Task: For heading  Tahoma with underline.  font size for heading20,  'Change the font style of data to'Arial.  and font size to 12,  Change the alignment of both headline & data to Align left.  In the sheet   Navigate Sales log book
Action: Mouse moved to (61, 98)
Screenshot: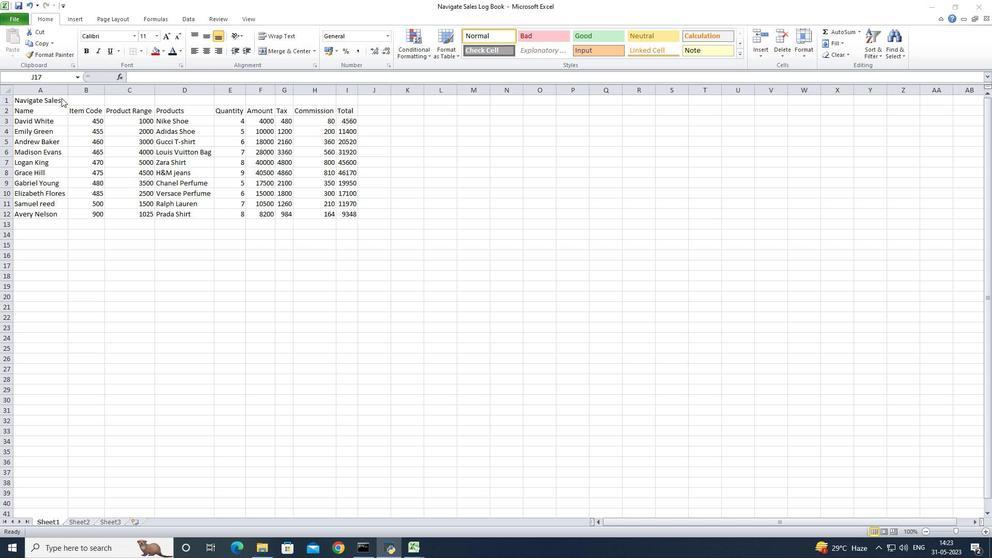 
Action: Mouse pressed left at (61, 98)
Screenshot: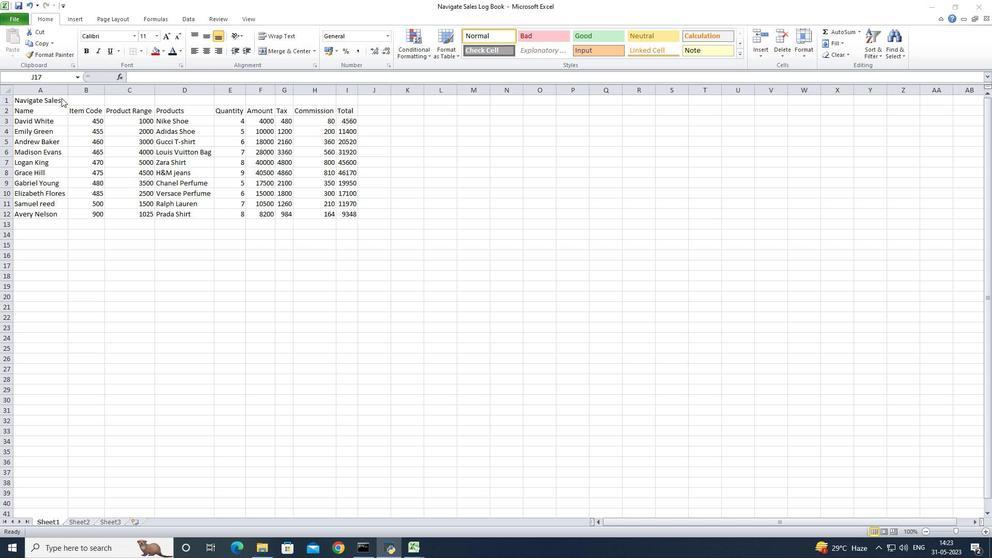 
Action: Mouse pressed left at (61, 98)
Screenshot: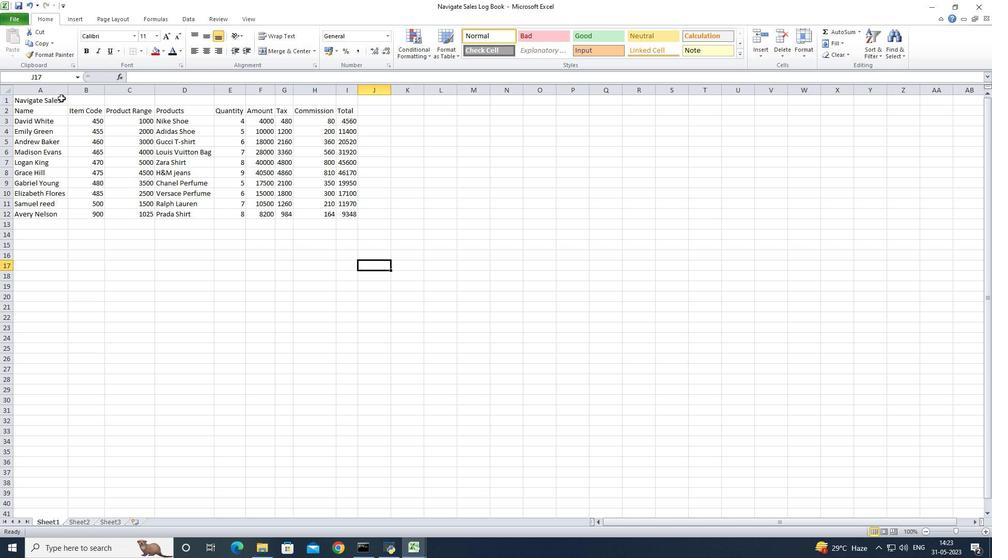 
Action: Mouse moved to (59, 100)
Screenshot: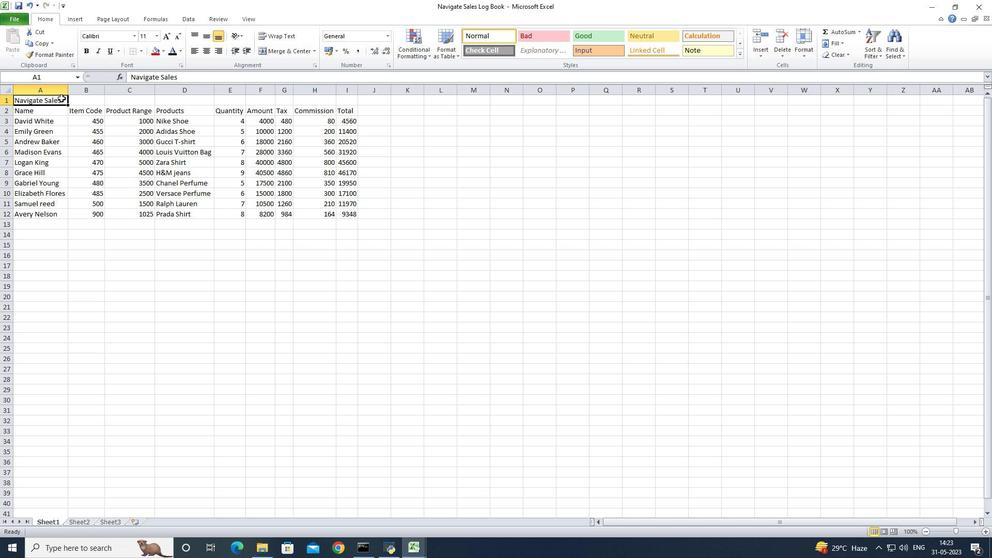 
Action: Mouse pressed left at (59, 100)
Screenshot: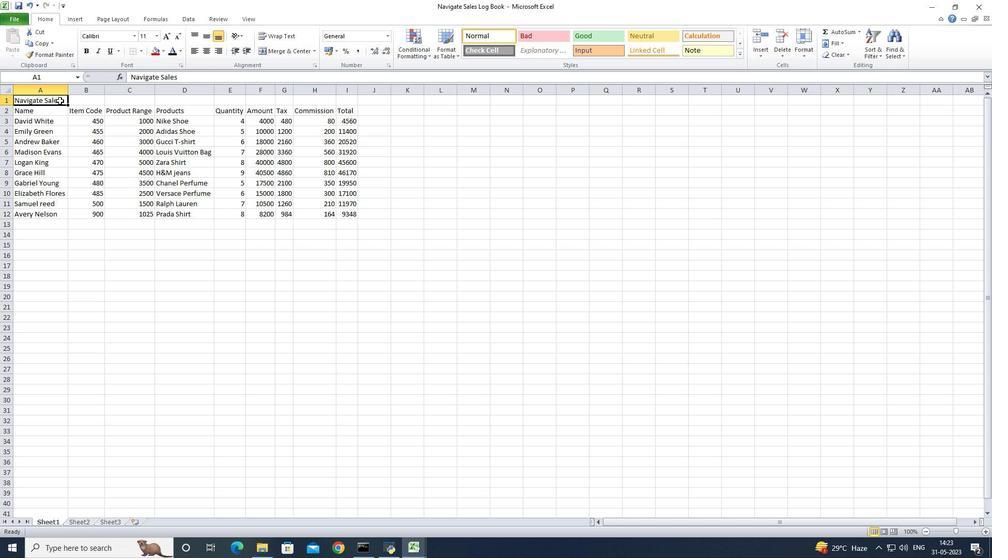 
Action: Mouse moved to (266, 53)
Screenshot: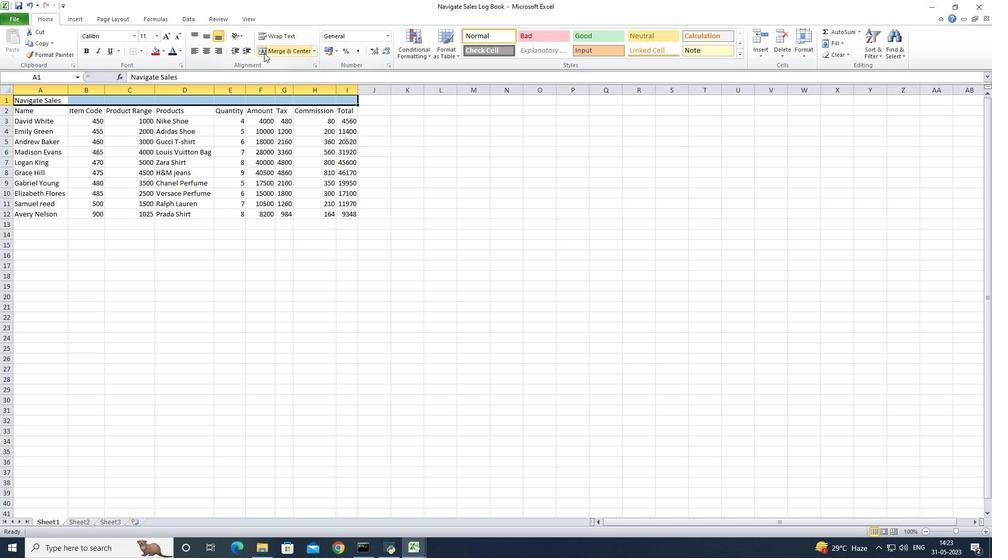 
Action: Mouse pressed left at (266, 53)
Screenshot: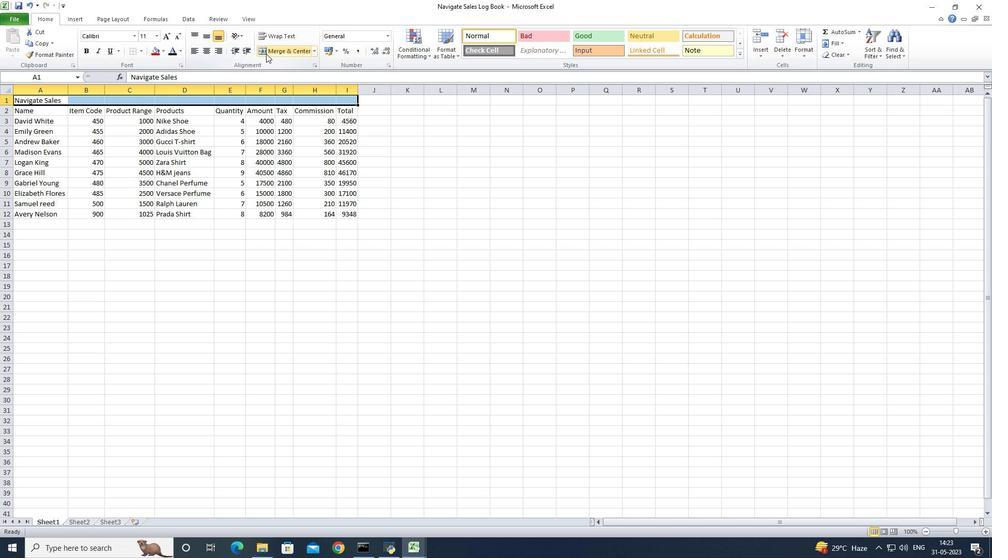 
Action: Mouse moved to (134, 39)
Screenshot: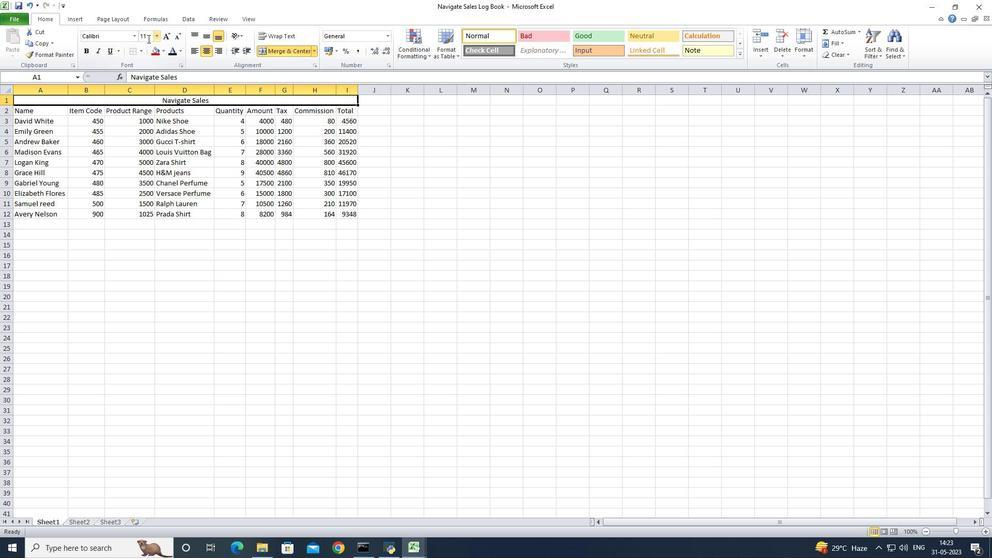 
Action: Mouse pressed left at (134, 39)
Screenshot: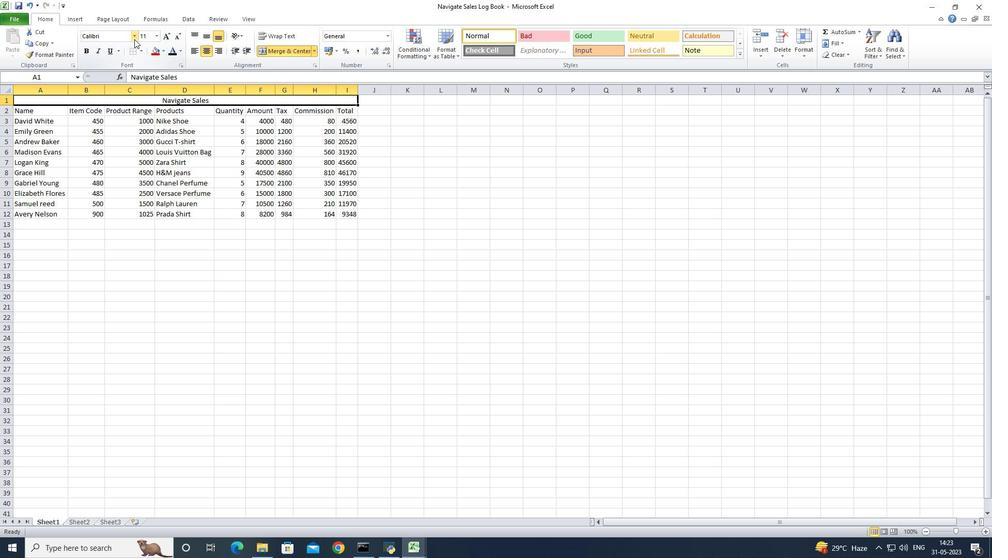 
Action: Mouse moved to (145, 307)
Screenshot: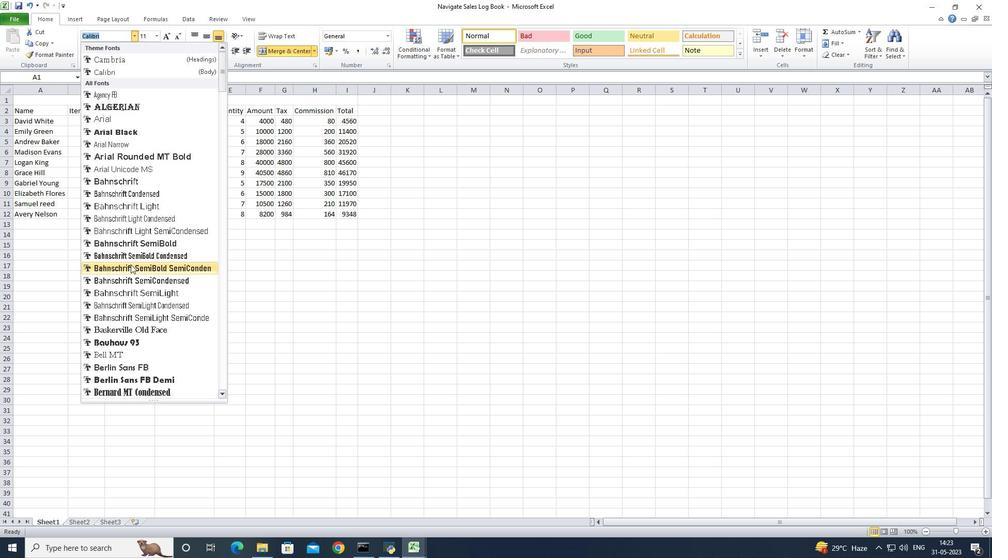 
Action: Mouse scrolled (145, 307) with delta (0, 0)
Screenshot: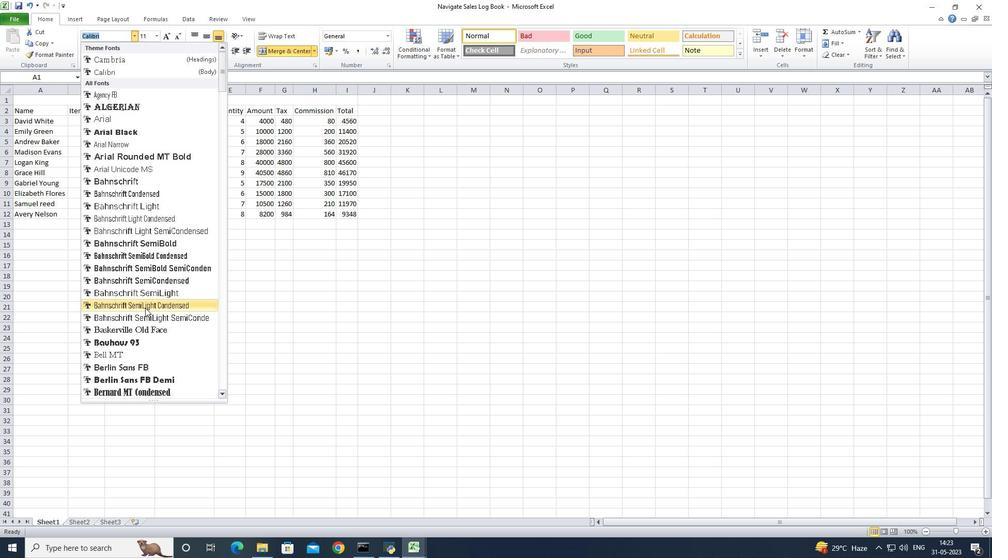 
Action: Mouse scrolled (145, 307) with delta (0, 0)
Screenshot: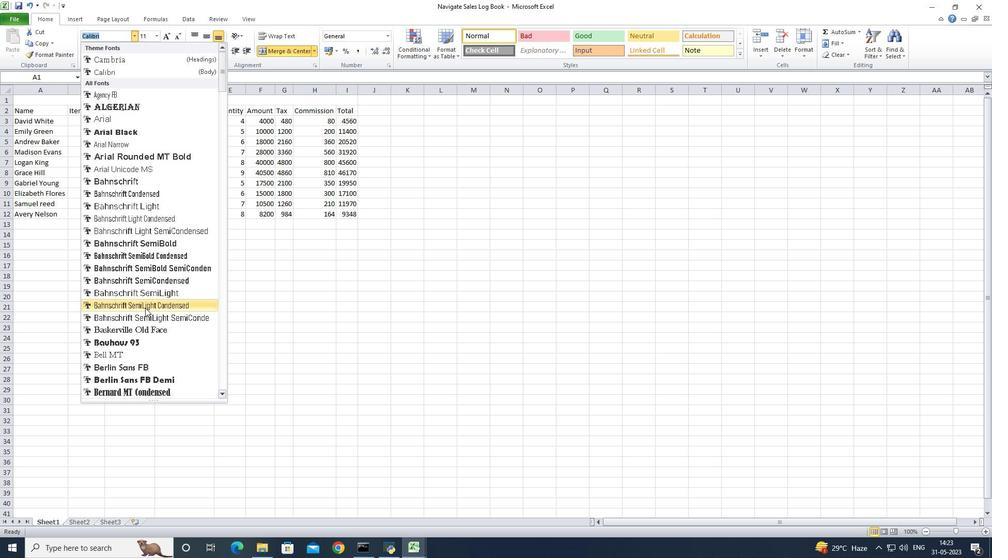 
Action: Mouse moved to (145, 308)
Screenshot: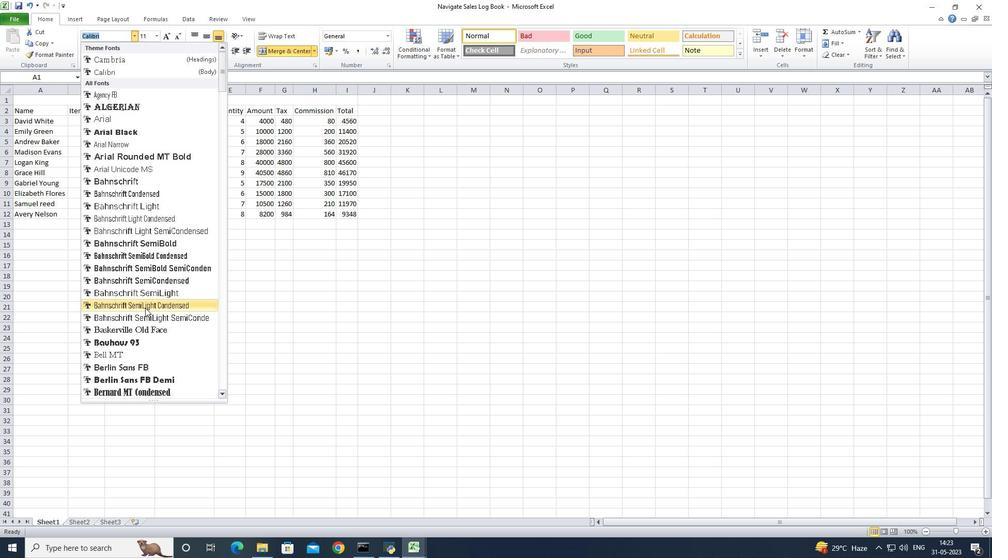 
Action: Mouse scrolled (145, 307) with delta (0, 0)
Screenshot: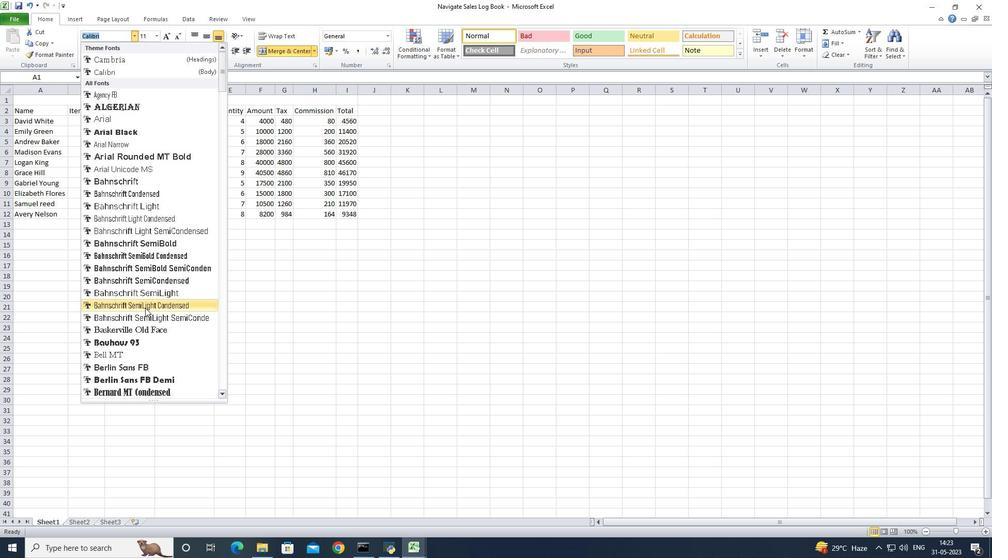 
Action: Mouse scrolled (145, 307) with delta (0, 0)
Screenshot: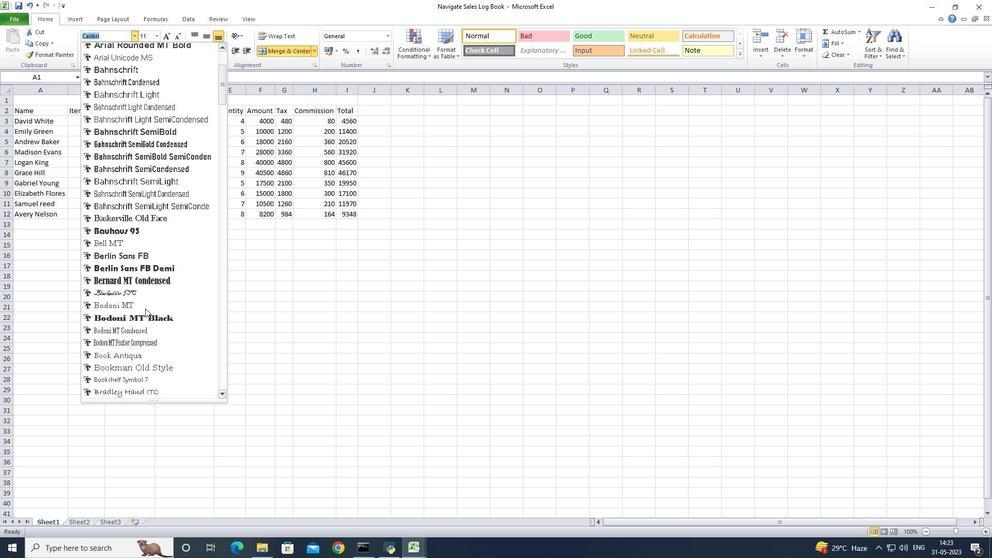 
Action: Mouse scrolled (145, 307) with delta (0, 0)
Screenshot: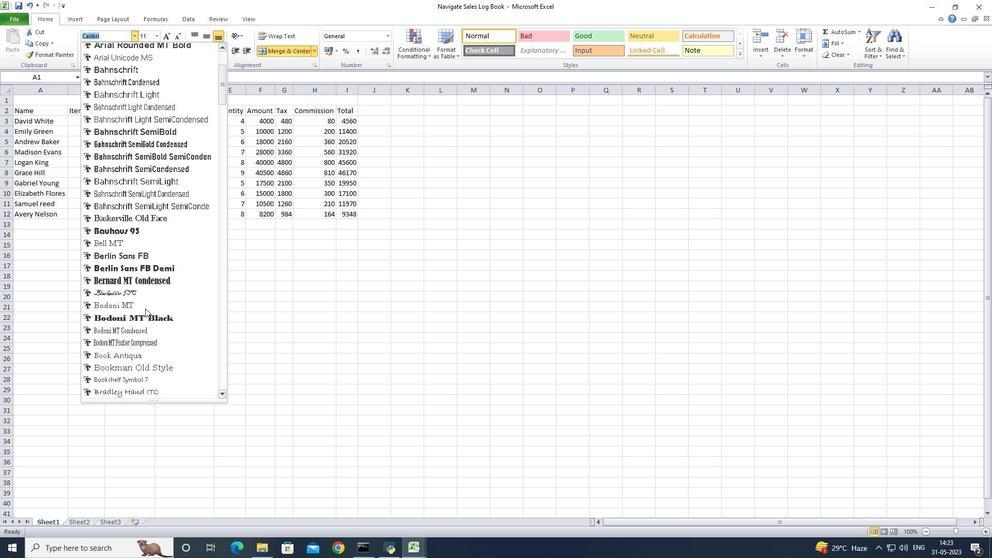 
Action: Mouse scrolled (145, 307) with delta (0, 0)
Screenshot: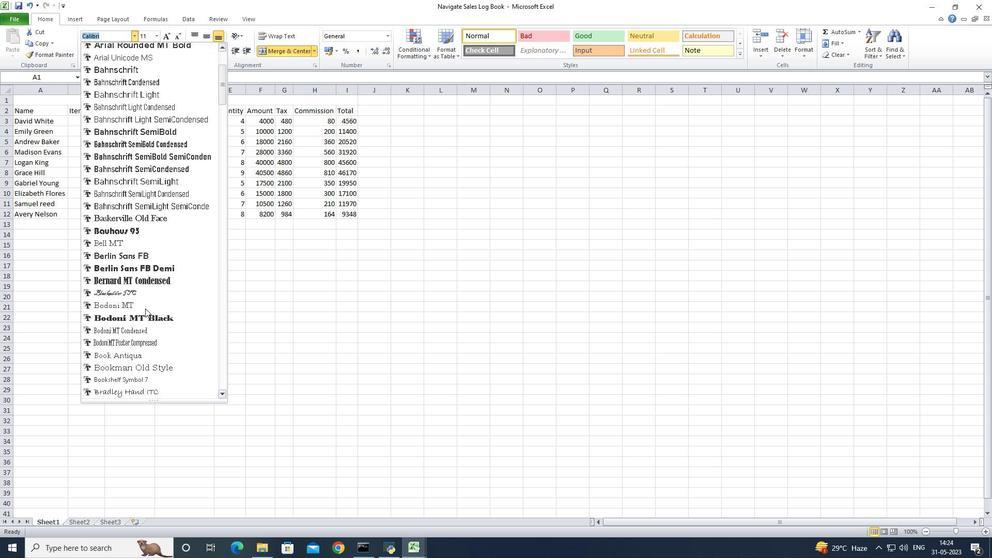 
Action: Mouse scrolled (145, 307) with delta (0, 0)
Screenshot: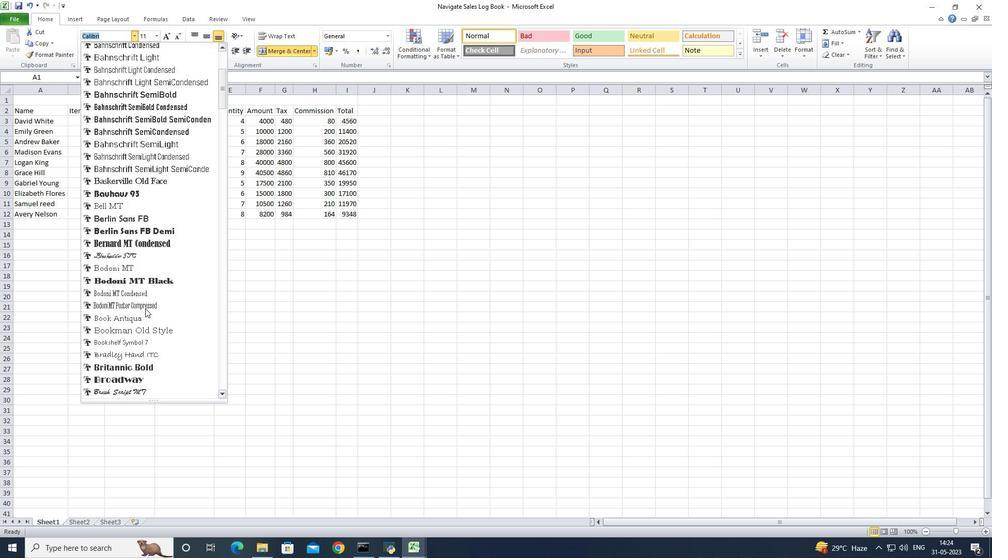 
Action: Mouse scrolled (145, 307) with delta (0, 0)
Screenshot: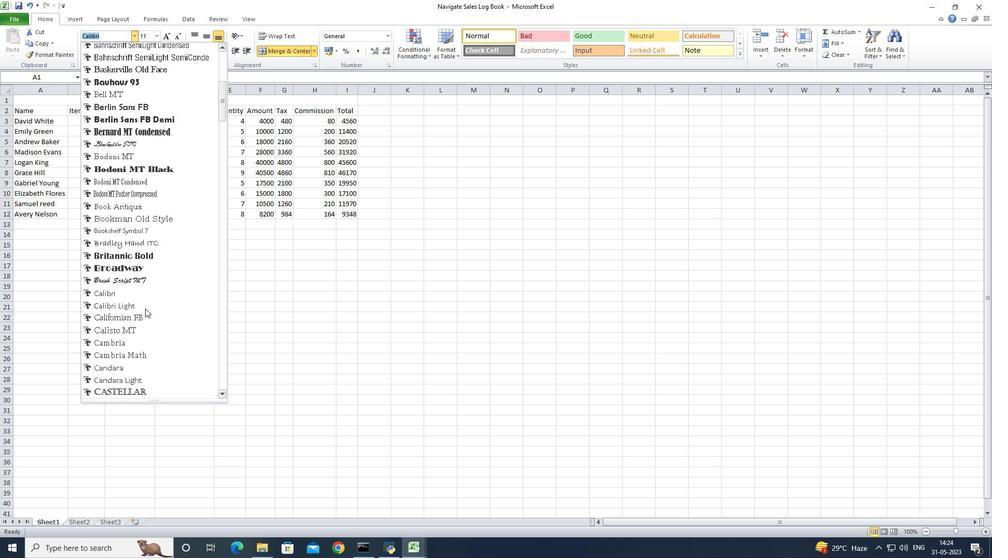 
Action: Mouse scrolled (145, 307) with delta (0, 0)
Screenshot: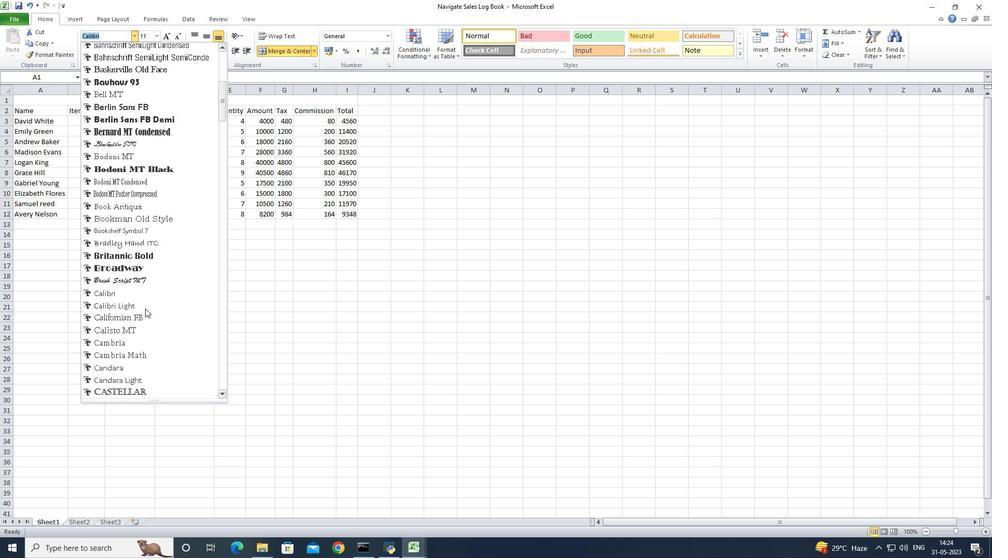 
Action: Mouse scrolled (145, 307) with delta (0, 0)
Screenshot: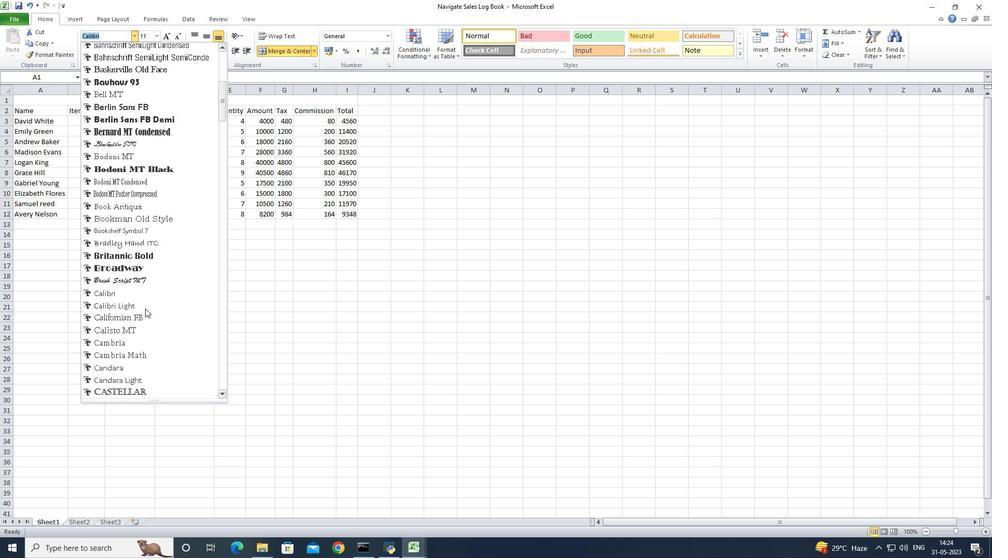
Action: Mouse scrolled (145, 307) with delta (0, 0)
Screenshot: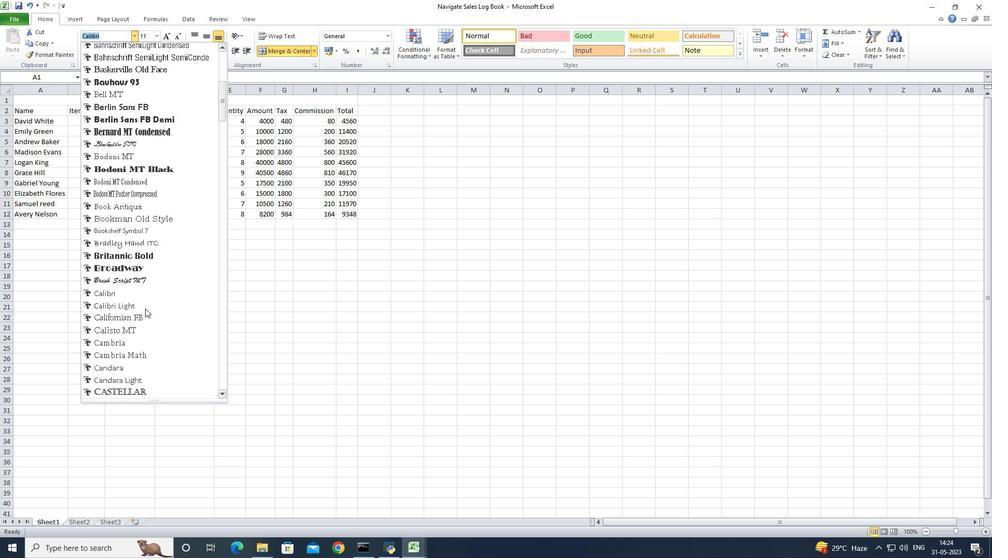 
Action: Mouse scrolled (145, 307) with delta (0, 0)
Screenshot: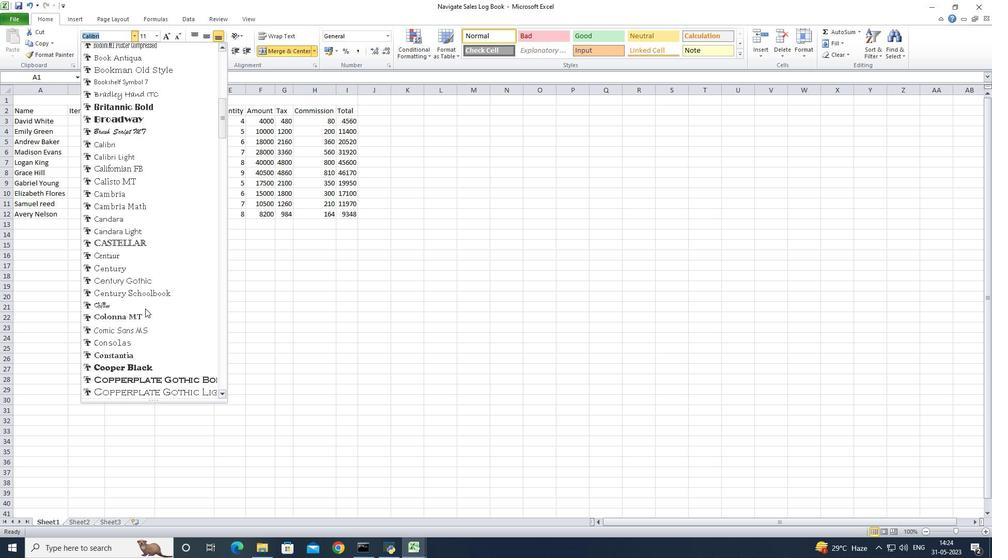 
Action: Mouse scrolled (145, 307) with delta (0, 0)
Screenshot: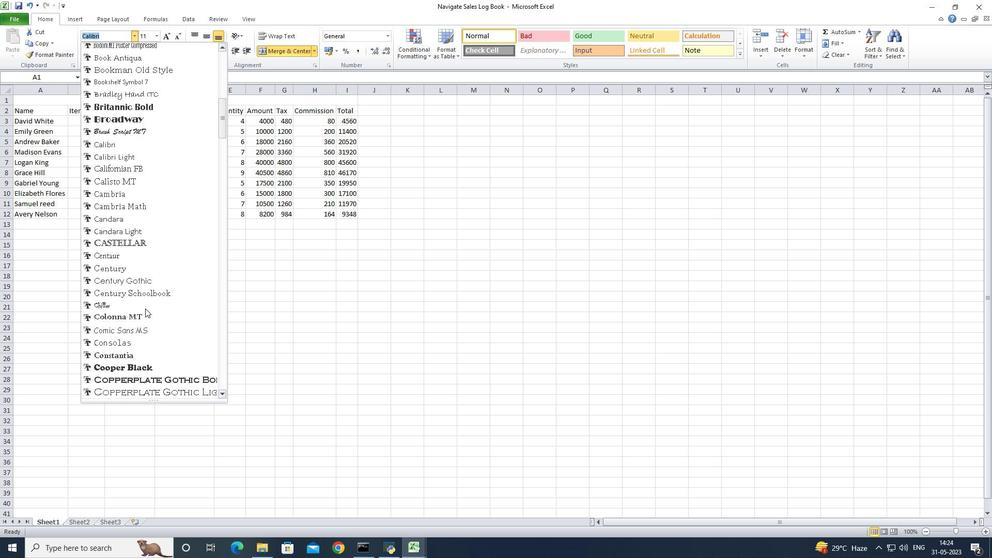 
Action: Mouse scrolled (145, 307) with delta (0, 0)
Screenshot: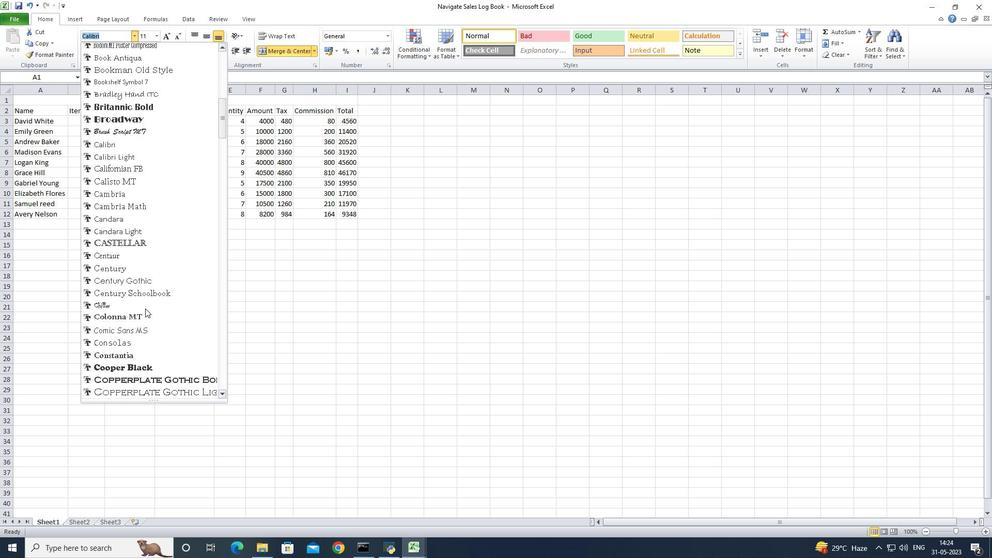 
Action: Mouse scrolled (145, 307) with delta (0, 0)
Screenshot: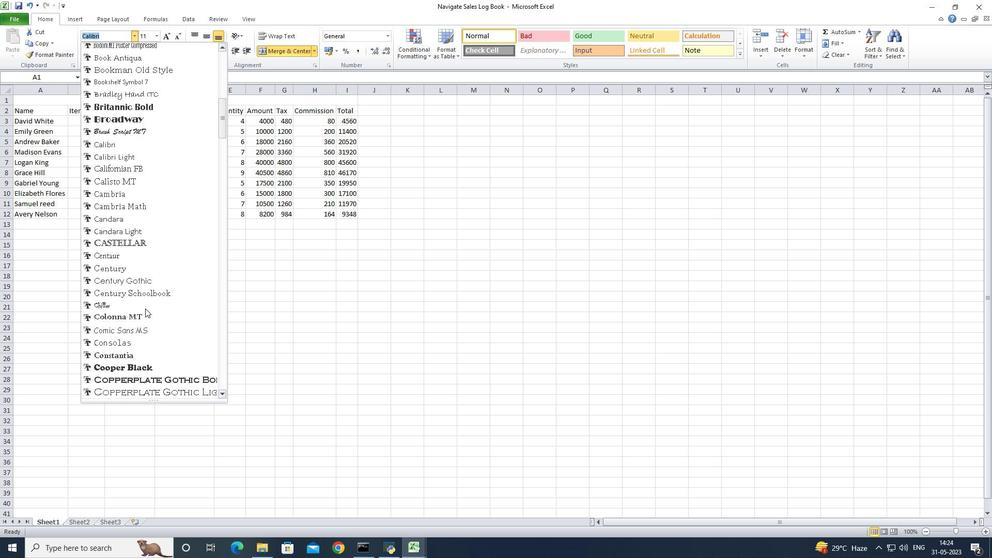 
Action: Mouse scrolled (145, 307) with delta (0, 0)
Screenshot: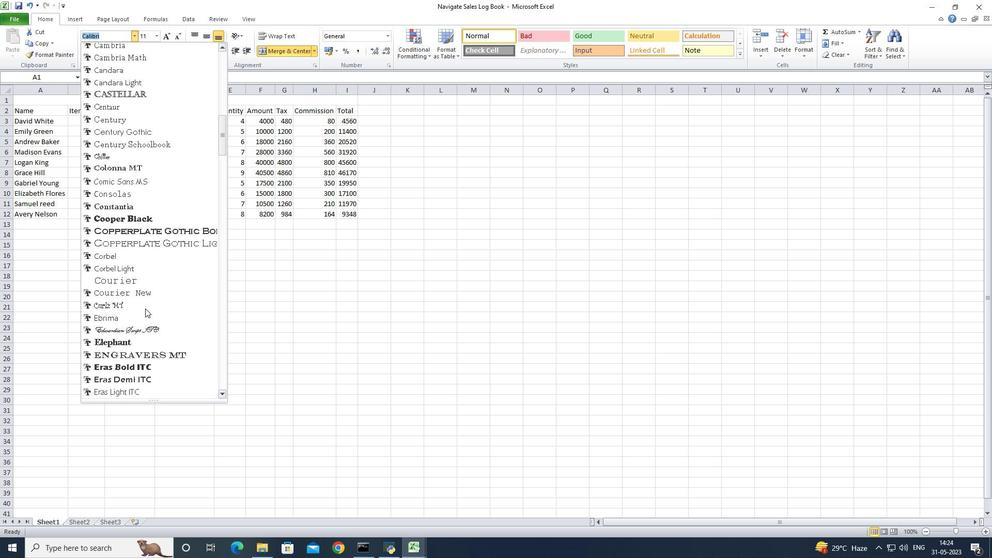 
Action: Mouse scrolled (145, 307) with delta (0, 0)
Screenshot: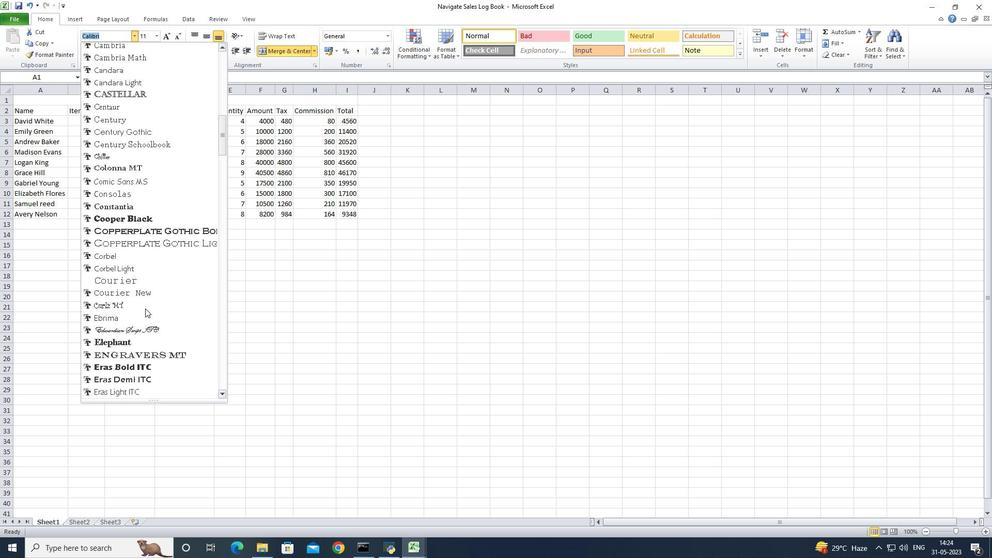 
Action: Mouse scrolled (145, 307) with delta (0, 0)
Screenshot: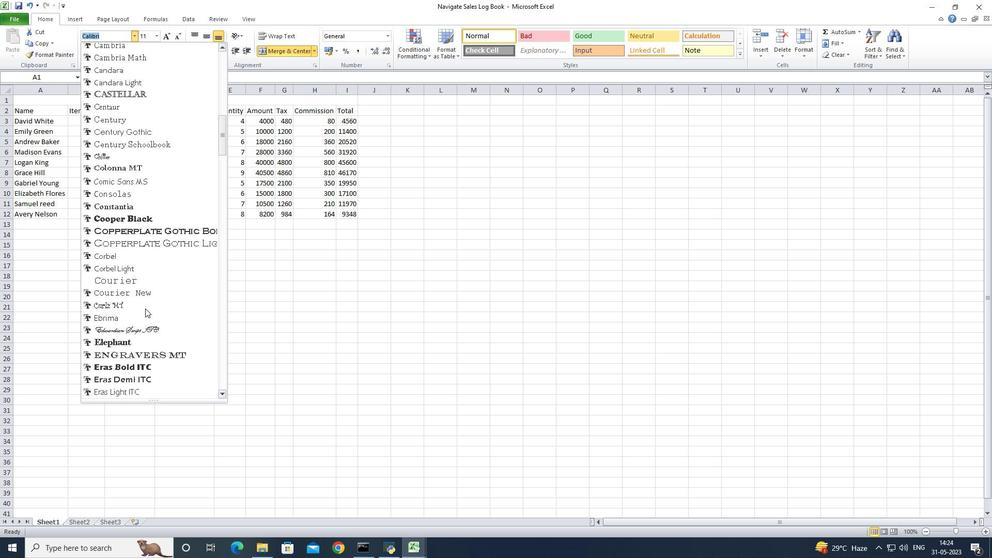 
Action: Mouse scrolled (145, 307) with delta (0, 0)
Screenshot: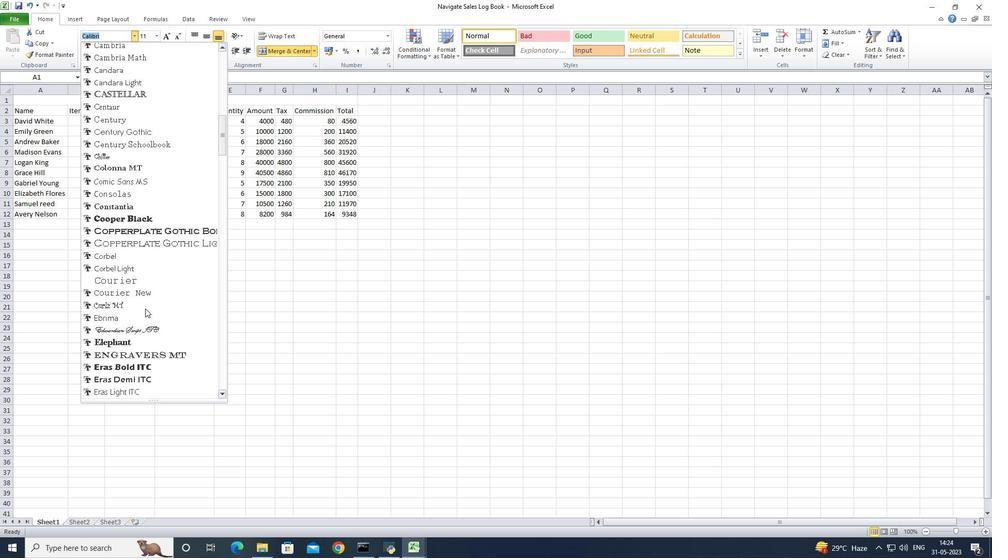 
Action: Mouse scrolled (145, 307) with delta (0, 0)
Screenshot: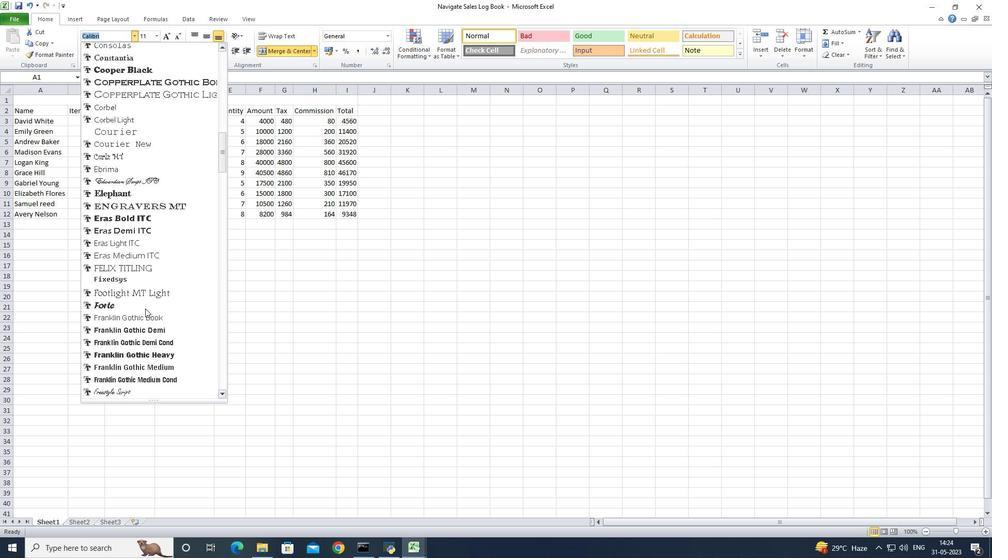 
Action: Mouse scrolled (145, 307) with delta (0, 0)
Screenshot: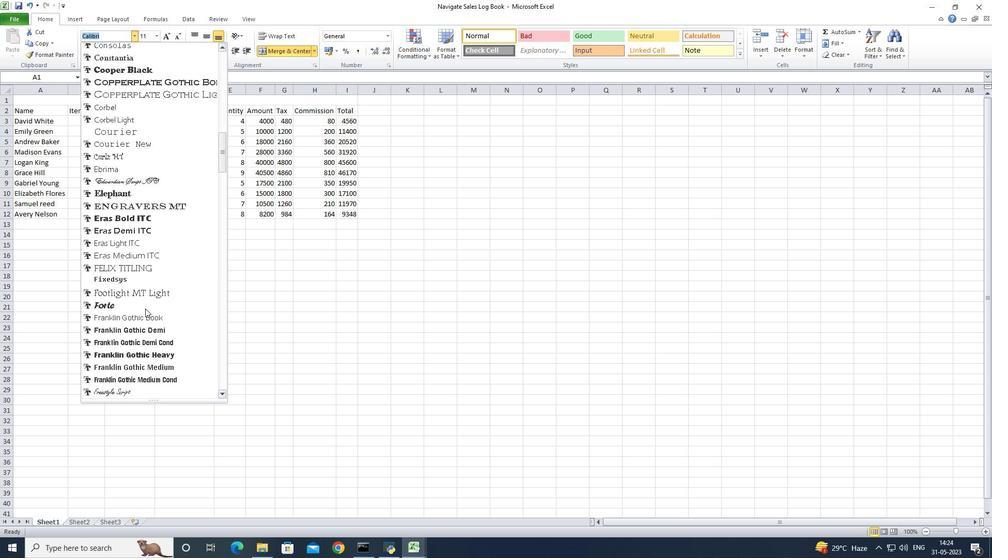 
Action: Mouse scrolled (145, 307) with delta (0, 0)
Screenshot: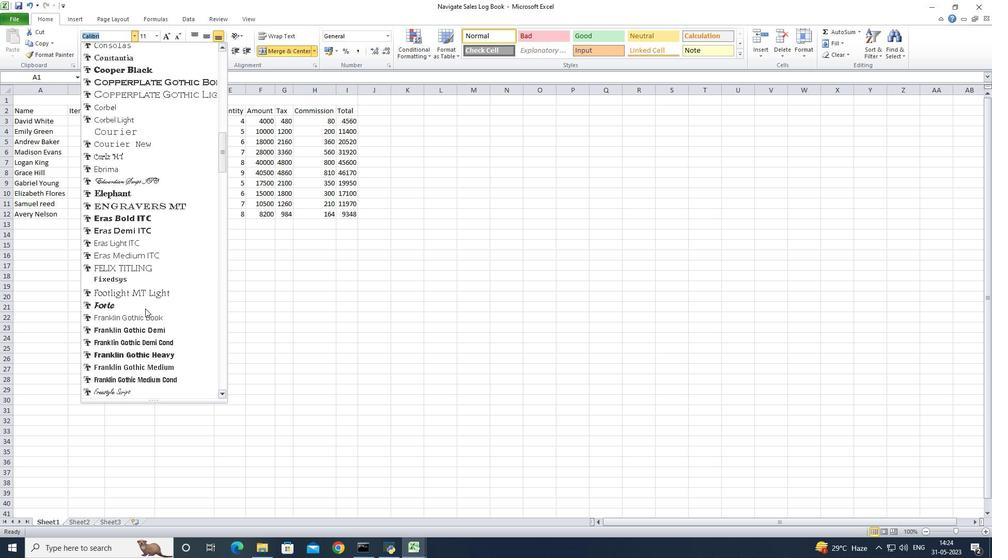 
Action: Mouse scrolled (145, 307) with delta (0, 0)
Screenshot: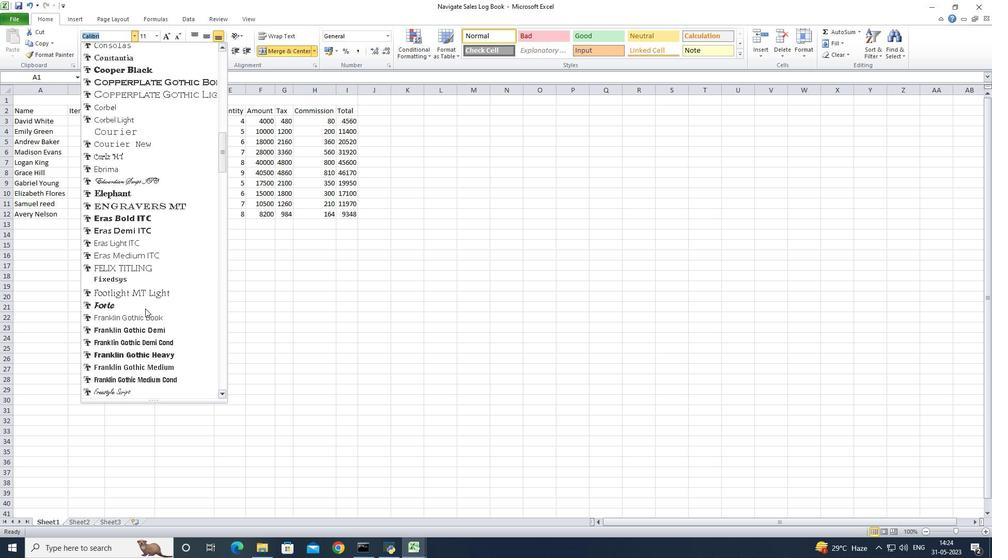 
Action: Mouse scrolled (145, 307) with delta (0, 0)
Screenshot: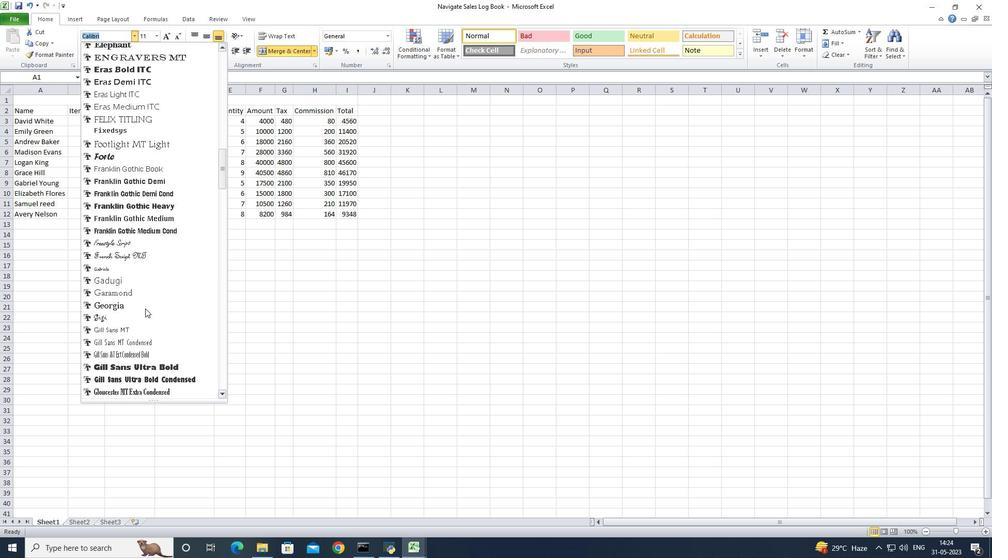 
Action: Mouse scrolled (145, 307) with delta (0, 0)
Screenshot: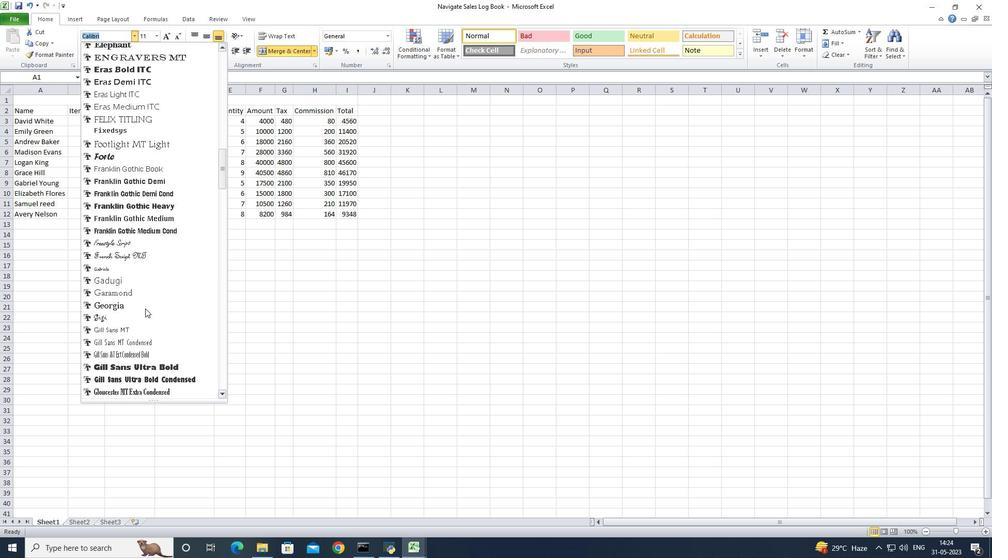 
Action: Mouse scrolled (145, 307) with delta (0, 0)
Screenshot: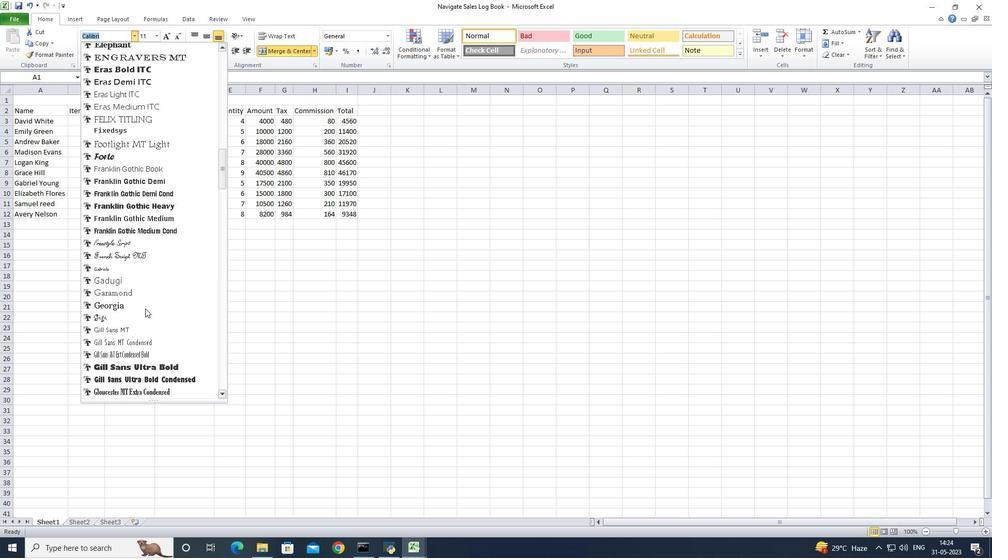 
Action: Mouse scrolled (145, 307) with delta (0, 0)
Screenshot: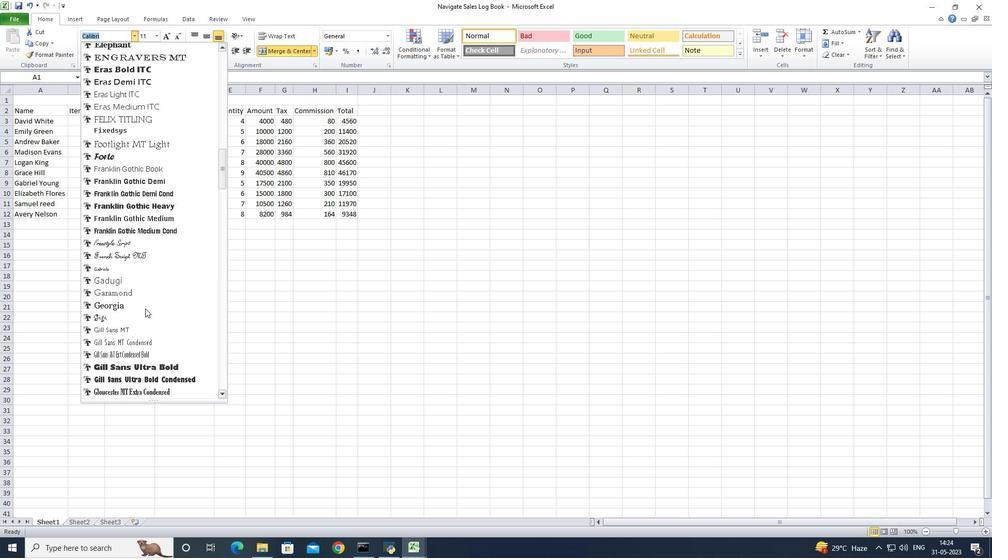 
Action: Mouse scrolled (145, 307) with delta (0, 0)
Screenshot: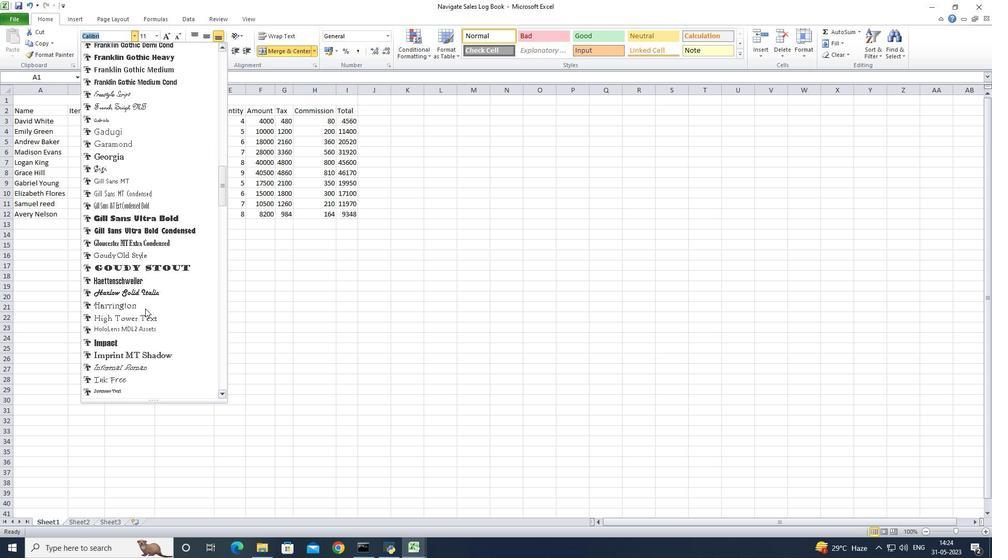 
Action: Mouse scrolled (145, 307) with delta (0, 0)
Screenshot: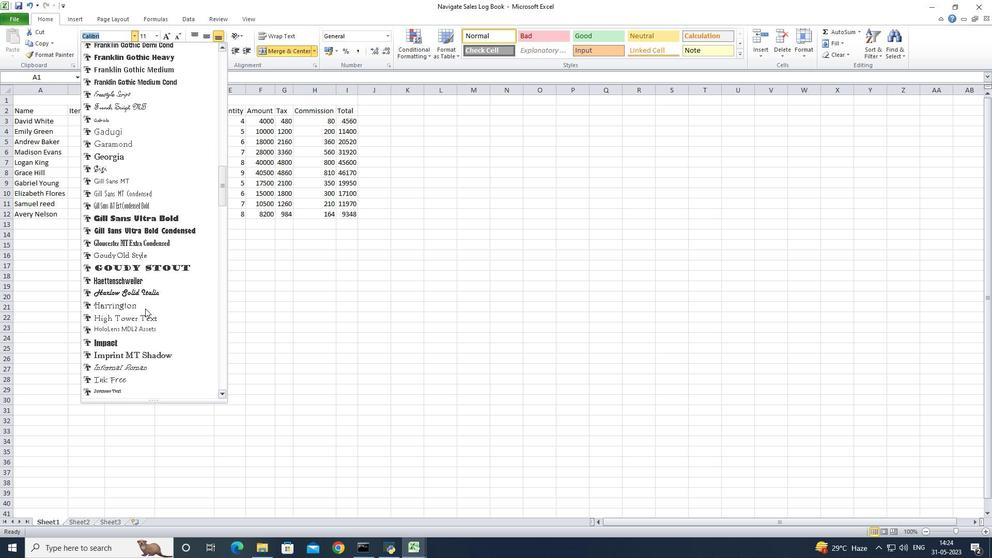 
Action: Mouse scrolled (145, 307) with delta (0, 0)
Screenshot: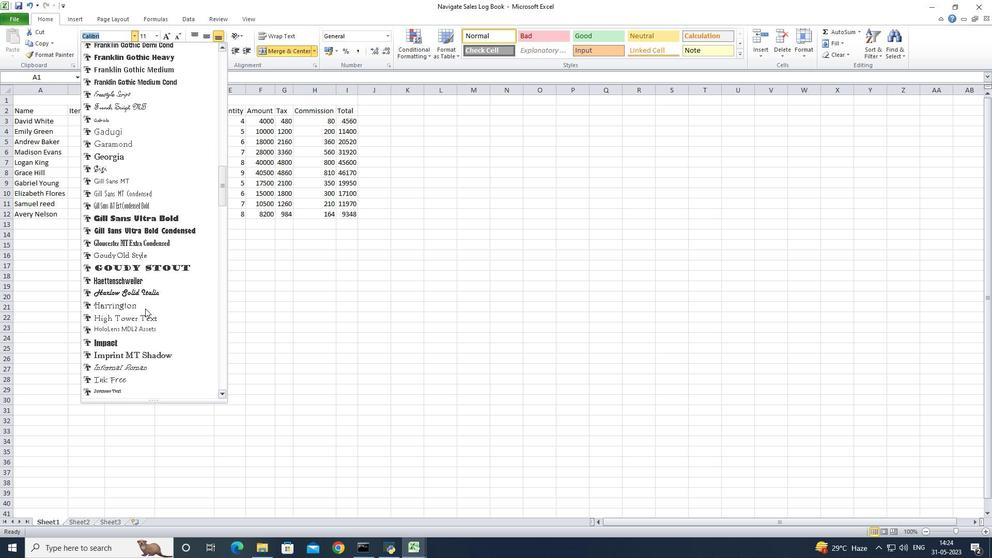 
Action: Mouse scrolled (145, 307) with delta (0, 0)
Screenshot: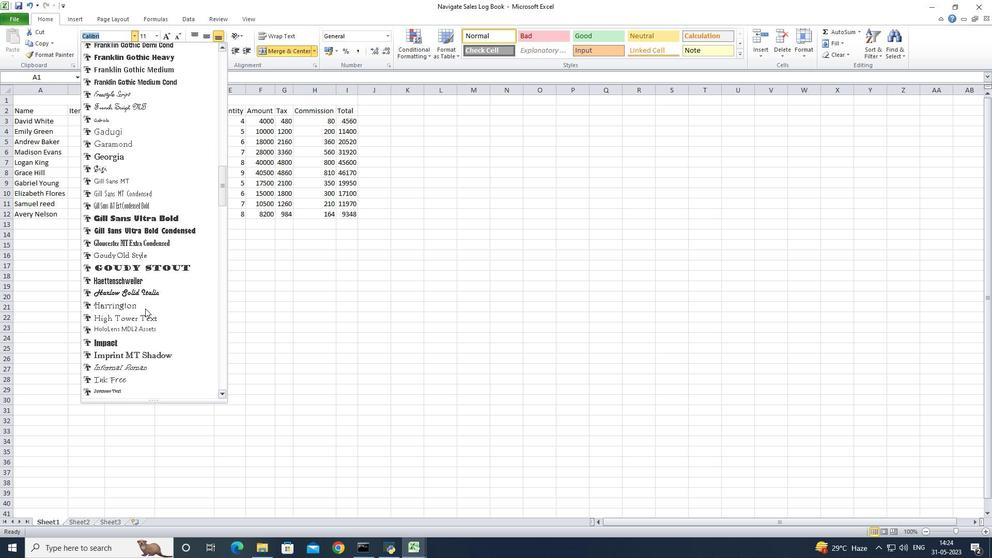 
Action: Mouse scrolled (145, 307) with delta (0, 0)
Screenshot: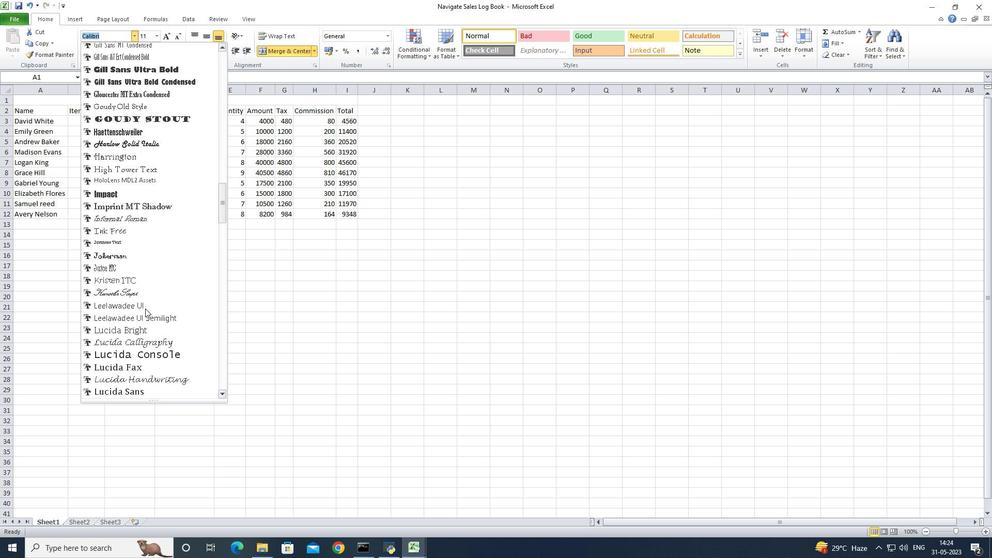 
Action: Mouse scrolled (145, 307) with delta (0, 0)
Screenshot: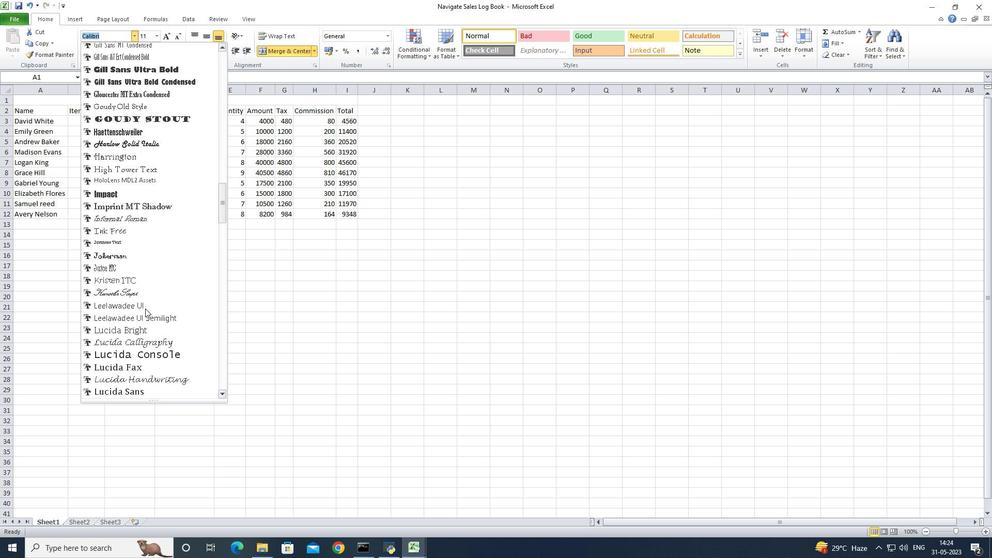 
Action: Mouse scrolled (145, 307) with delta (0, 0)
Screenshot: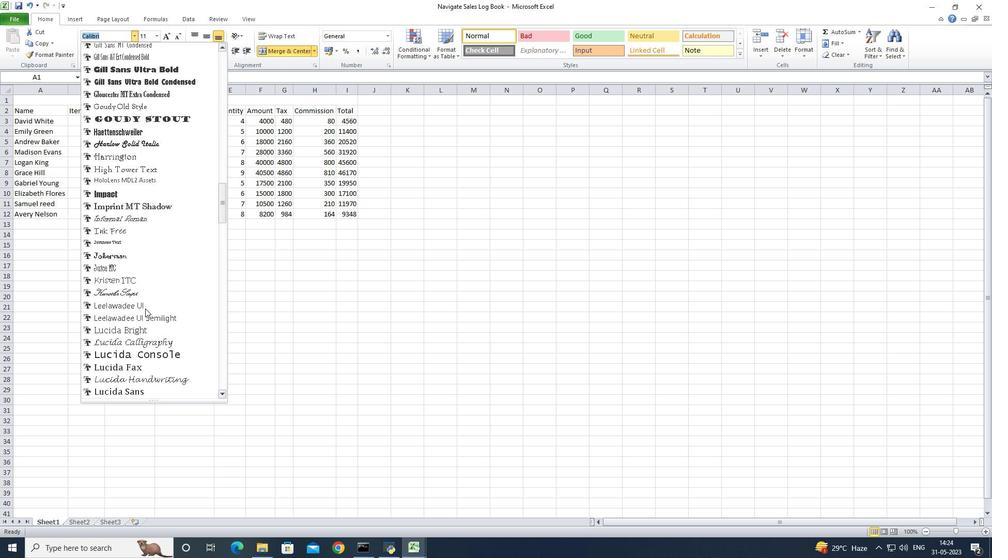 
Action: Mouse scrolled (145, 307) with delta (0, 0)
Screenshot: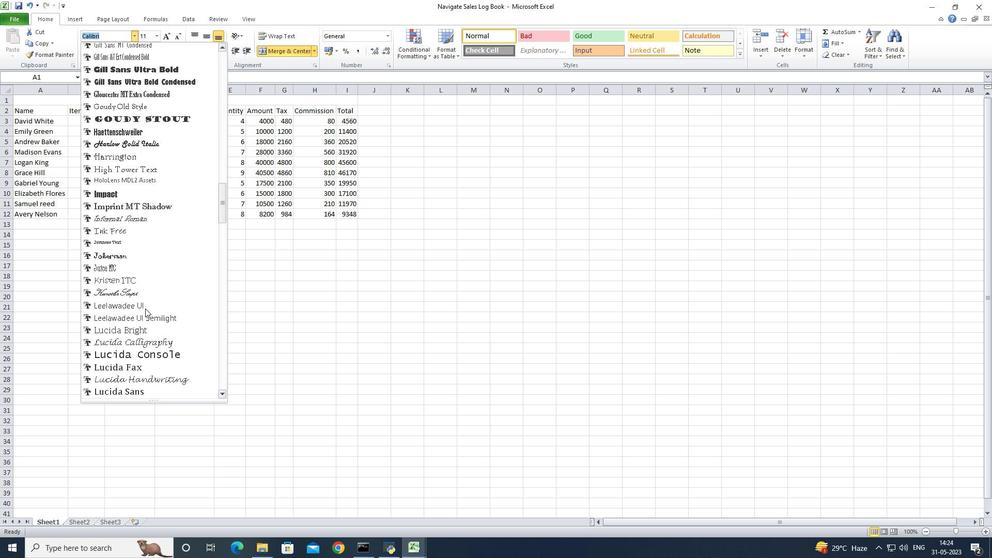 
Action: Mouse scrolled (145, 307) with delta (0, 0)
Screenshot: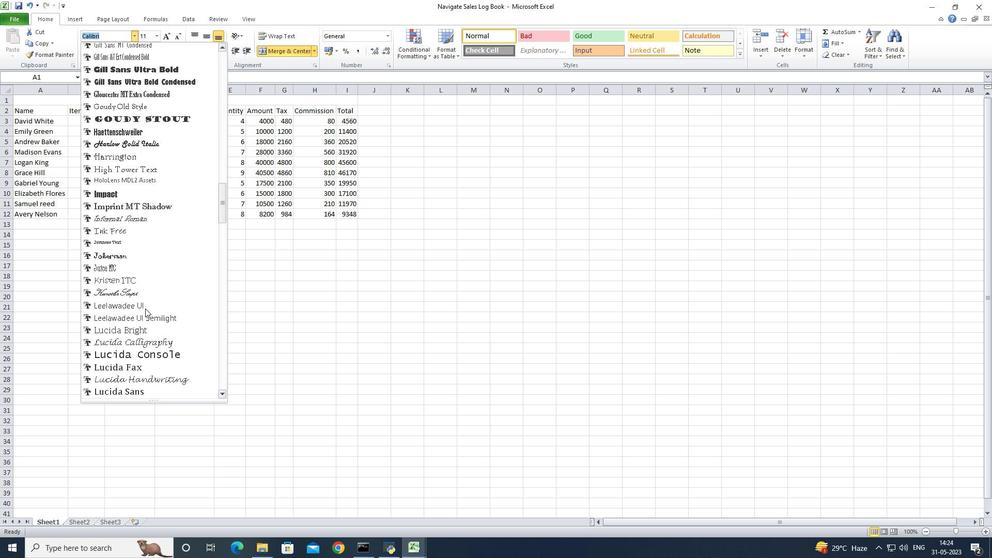 
Action: Mouse scrolled (145, 307) with delta (0, 0)
Screenshot: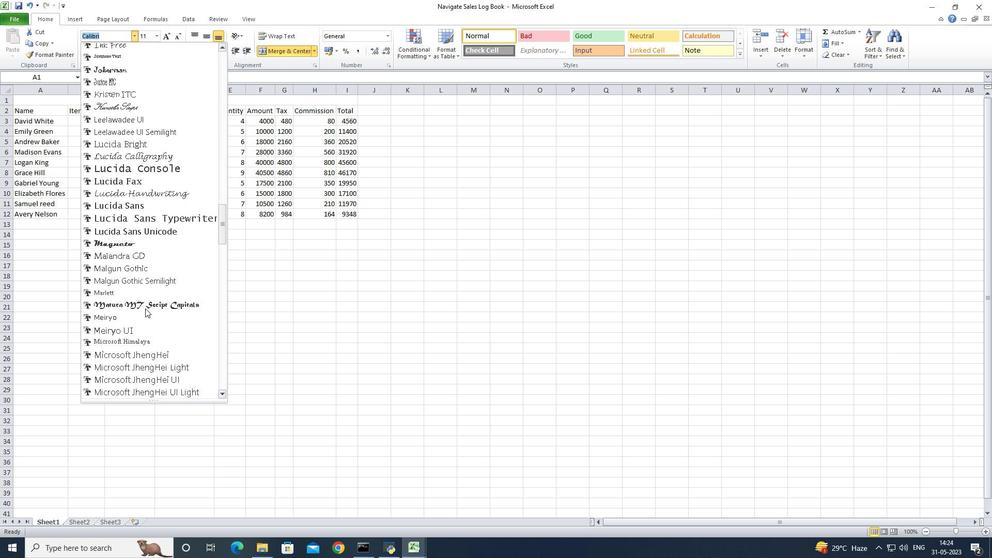 
Action: Mouse scrolled (145, 307) with delta (0, 0)
Screenshot: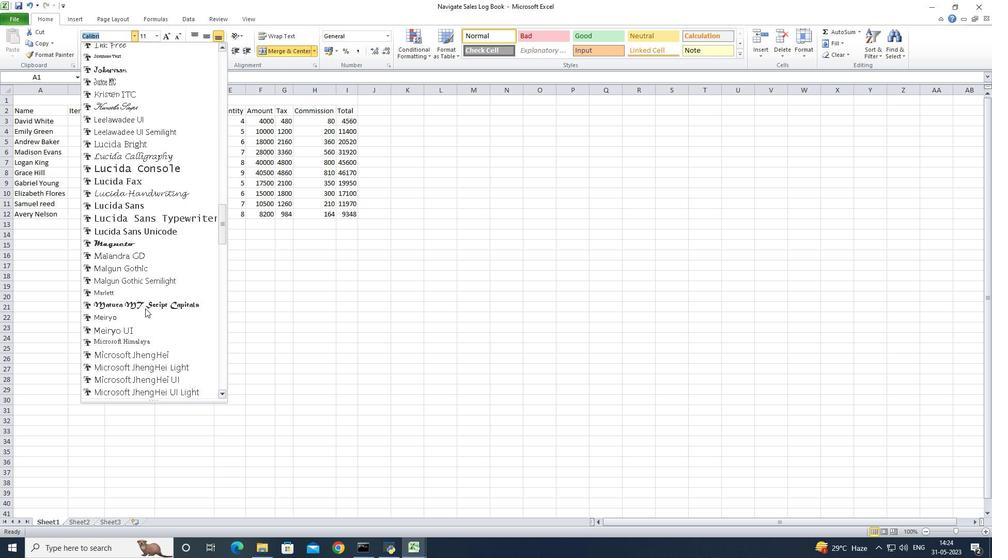 
Action: Mouse scrolled (145, 307) with delta (0, 0)
Screenshot: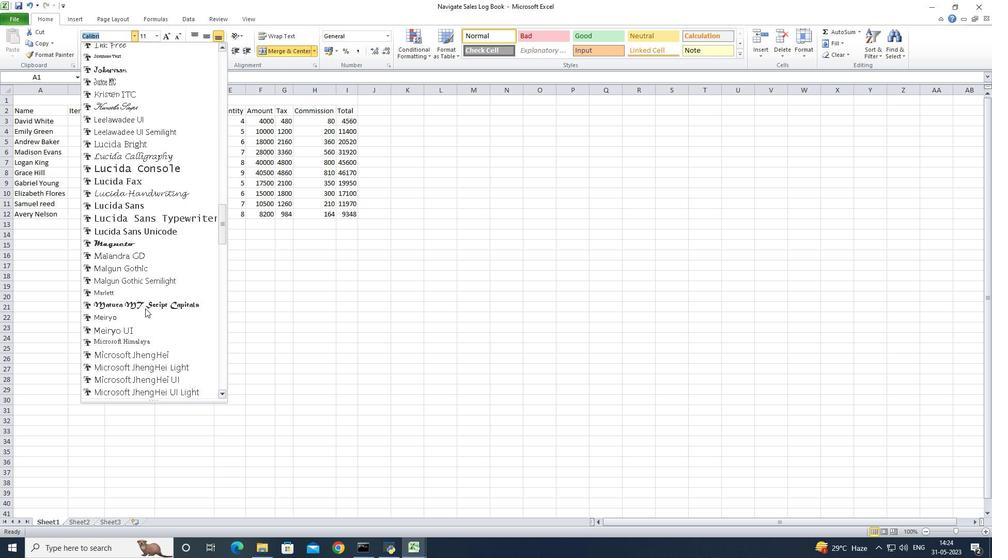 
Action: Mouse scrolled (145, 307) with delta (0, 0)
Screenshot: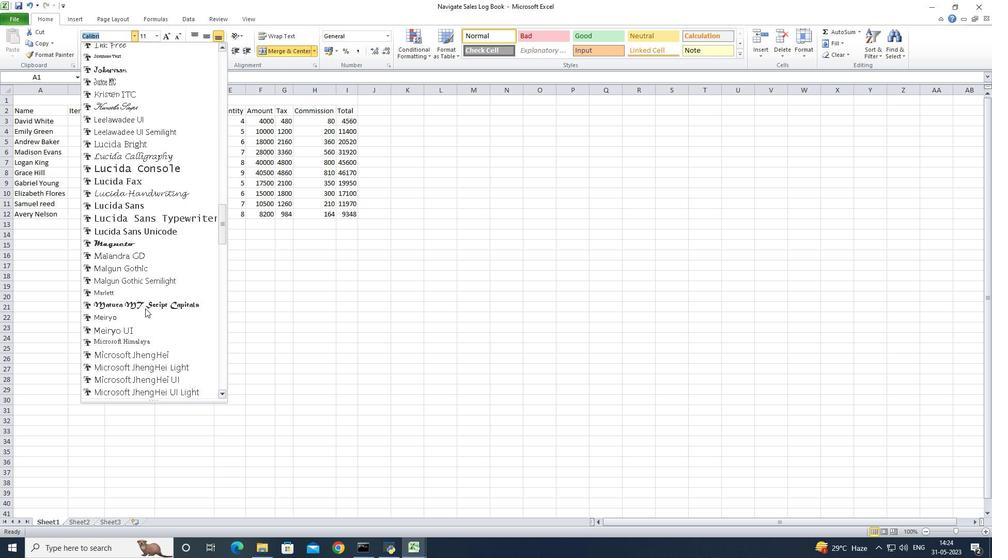 
Action: Mouse scrolled (145, 307) with delta (0, 0)
Screenshot: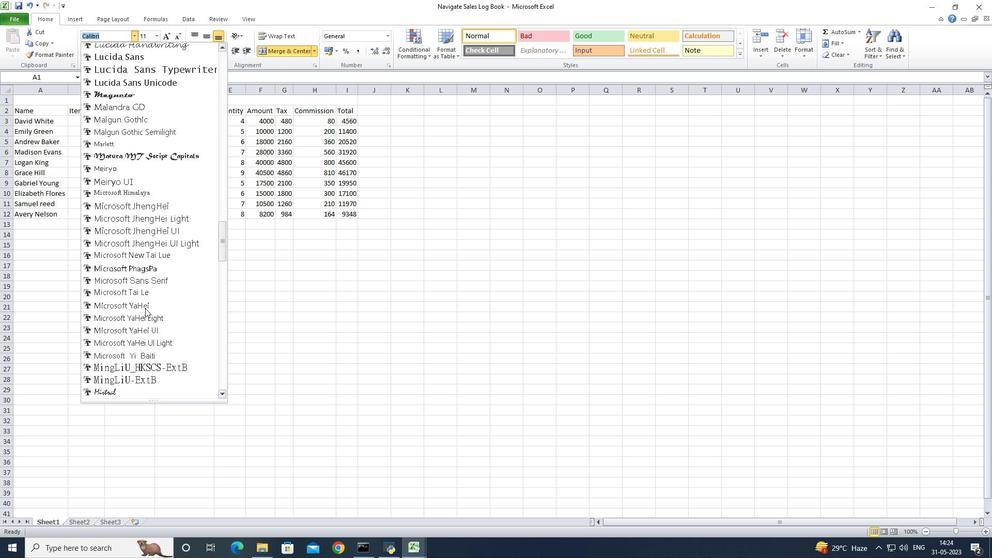 
Action: Mouse scrolled (145, 307) with delta (0, 0)
Screenshot: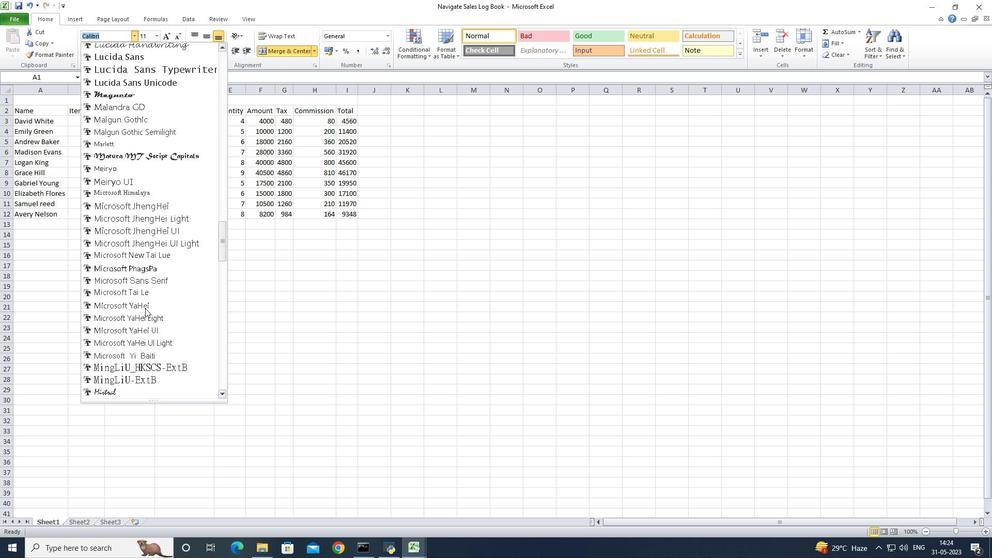 
Action: Mouse scrolled (145, 309) with delta (0, 0)
Screenshot: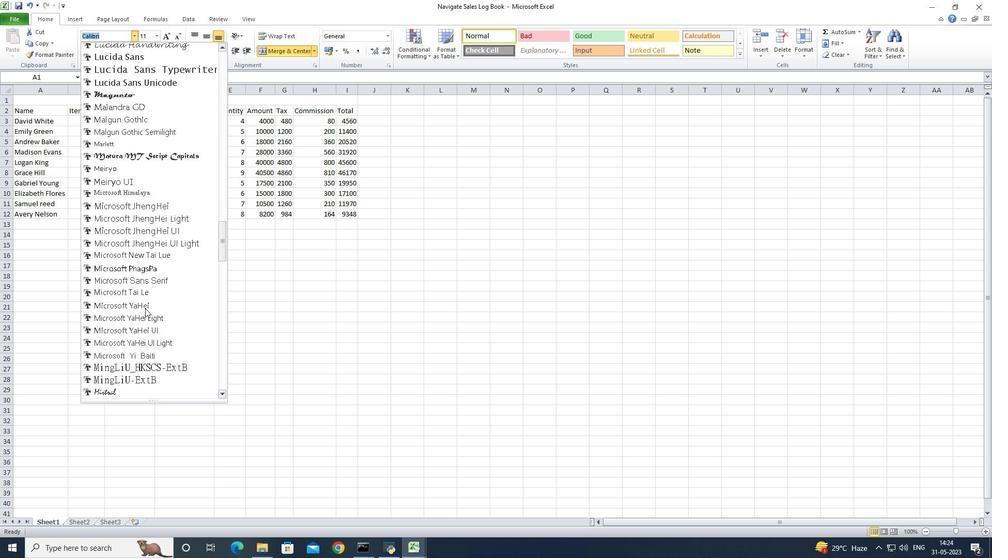
Action: Mouse scrolled (145, 307) with delta (0, 0)
Screenshot: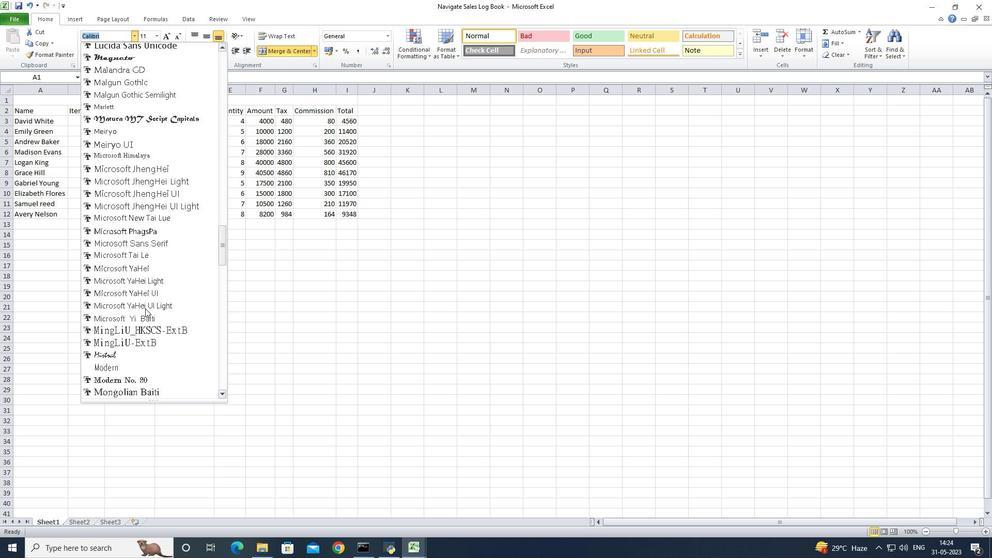 
Action: Mouse scrolled (145, 307) with delta (0, 0)
Screenshot: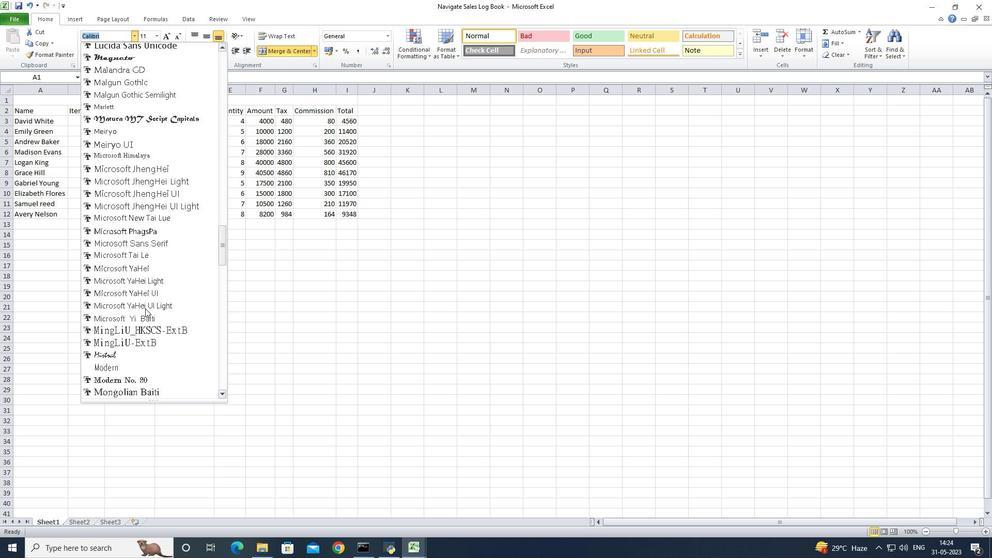 
Action: Mouse scrolled (145, 307) with delta (0, 0)
Screenshot: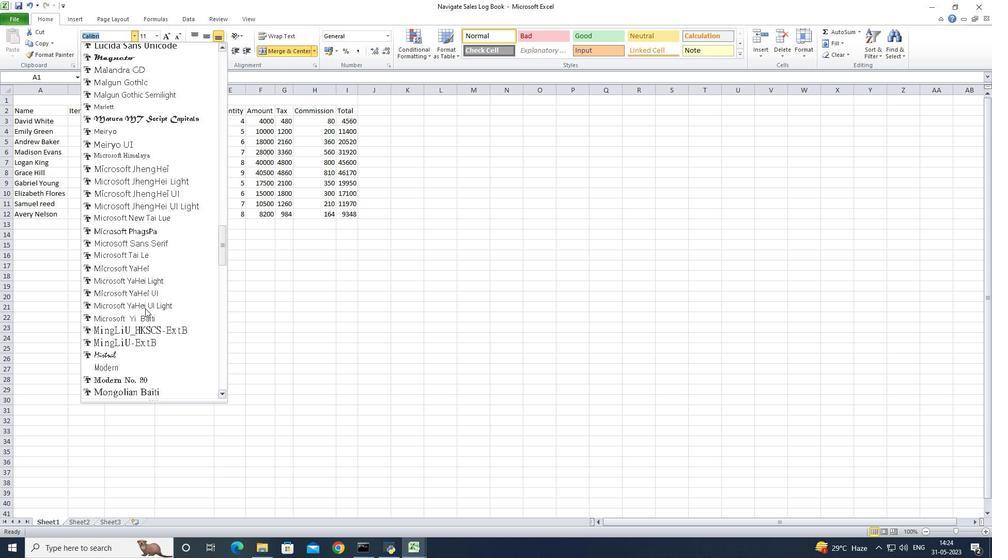 
Action: Mouse scrolled (145, 307) with delta (0, 0)
Screenshot: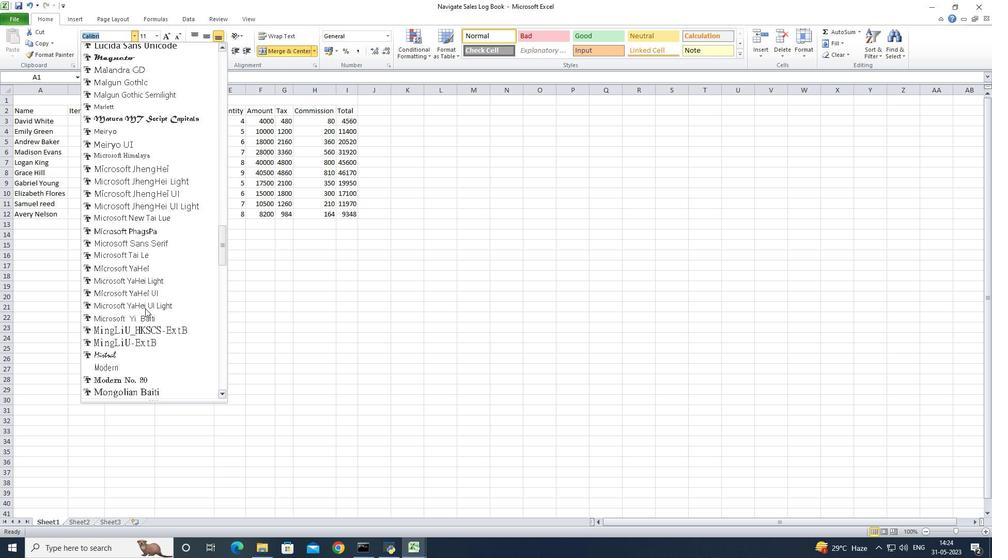 
Action: Mouse scrolled (145, 307) with delta (0, 0)
Screenshot: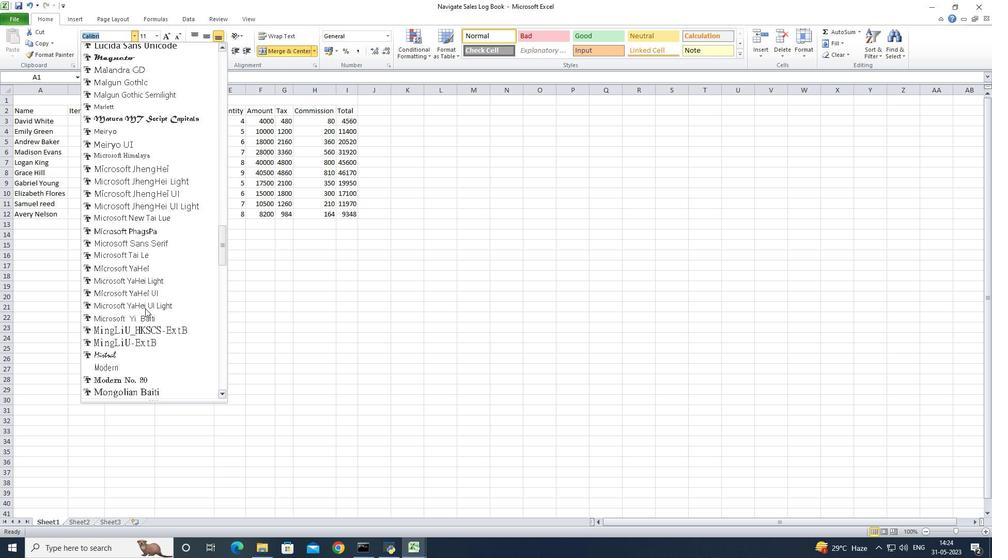 
Action: Mouse scrolled (145, 307) with delta (0, 0)
Screenshot: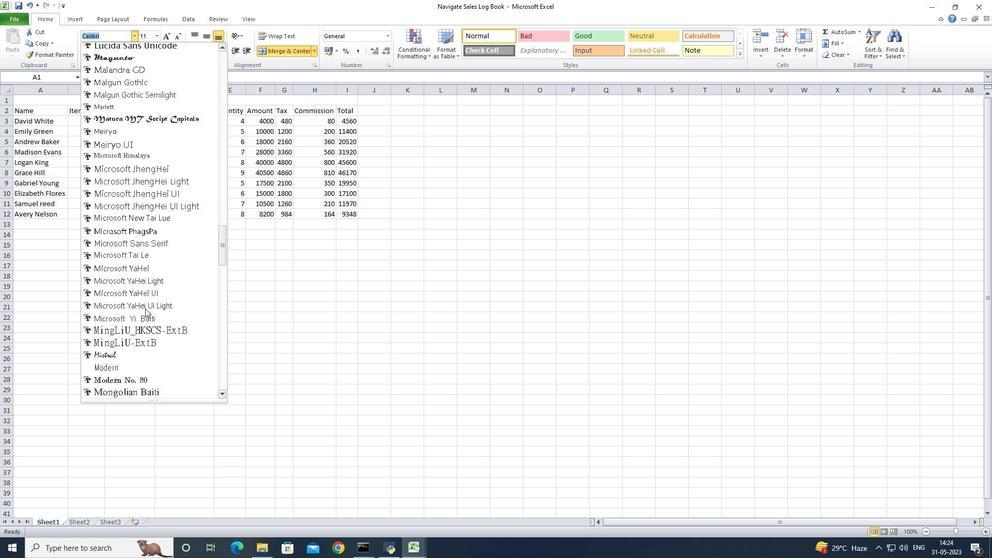 
Action: Mouse scrolled (145, 307) with delta (0, 0)
Screenshot: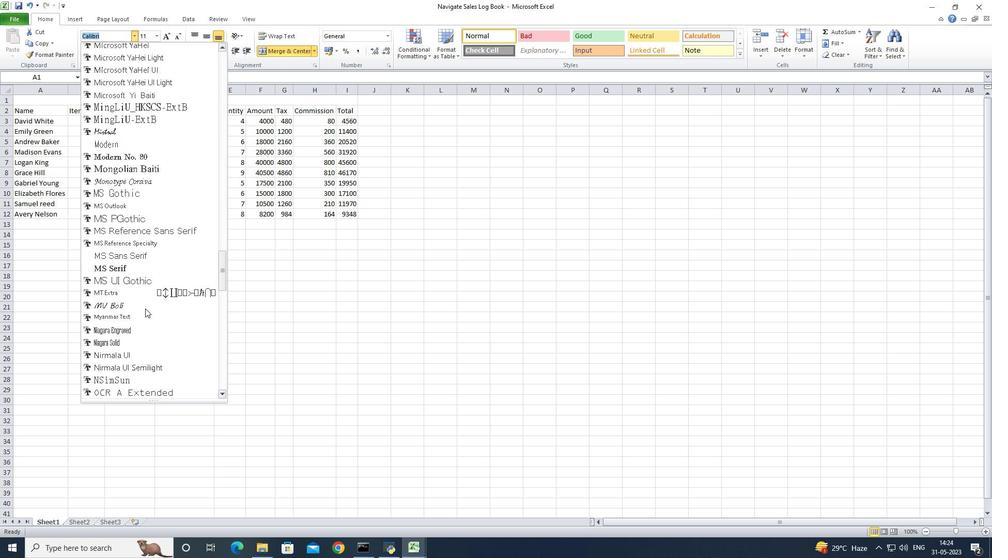 
Action: Mouse scrolled (145, 307) with delta (0, 0)
Screenshot: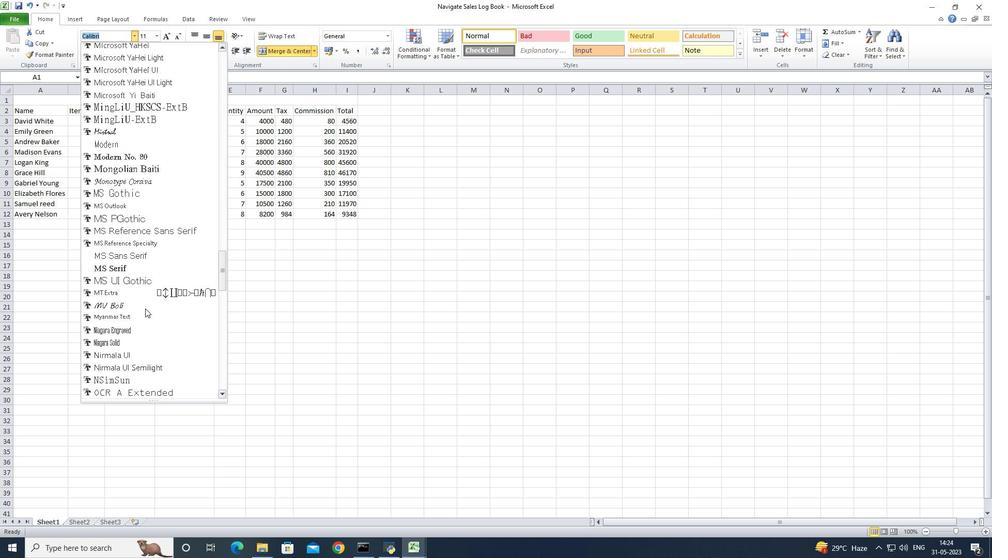 
Action: Mouse scrolled (145, 307) with delta (0, 0)
Screenshot: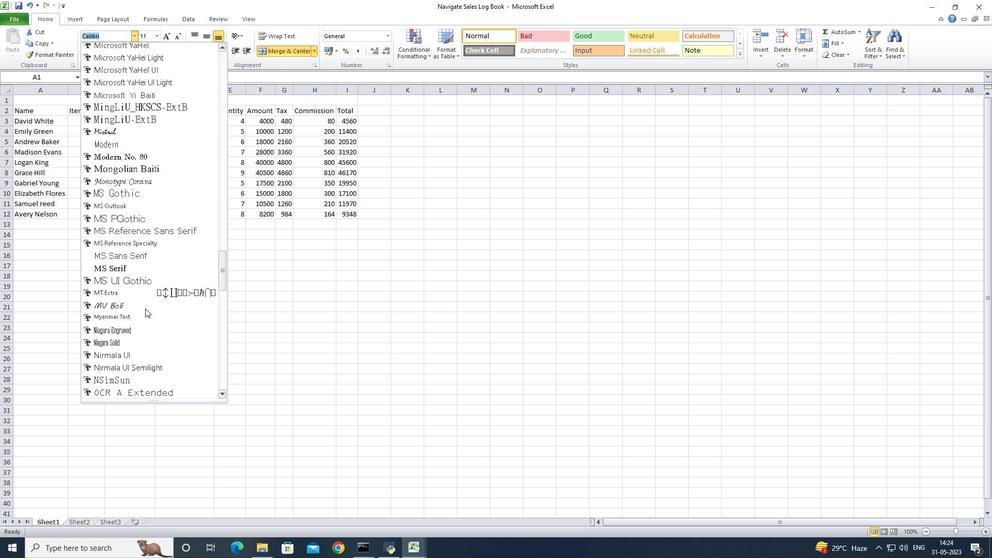 
Action: Mouse scrolled (145, 307) with delta (0, 0)
Screenshot: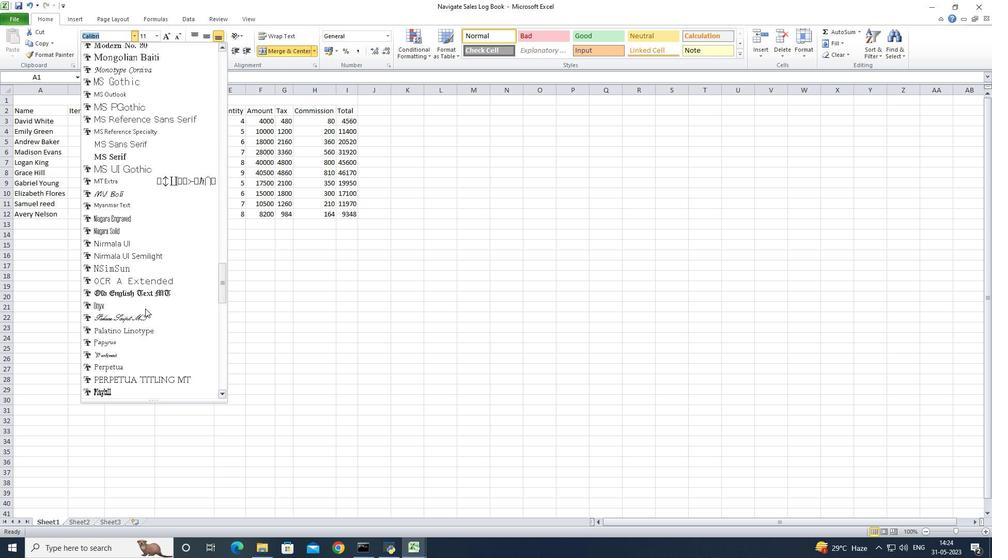
Action: Mouse scrolled (145, 307) with delta (0, 0)
Screenshot: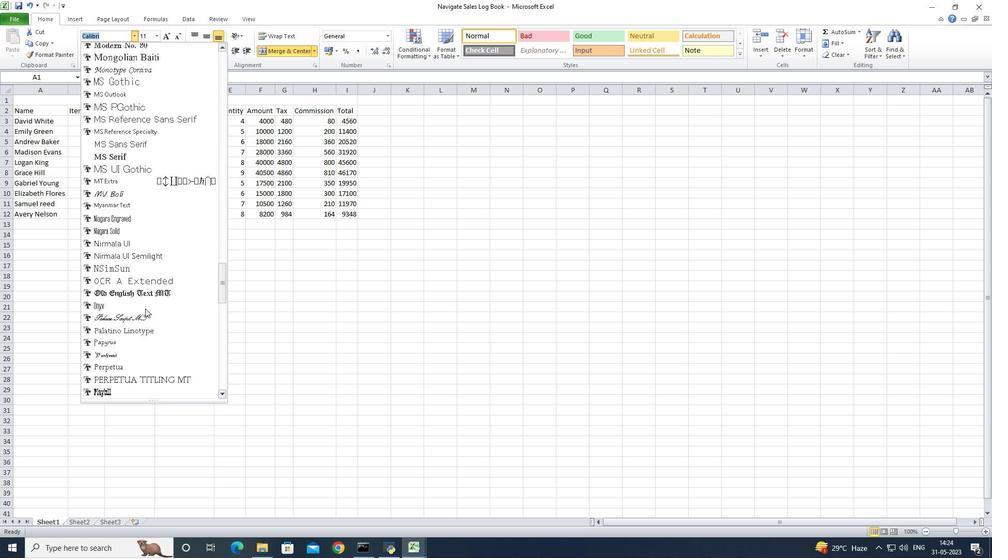 
Action: Mouse scrolled (145, 307) with delta (0, 0)
Screenshot: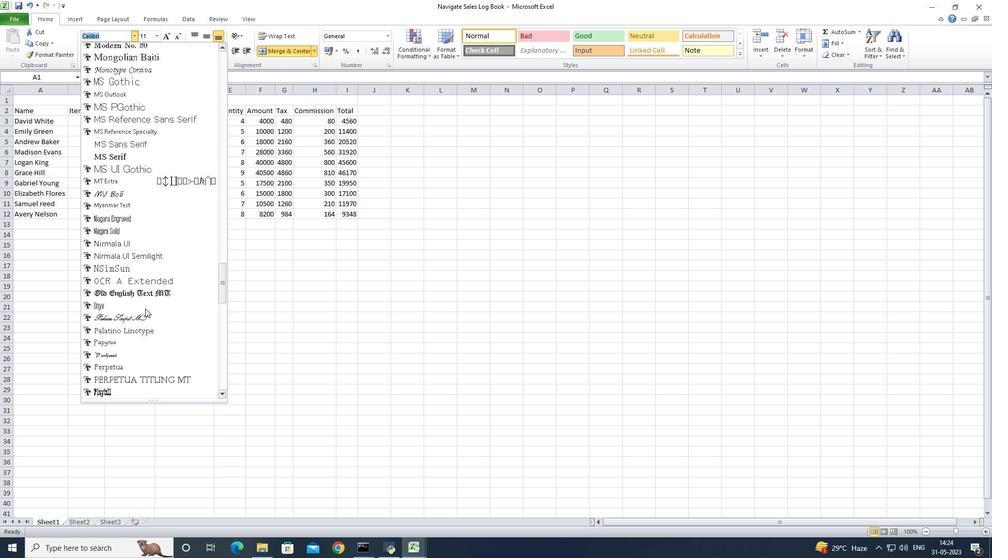 
Action: Mouse scrolled (145, 307) with delta (0, -1)
Screenshot: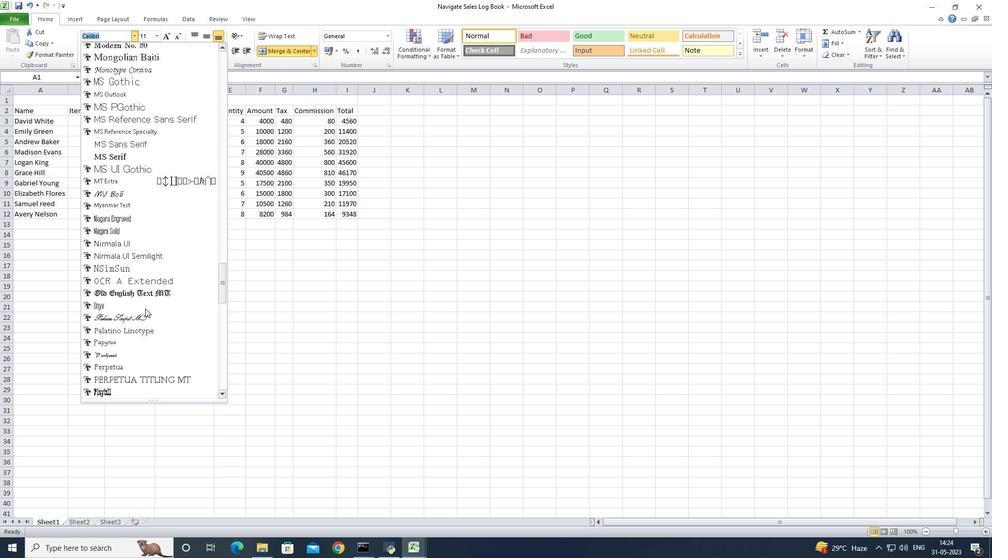 
Action: Mouse scrolled (145, 307) with delta (0, 0)
Screenshot: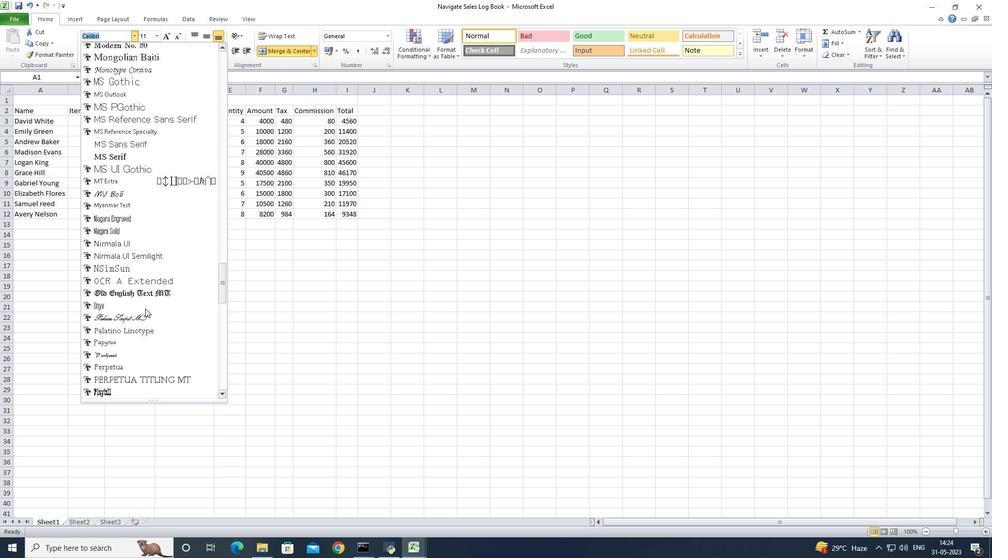
Action: Mouse scrolled (145, 307) with delta (0, 0)
Screenshot: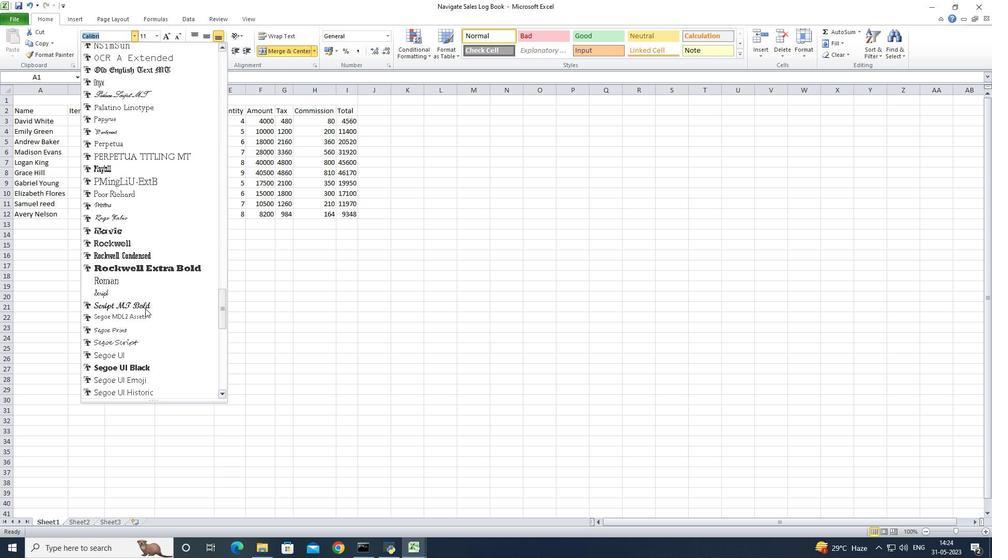 
Action: Mouse scrolled (145, 307) with delta (0, 0)
Screenshot: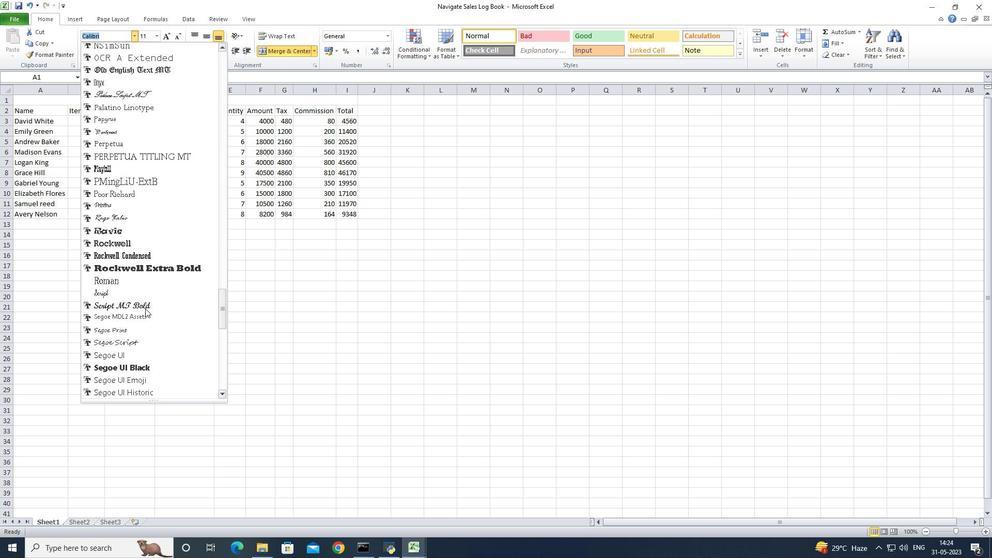 
Action: Mouse scrolled (145, 307) with delta (0, 0)
Screenshot: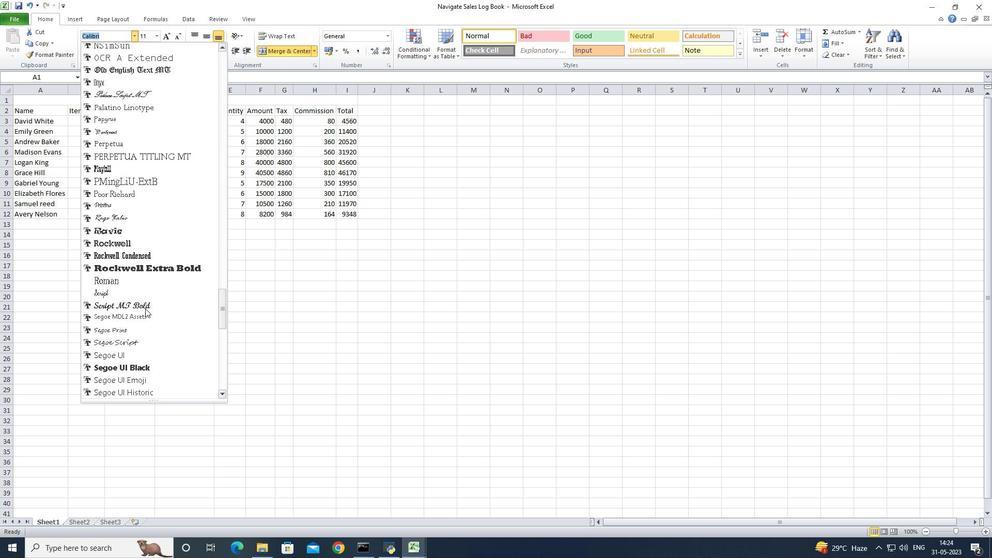 
Action: Mouse scrolled (145, 307) with delta (0, 0)
Screenshot: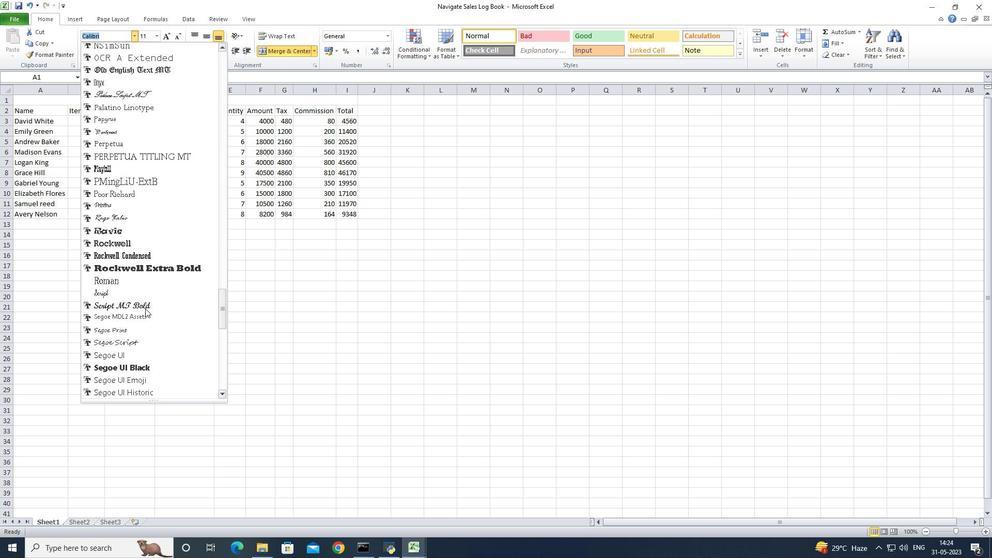 
Action: Mouse scrolled (145, 307) with delta (0, 0)
Screenshot: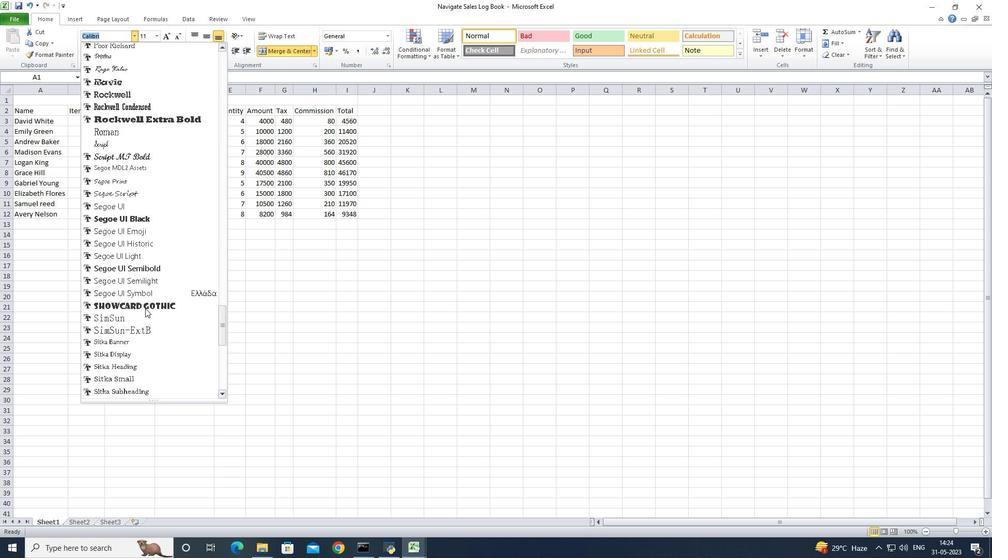 
Action: Mouse scrolled (145, 307) with delta (0, 0)
Screenshot: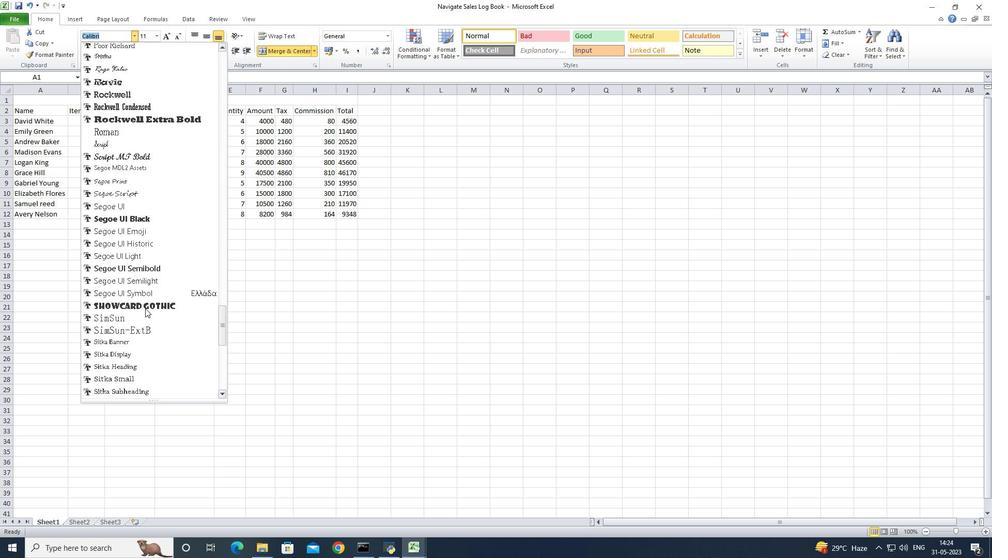 
Action: Mouse scrolled (145, 307) with delta (0, 0)
Screenshot: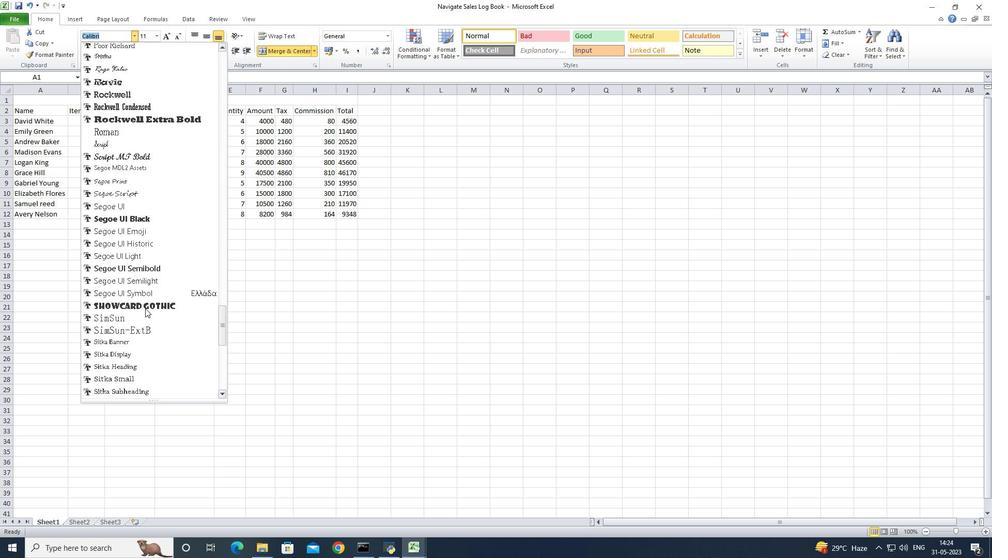 
Action: Mouse scrolled (145, 307) with delta (0, 0)
Screenshot: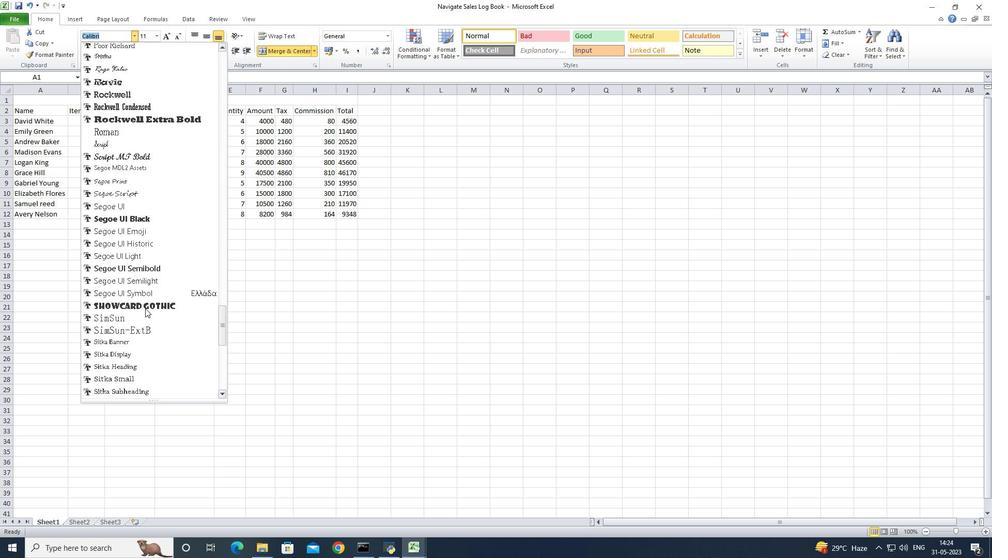 
Action: Mouse scrolled (145, 307) with delta (0, 0)
Screenshot: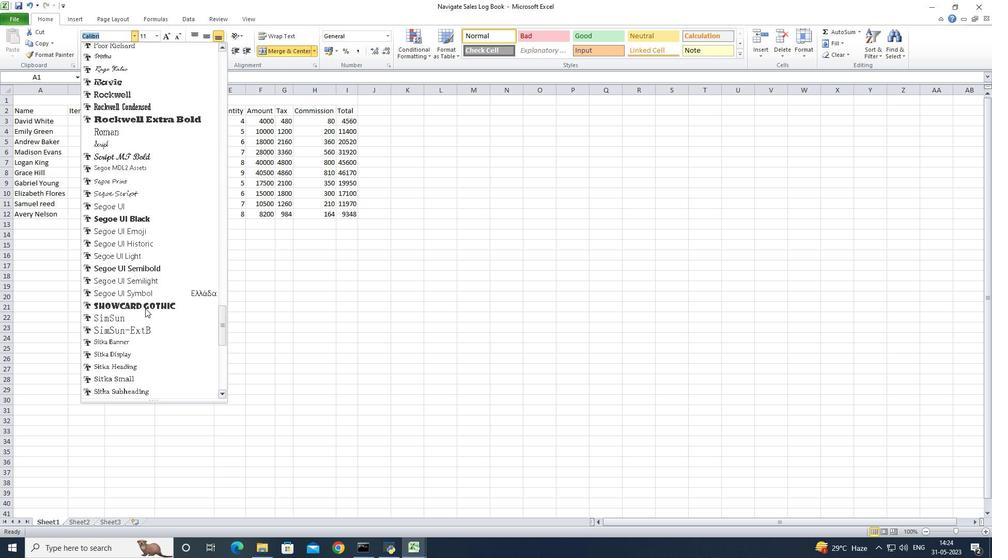 
Action: Mouse scrolled (145, 307) with delta (0, 0)
Screenshot: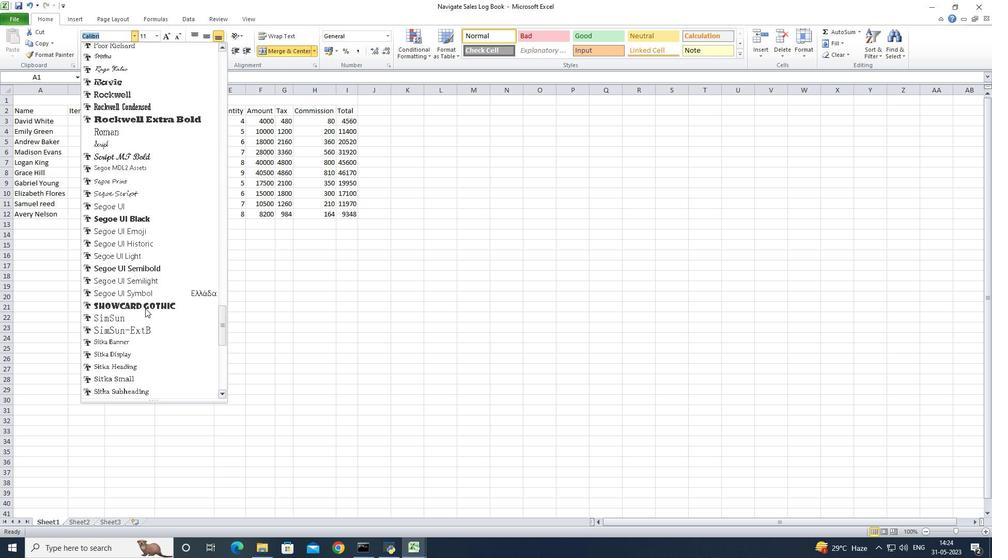 
Action: Mouse scrolled (145, 307) with delta (0, 0)
Screenshot: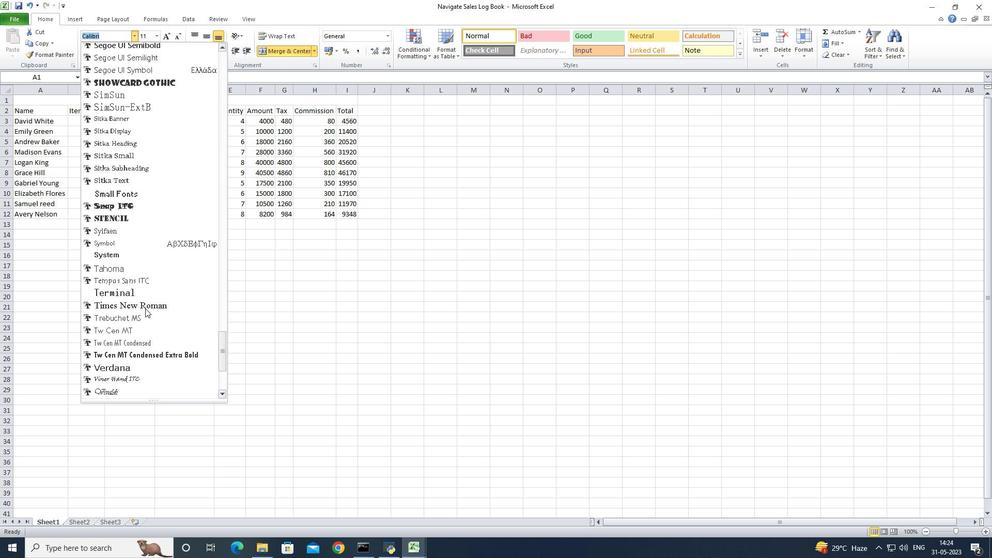 
Action: Mouse scrolled (145, 307) with delta (0, 0)
Screenshot: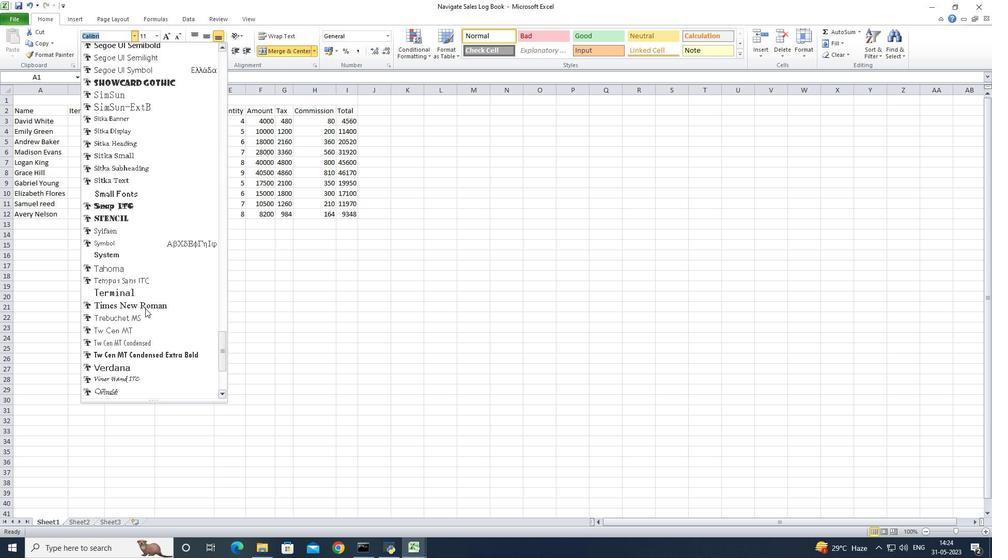 
Action: Mouse scrolled (145, 307) with delta (0, 0)
Screenshot: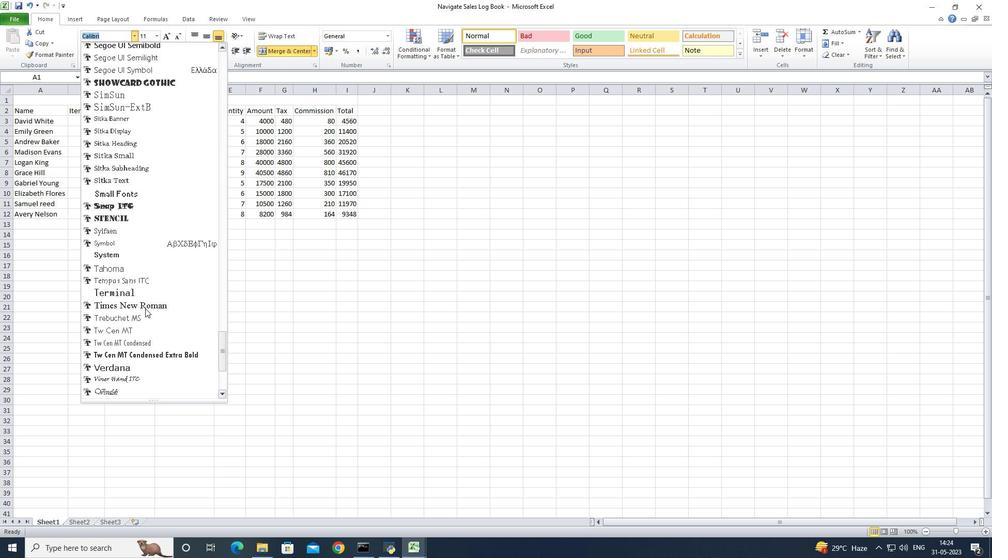 
Action: Mouse scrolled (145, 307) with delta (0, 0)
Screenshot: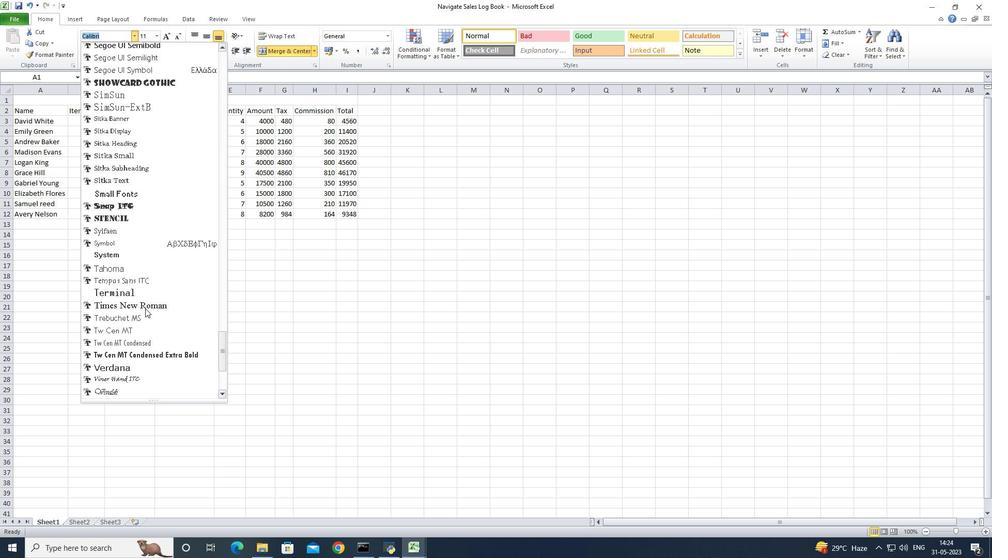 
Action: Mouse moved to (150, 123)
Screenshot: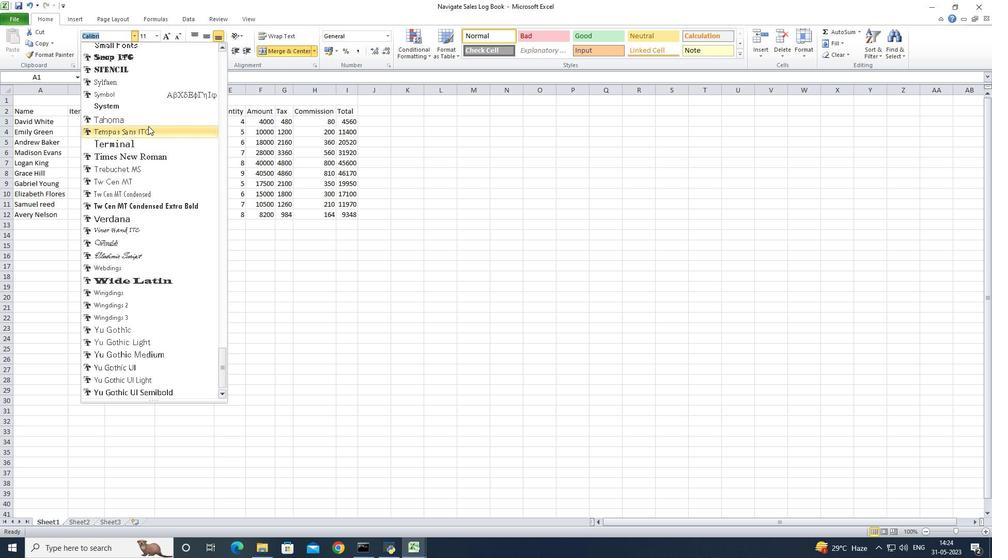 
Action: Mouse pressed left at (150, 123)
Screenshot: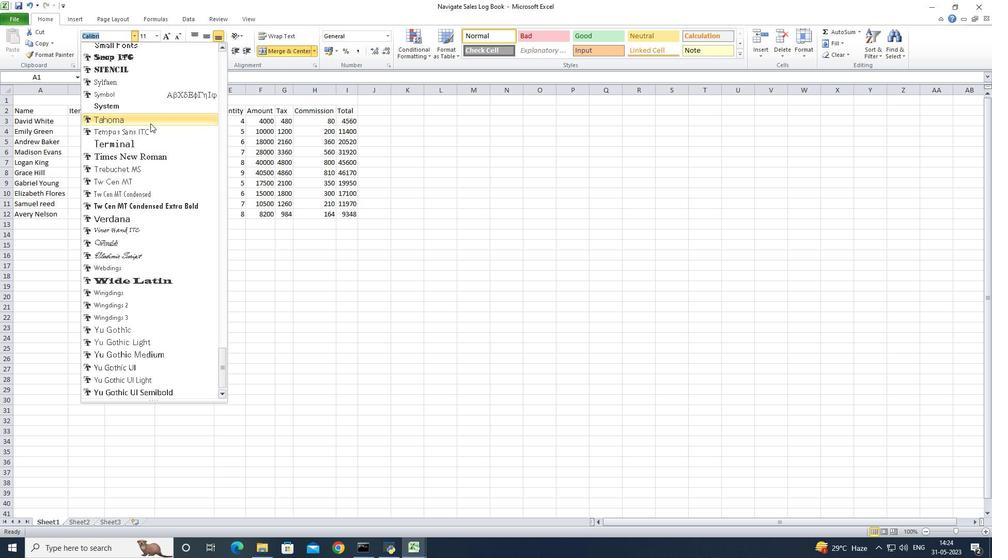 
Action: Mouse moved to (111, 53)
Screenshot: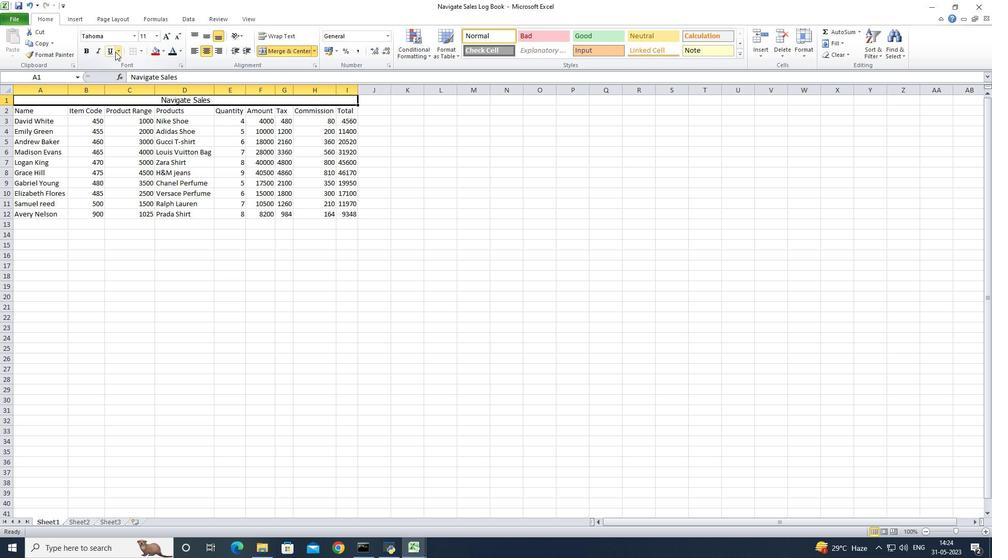 
Action: Mouse pressed left at (111, 53)
Screenshot: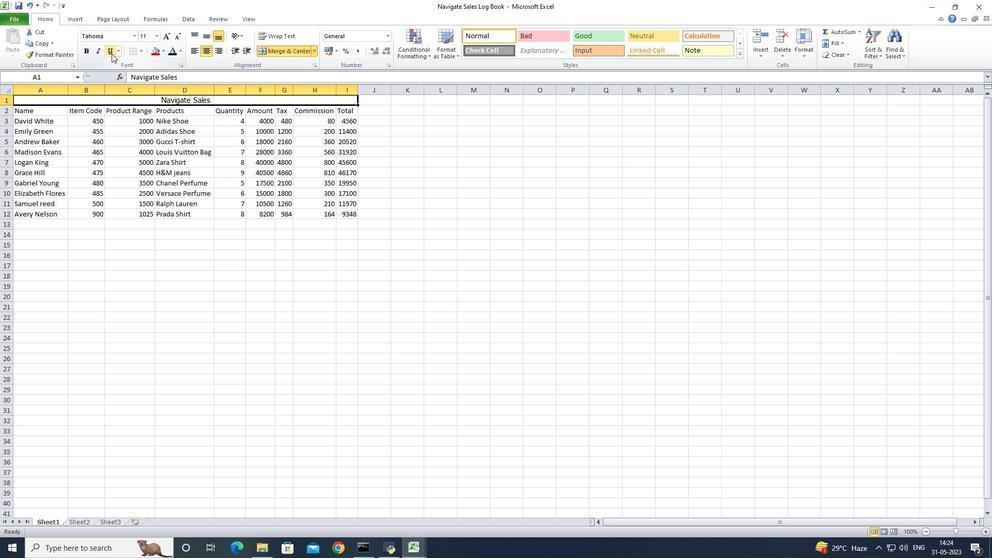 
Action: Mouse moved to (153, 40)
Screenshot: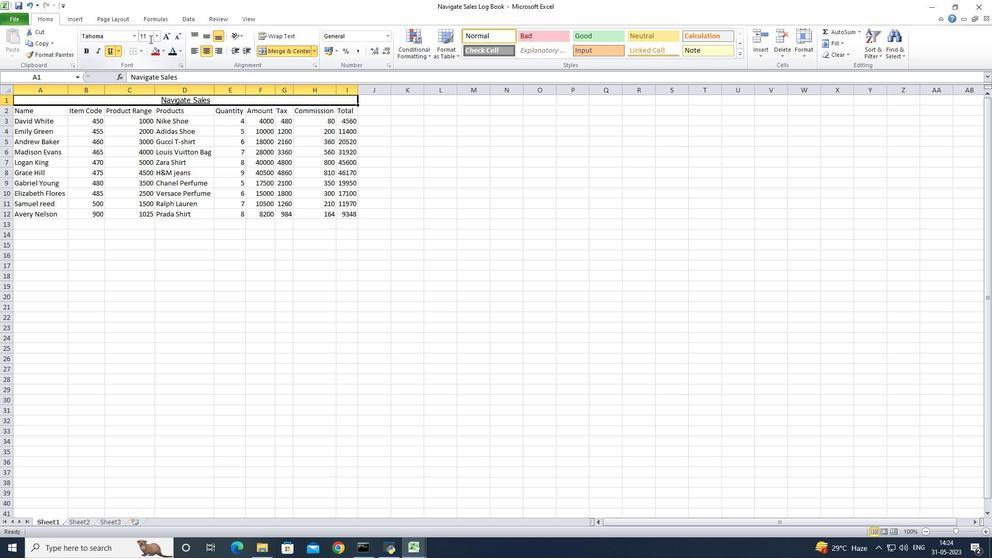 
Action: Mouse pressed left at (153, 40)
Screenshot: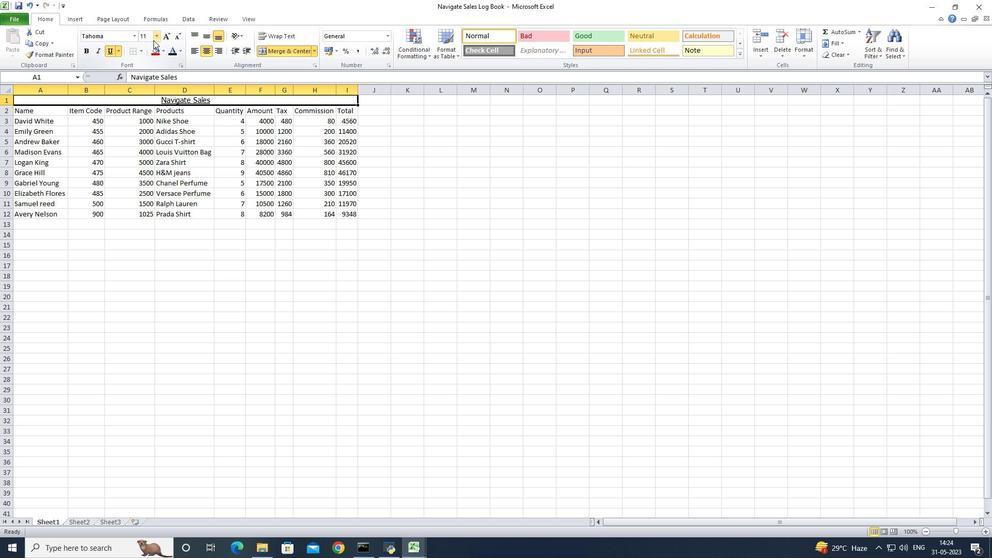 
Action: Mouse moved to (144, 118)
Screenshot: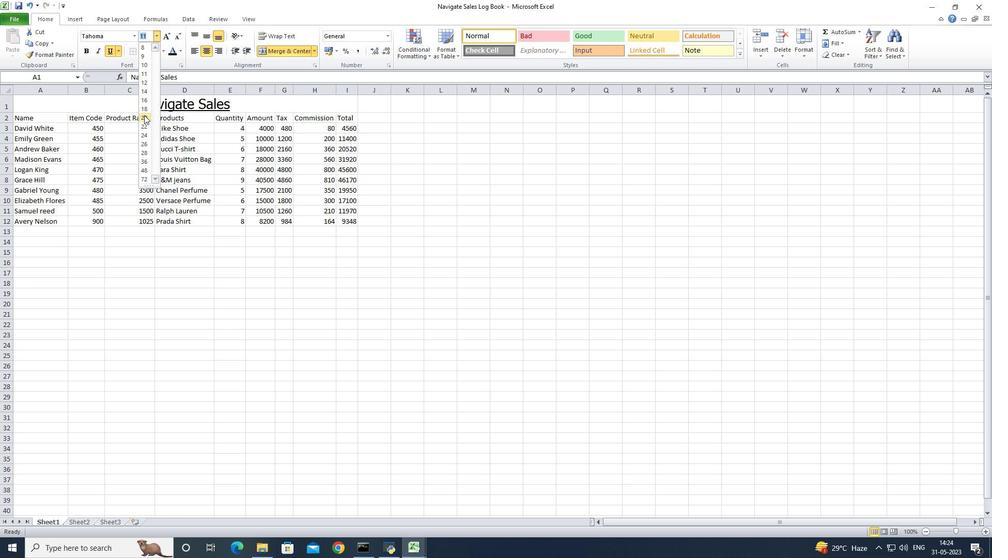 
Action: Mouse pressed left at (144, 118)
Screenshot: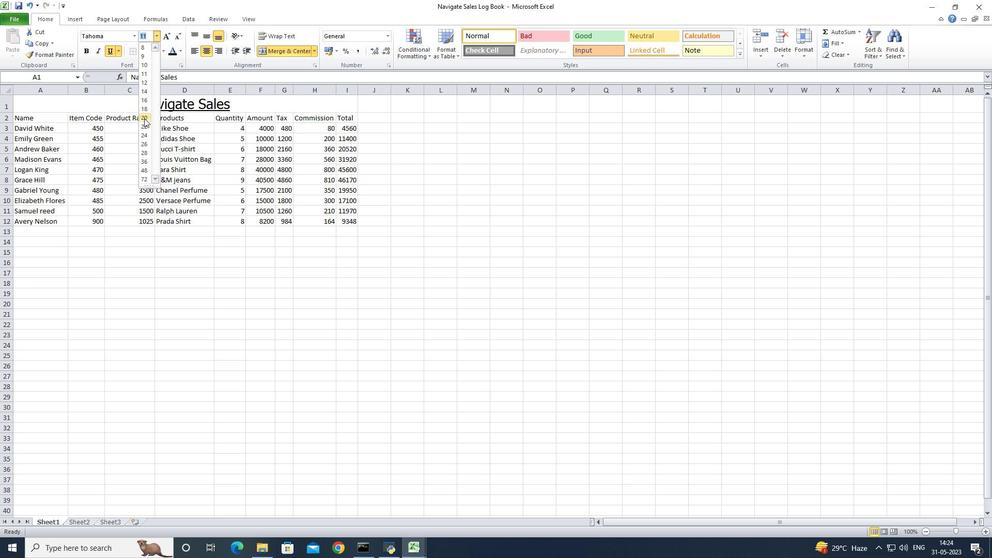 
Action: Mouse moved to (47, 120)
Screenshot: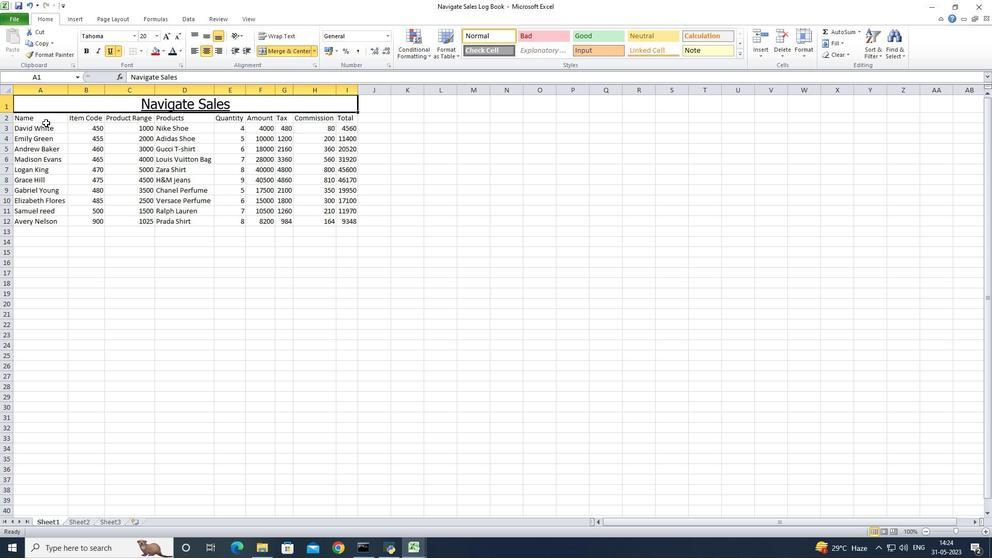 
Action: Mouse pressed left at (47, 120)
Screenshot: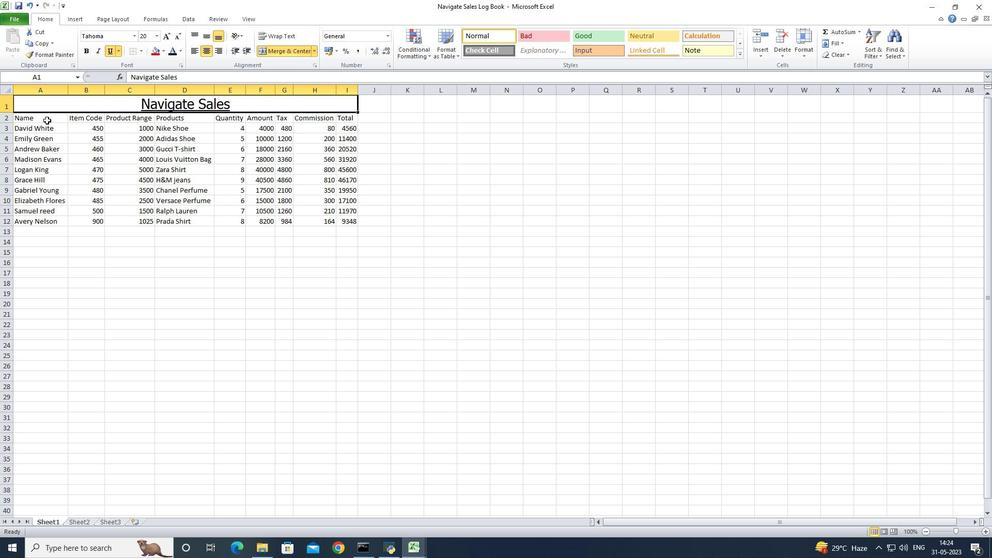 
Action: Mouse moved to (135, 38)
Screenshot: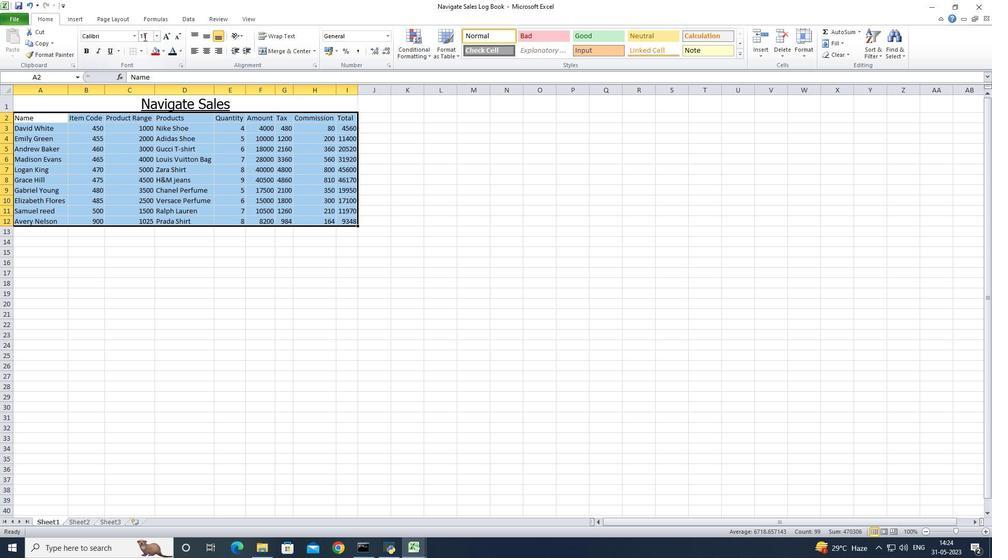 
Action: Mouse pressed left at (135, 38)
Screenshot: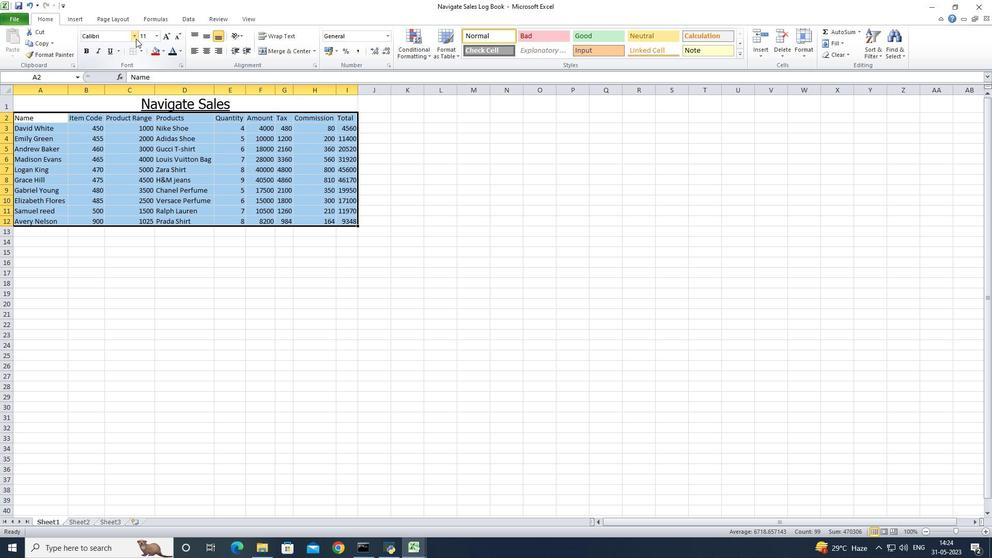 
Action: Mouse moved to (133, 114)
Screenshot: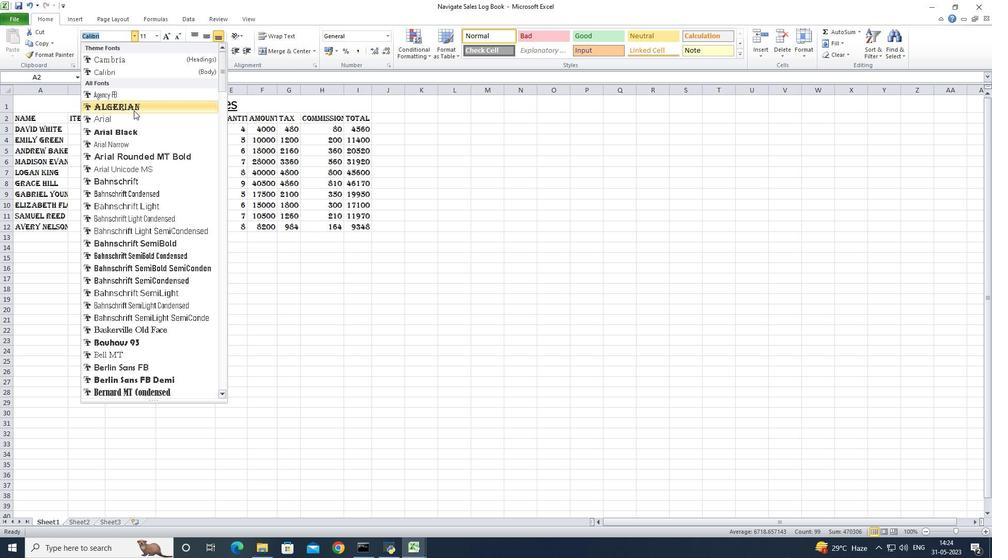 
Action: Mouse pressed left at (133, 114)
Screenshot: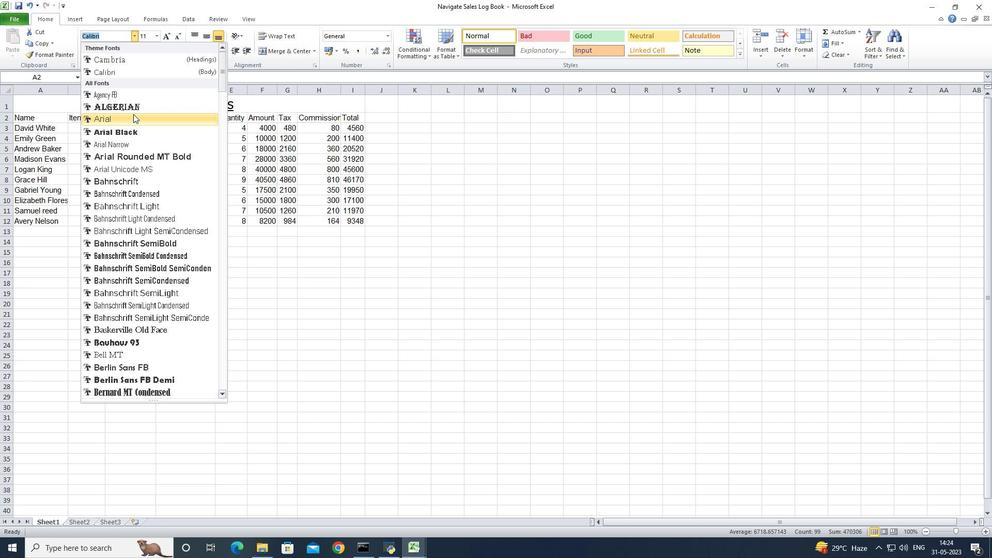 
Action: Mouse moved to (158, 37)
Screenshot: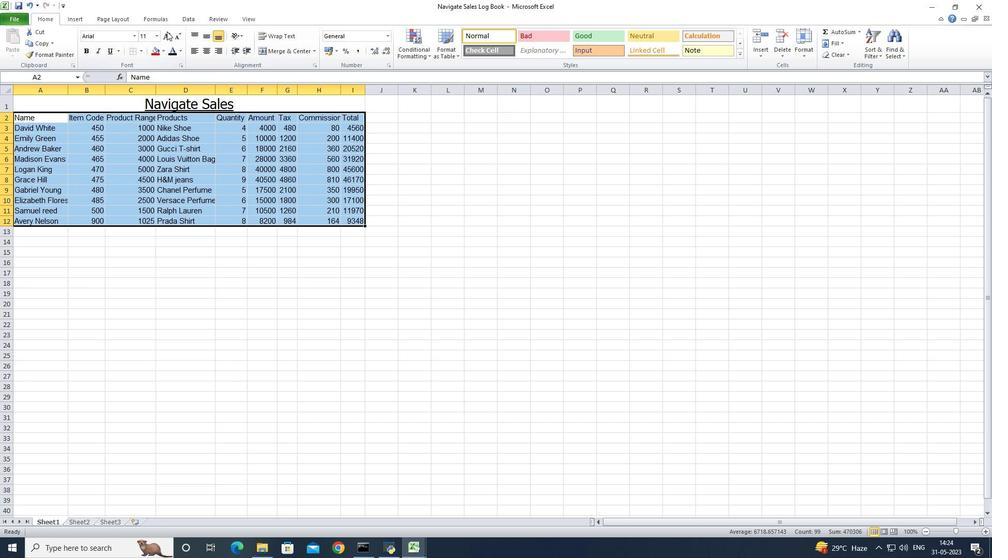 
Action: Mouse pressed left at (158, 37)
Screenshot: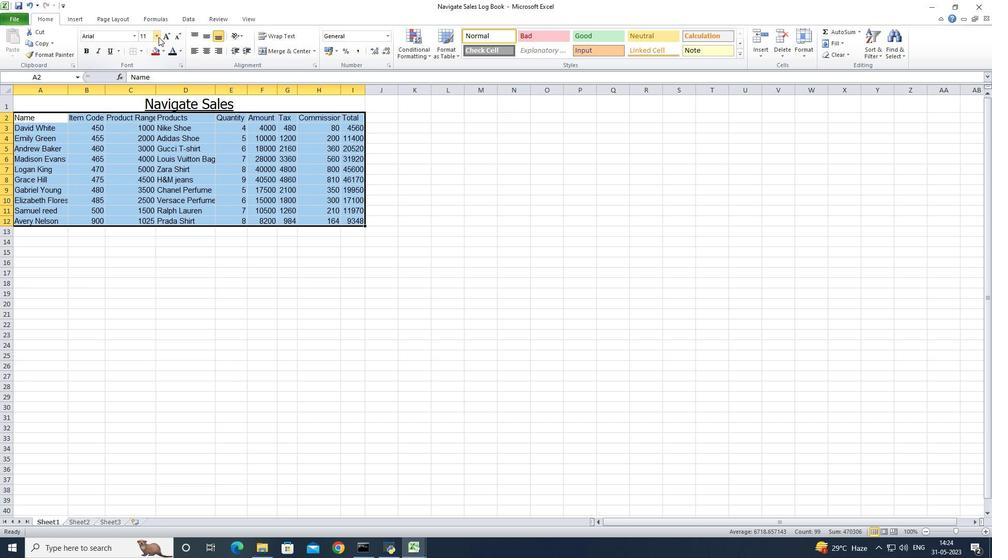 
Action: Mouse moved to (145, 82)
Screenshot: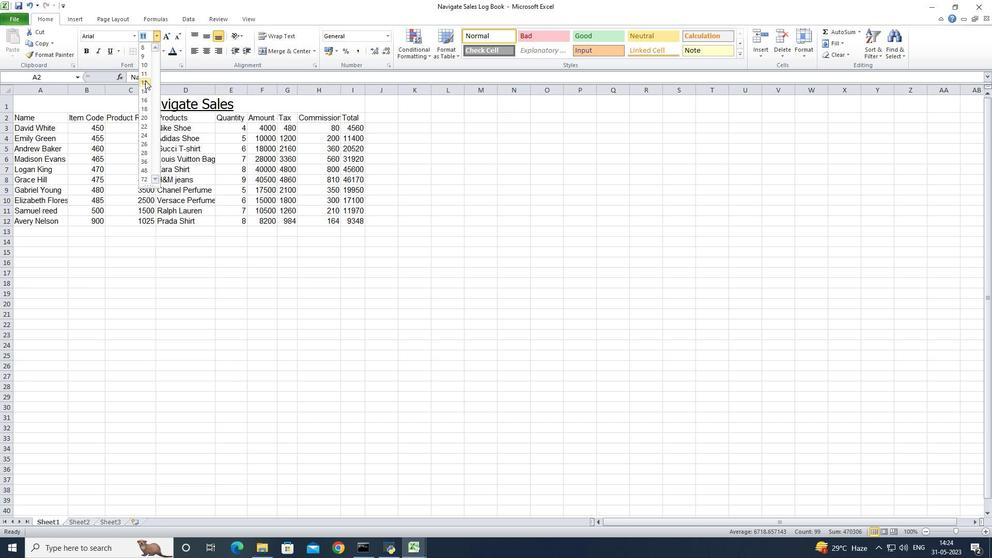 
Action: Mouse pressed left at (145, 82)
Screenshot: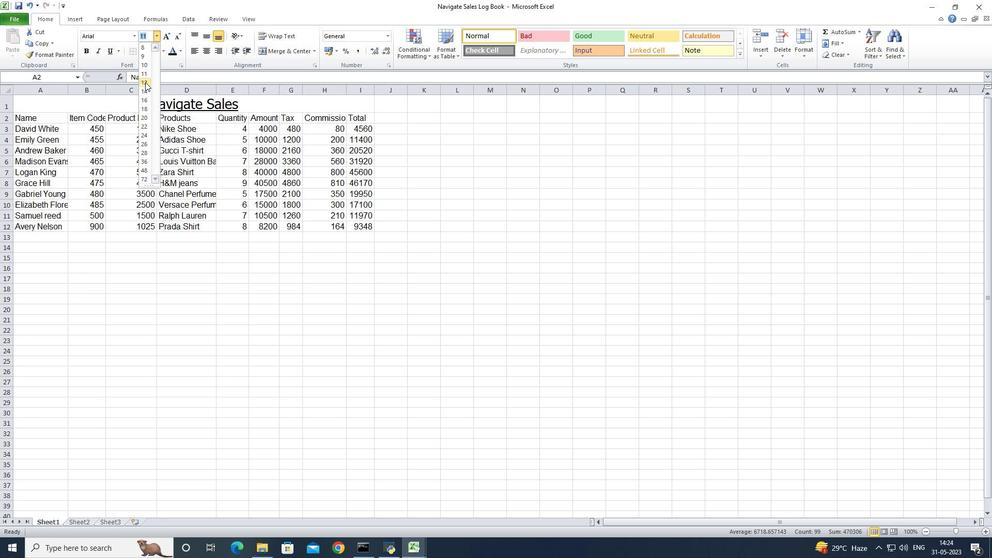 
Action: Mouse moved to (141, 104)
Screenshot: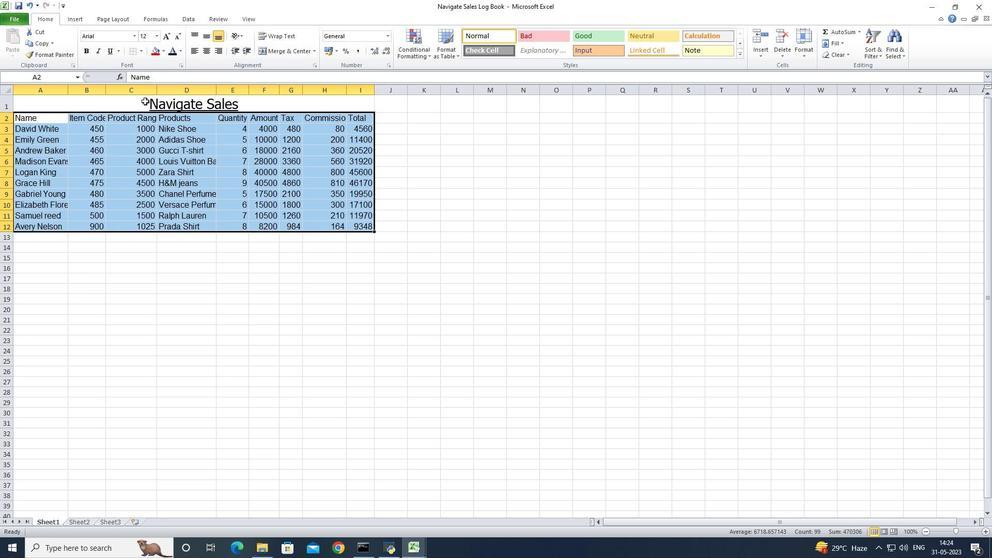 
Action: Mouse pressed left at (141, 104)
Screenshot: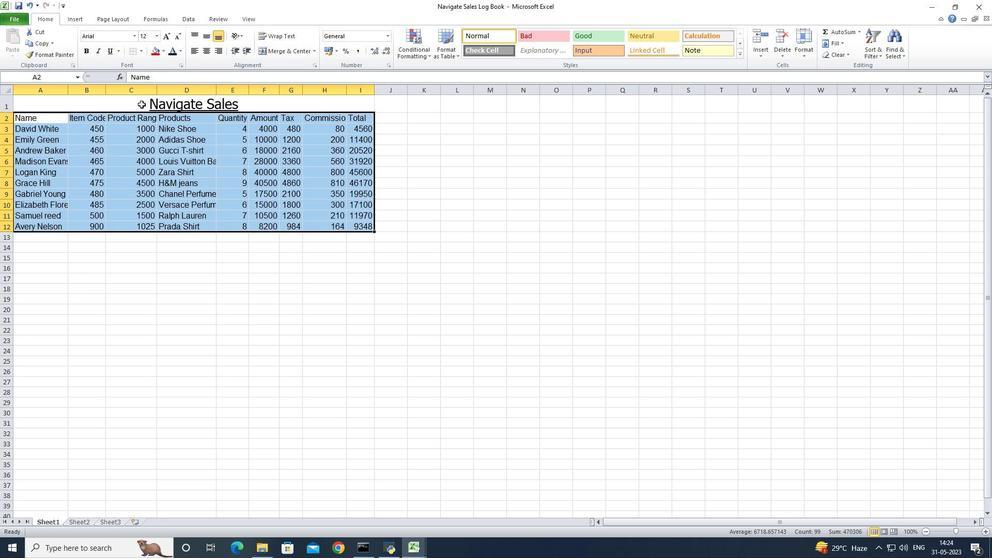 
Action: Mouse moved to (194, 52)
Screenshot: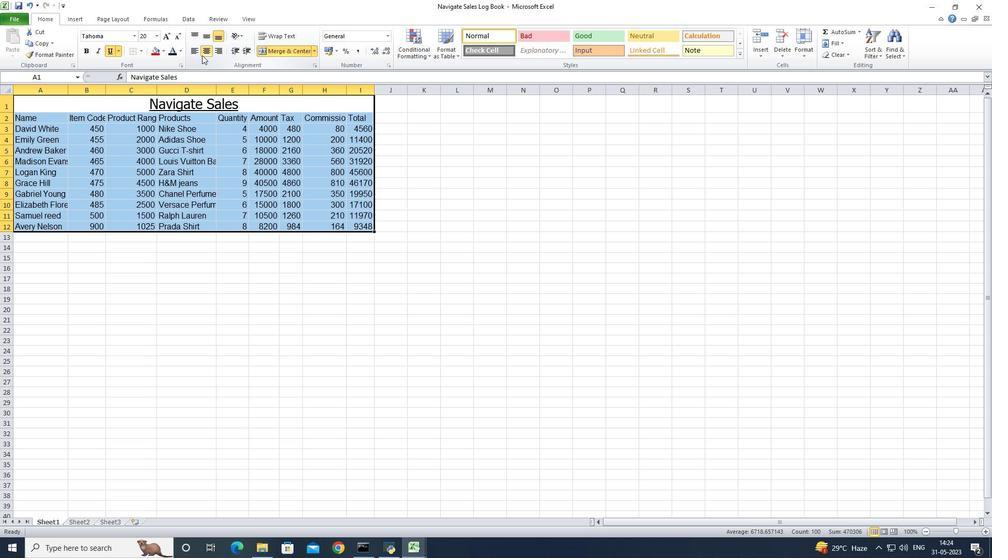 
Action: Mouse pressed left at (194, 52)
Screenshot: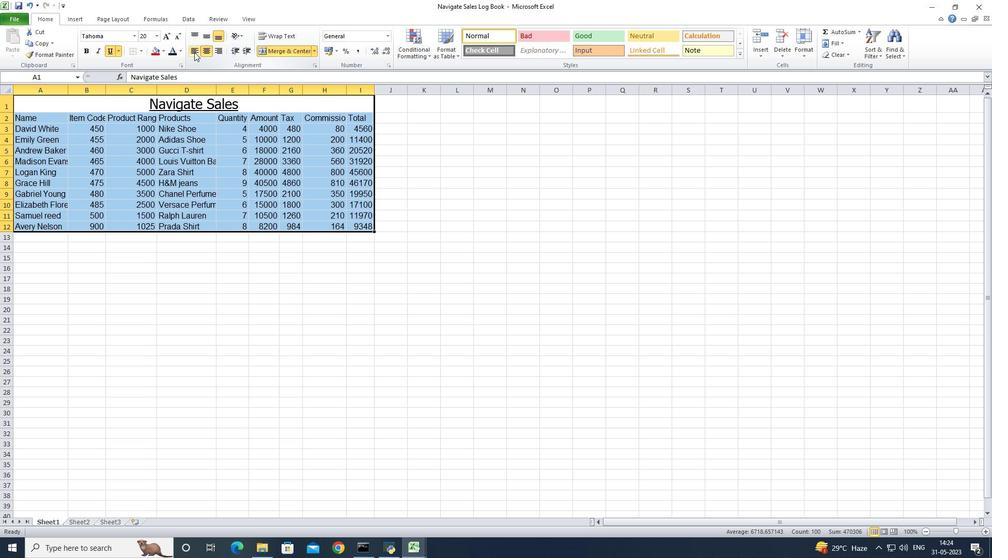 
Action: Mouse moved to (131, 303)
Screenshot: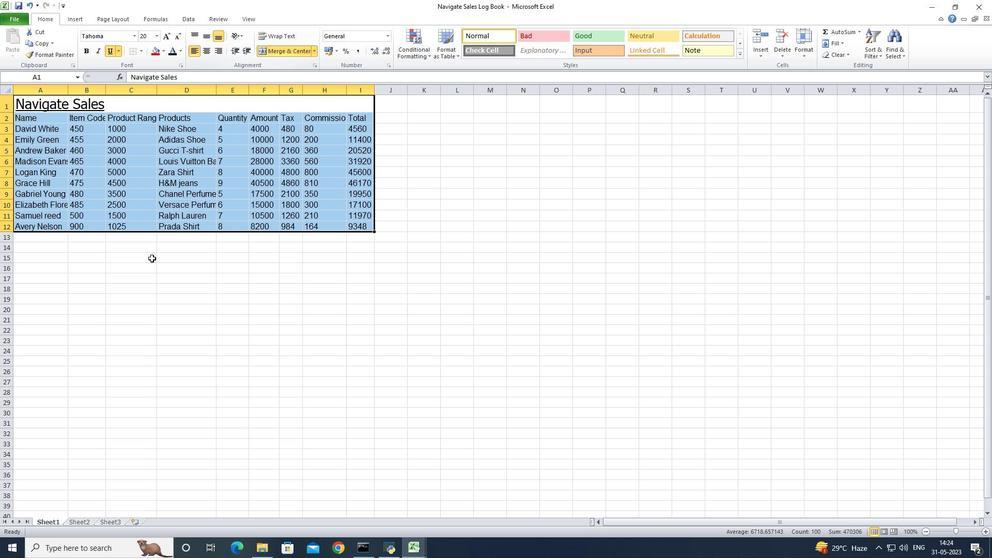 
Action: Mouse pressed left at (131, 303)
Screenshot: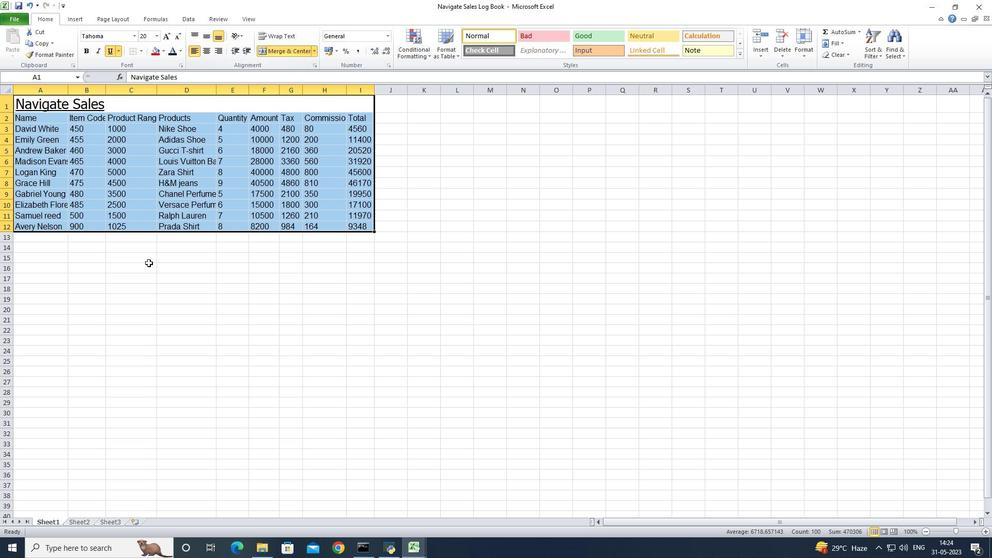 
Action: Mouse moved to (70, 93)
Screenshot: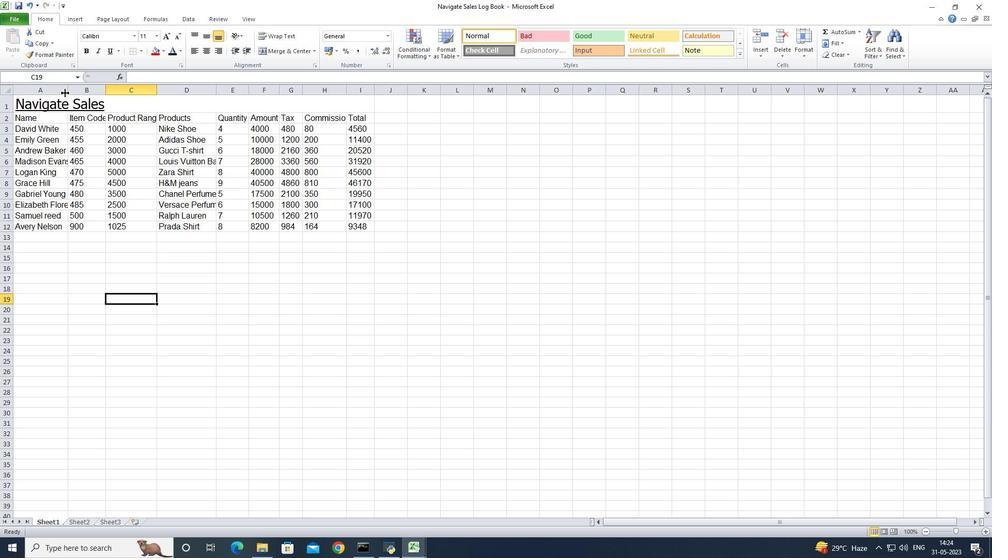 
Action: Mouse pressed left at (70, 93)
Screenshot: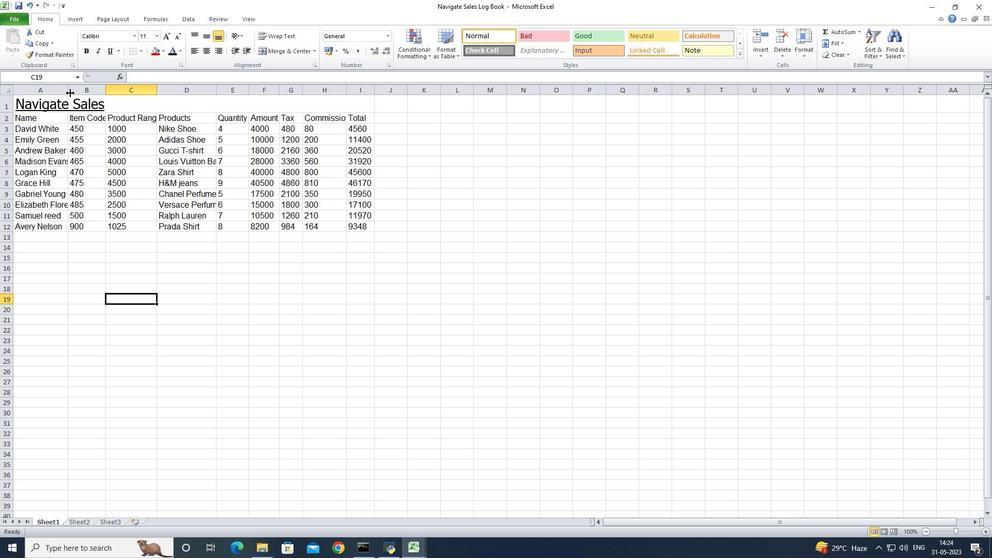 
Action: Mouse pressed left at (70, 93)
Screenshot: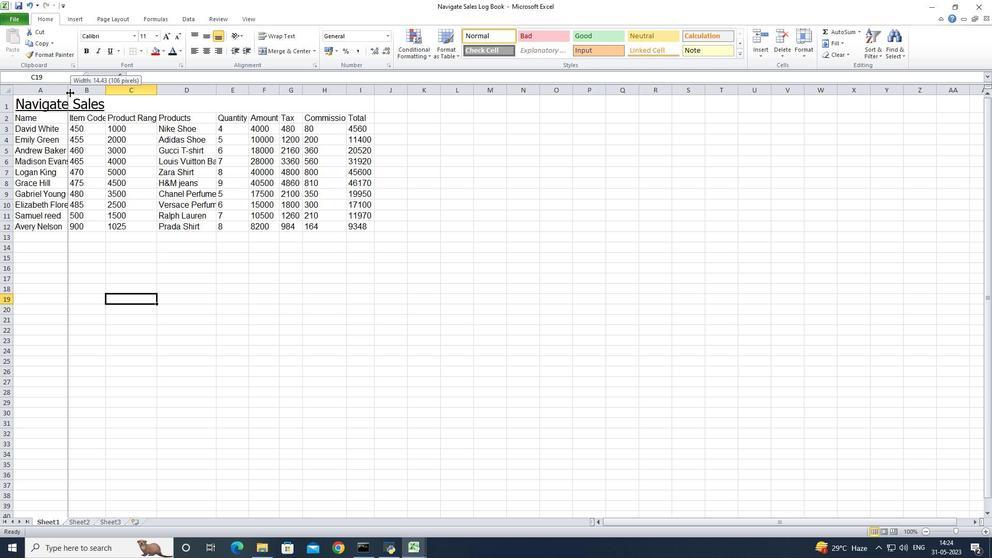 
Action: Mouse moved to (113, 93)
Screenshot: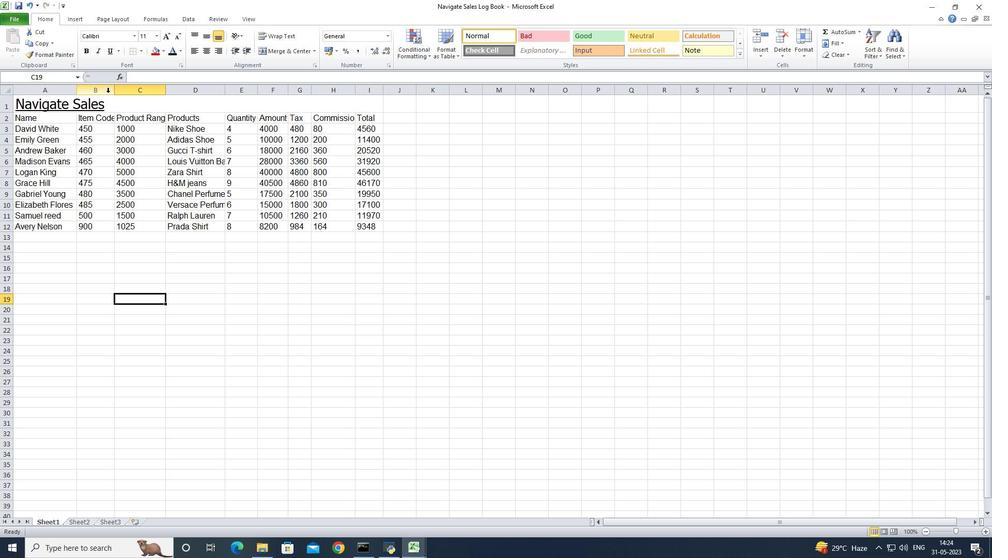 
Action: Mouse pressed left at (113, 93)
Screenshot: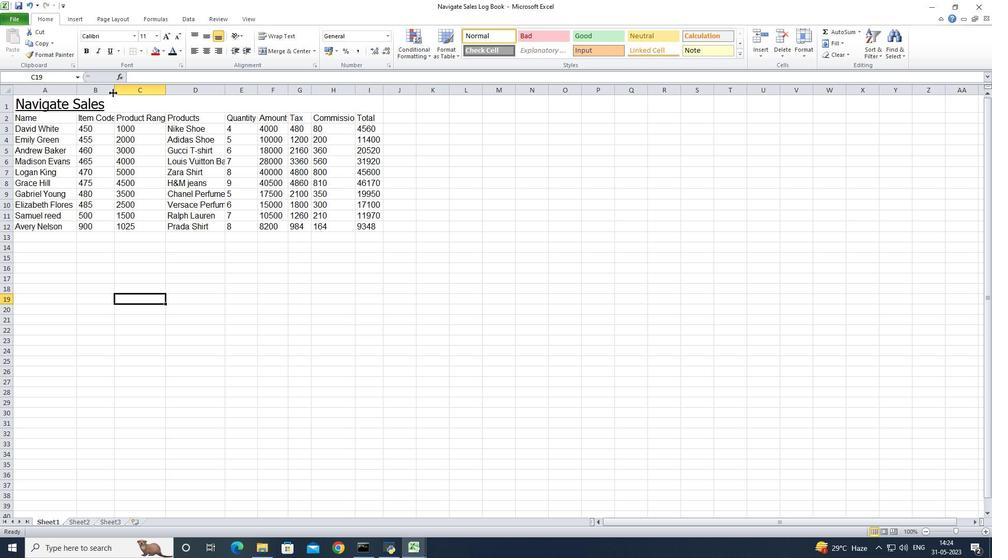 
Action: Mouse pressed left at (113, 93)
Screenshot: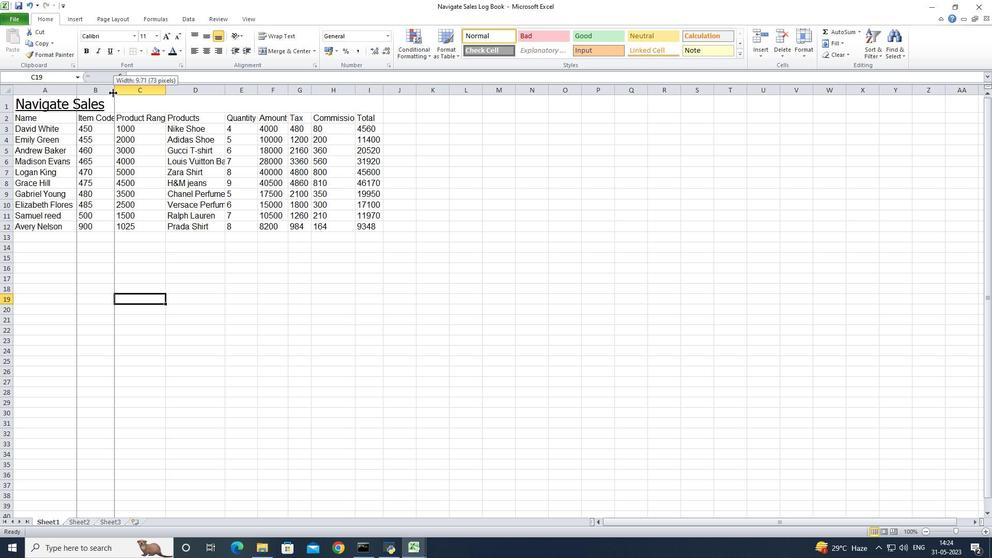 
Action: Mouse moved to (167, 93)
Screenshot: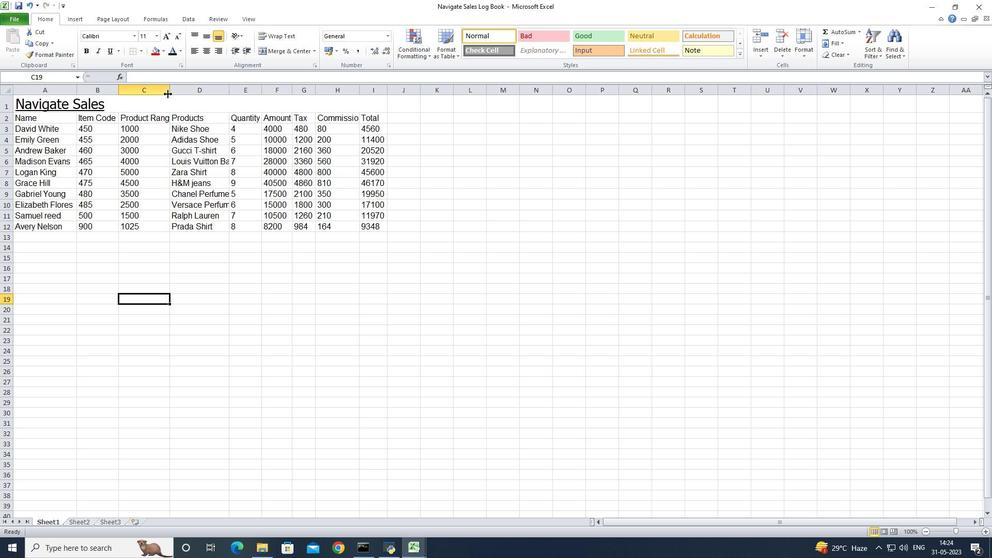 
Action: Mouse pressed left at (167, 93)
Screenshot: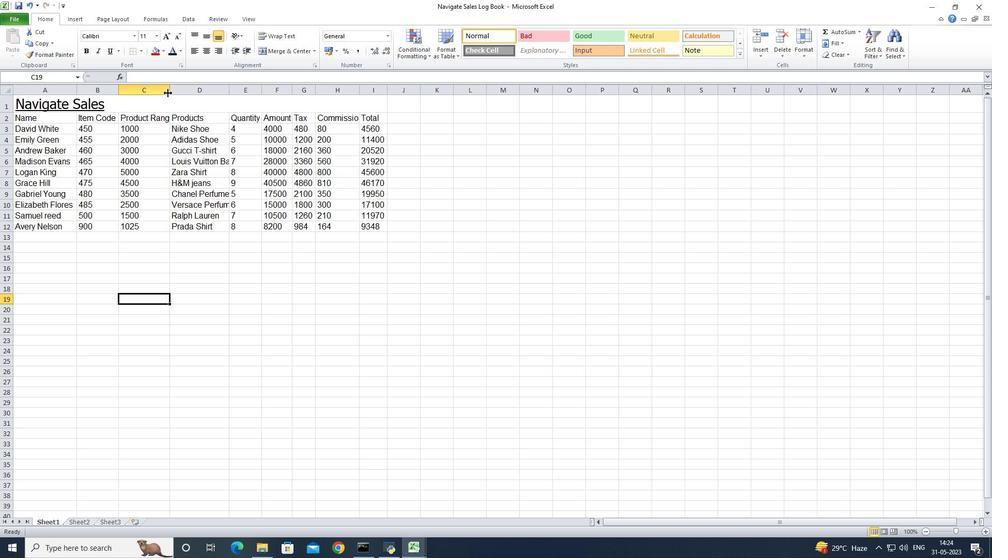 
Action: Mouse pressed left at (167, 93)
Screenshot: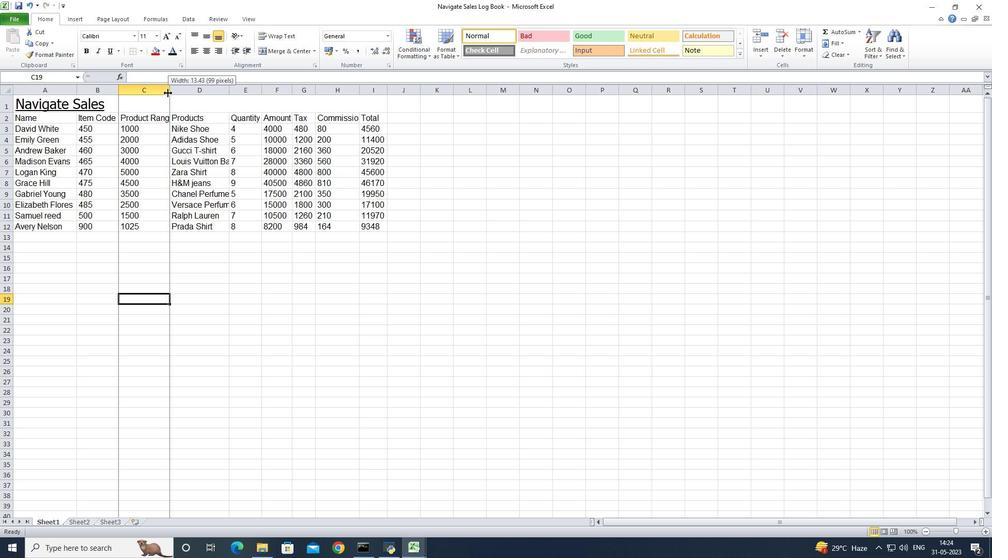 
Action: Mouse moved to (234, 90)
Screenshot: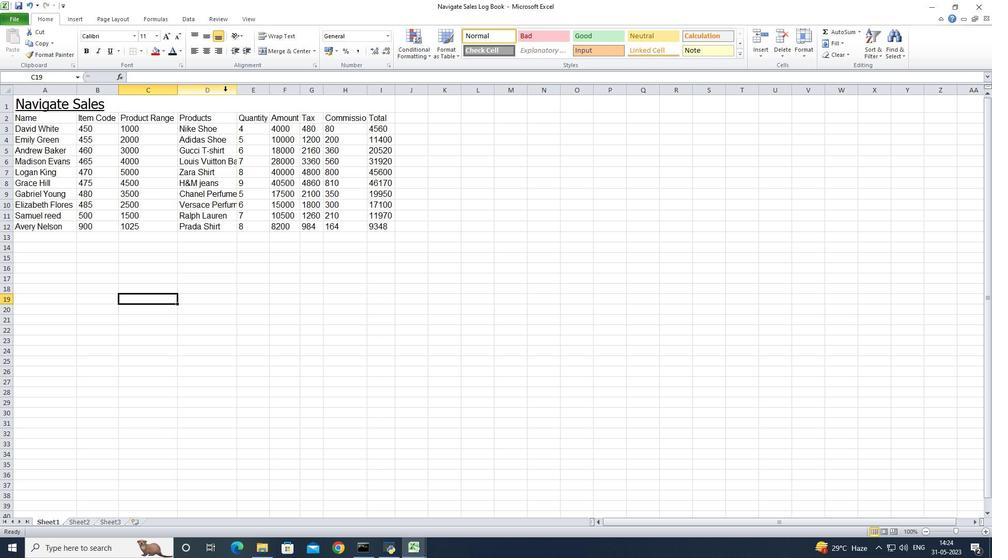 
Action: Mouse pressed left at (234, 90)
Screenshot: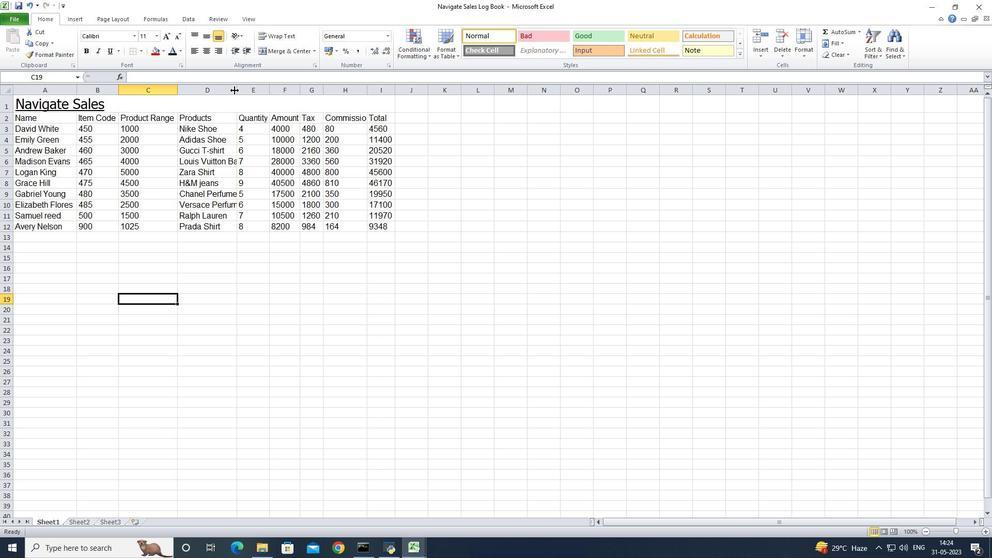 
Action: Mouse pressed left at (234, 90)
Screenshot: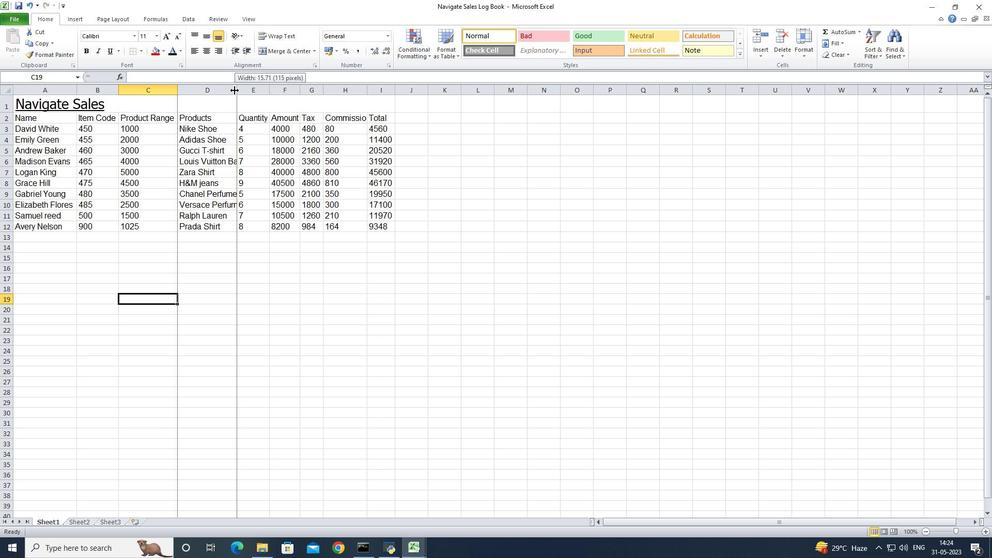 
Action: Mouse moved to (279, 91)
Screenshot: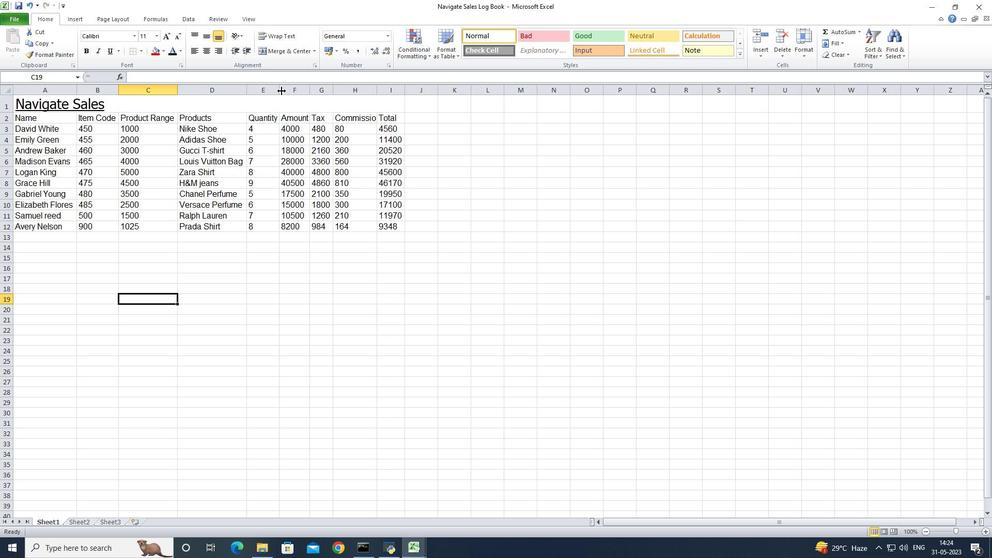 
Action: Mouse pressed left at (279, 91)
Screenshot: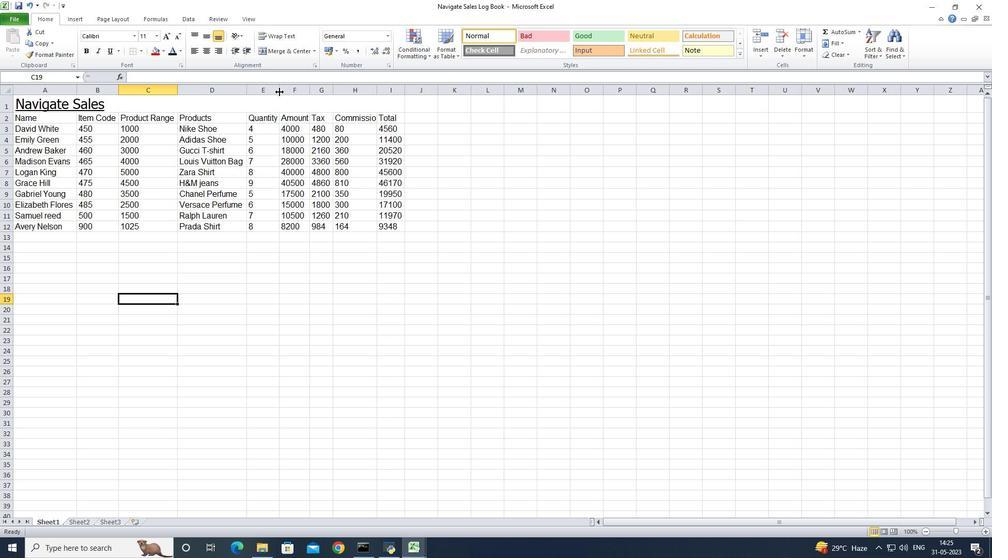 
Action: Mouse pressed left at (279, 91)
Screenshot: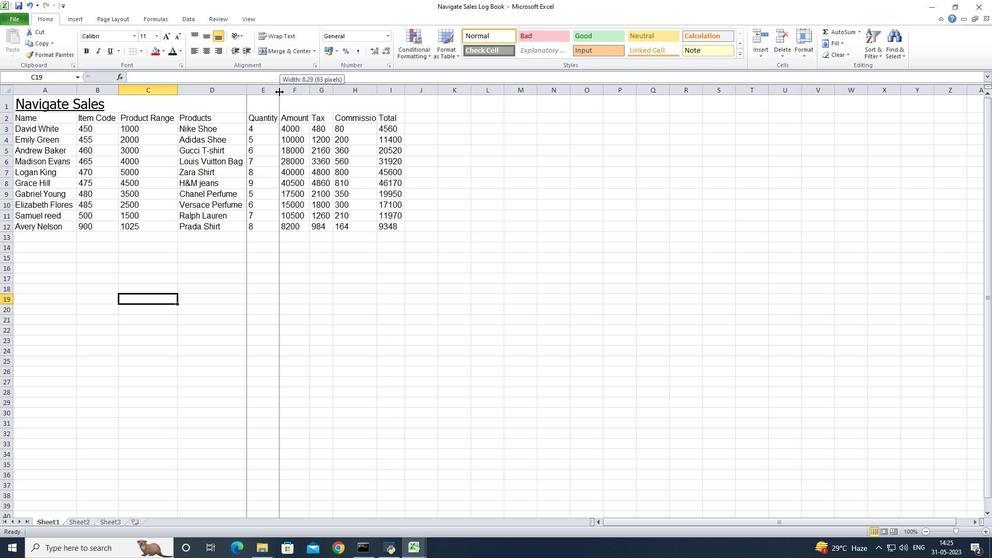
Action: Mouse moved to (307, 93)
Screenshot: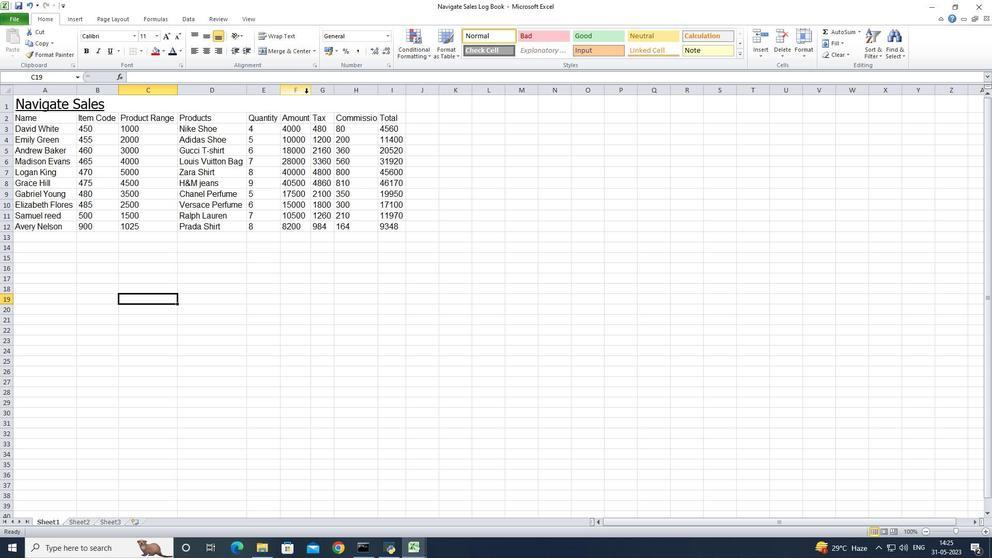 
Action: Mouse pressed left at (307, 93)
Screenshot: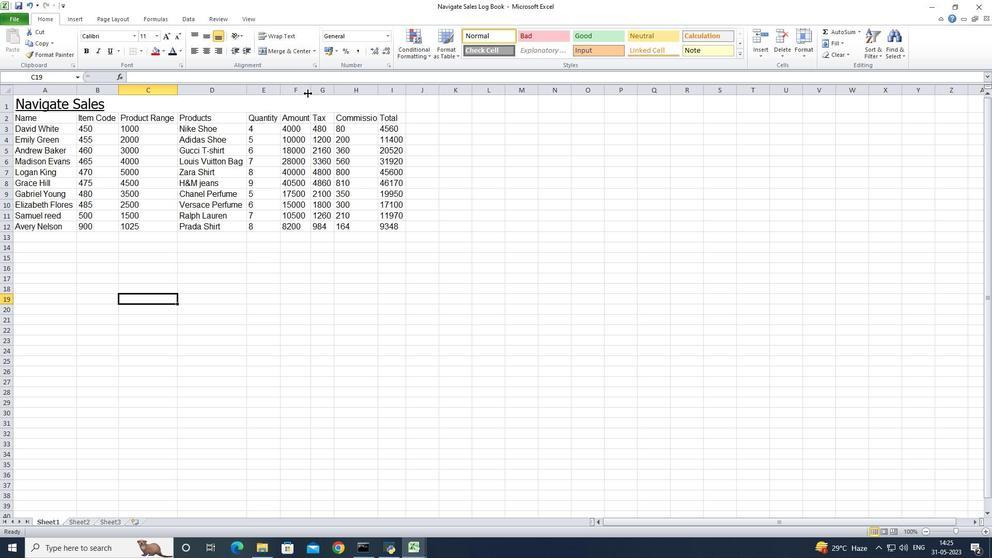 
Action: Mouse pressed left at (307, 93)
Screenshot: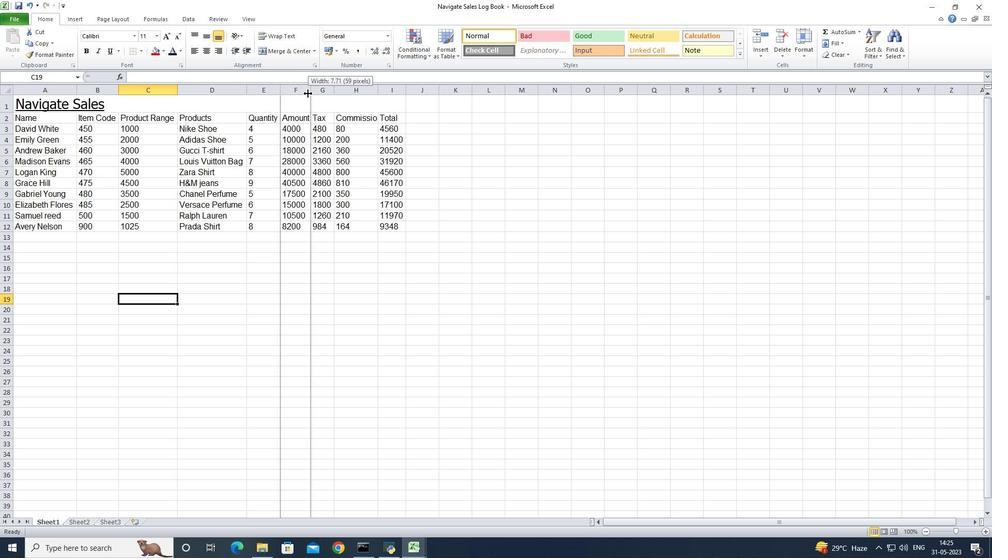
Action: Mouse moved to (332, 93)
Screenshot: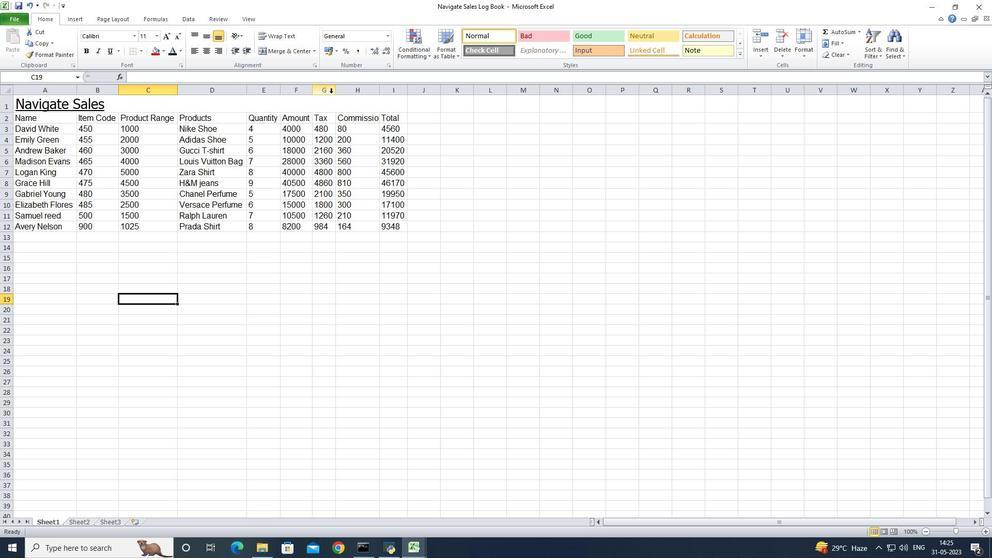 
Action: Mouse pressed left at (332, 93)
Screenshot: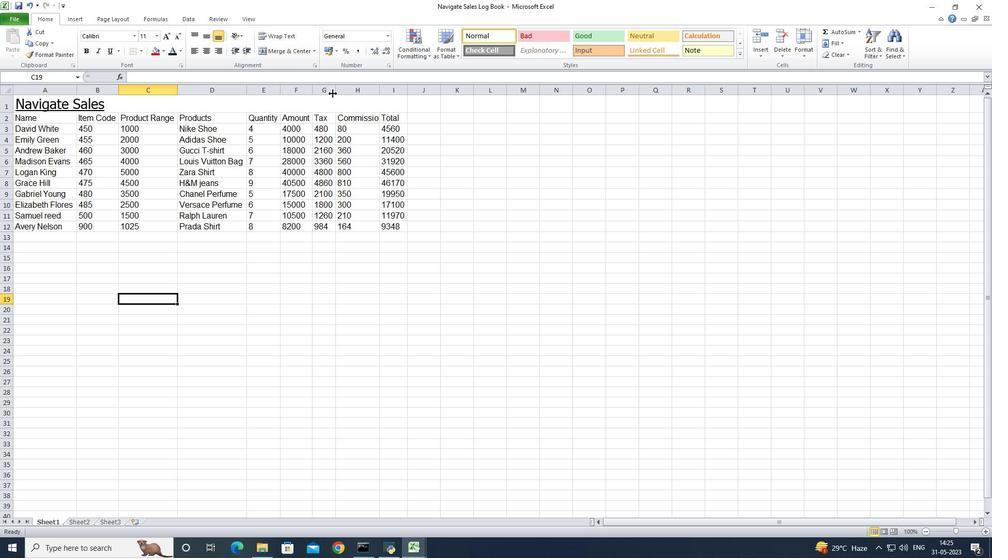 
Action: Mouse pressed left at (332, 93)
Screenshot: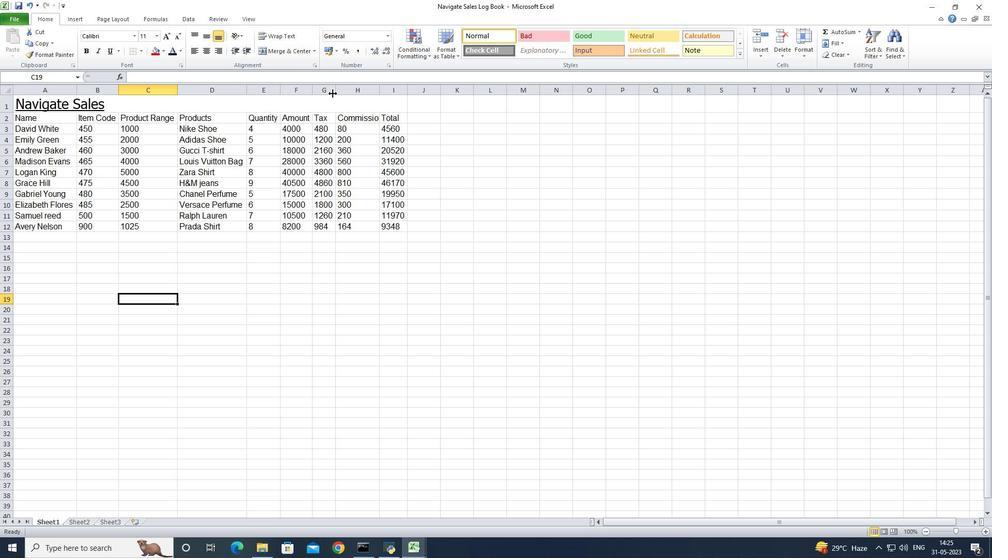 
Action: Mouse moved to (376, 92)
Screenshot: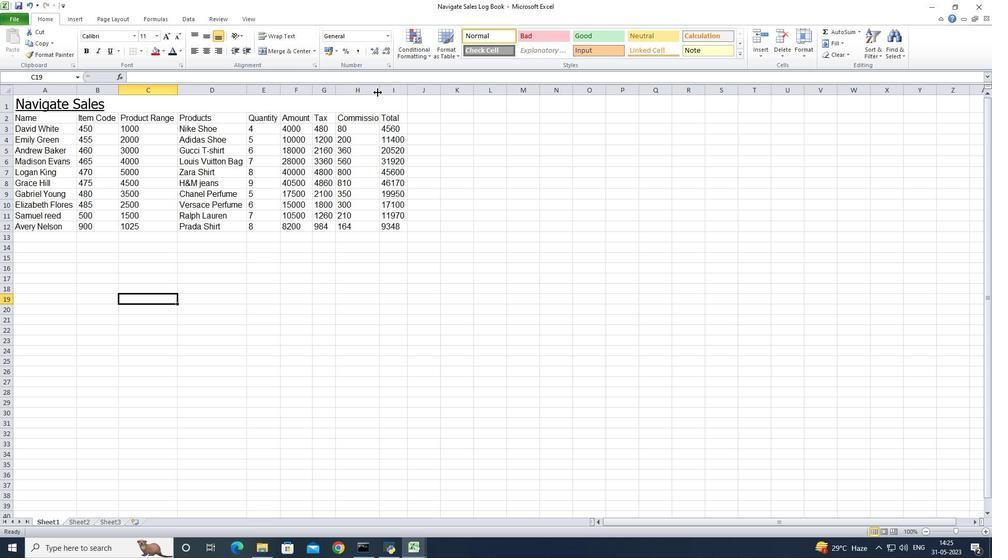 
Action: Mouse pressed left at (376, 92)
Screenshot: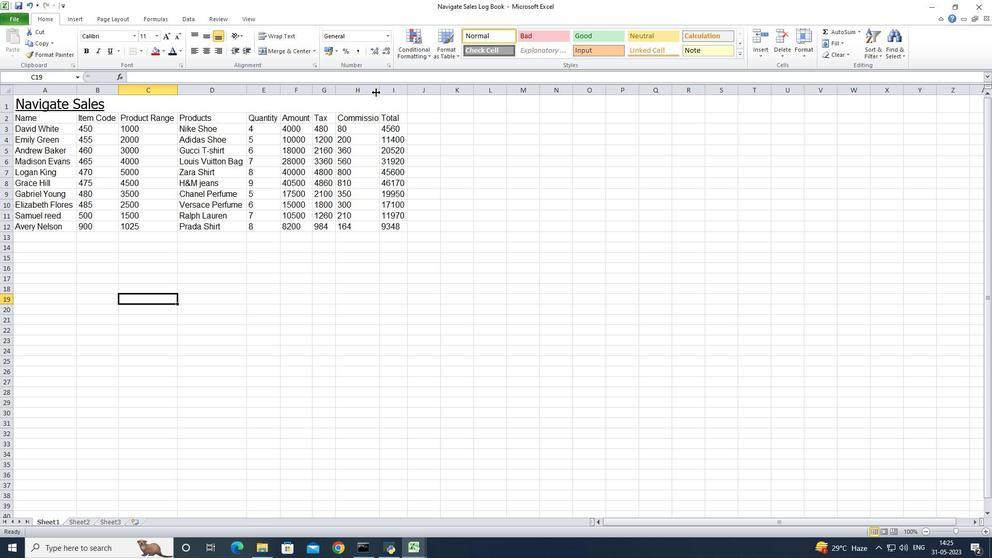 
Action: Mouse pressed left at (376, 92)
Screenshot: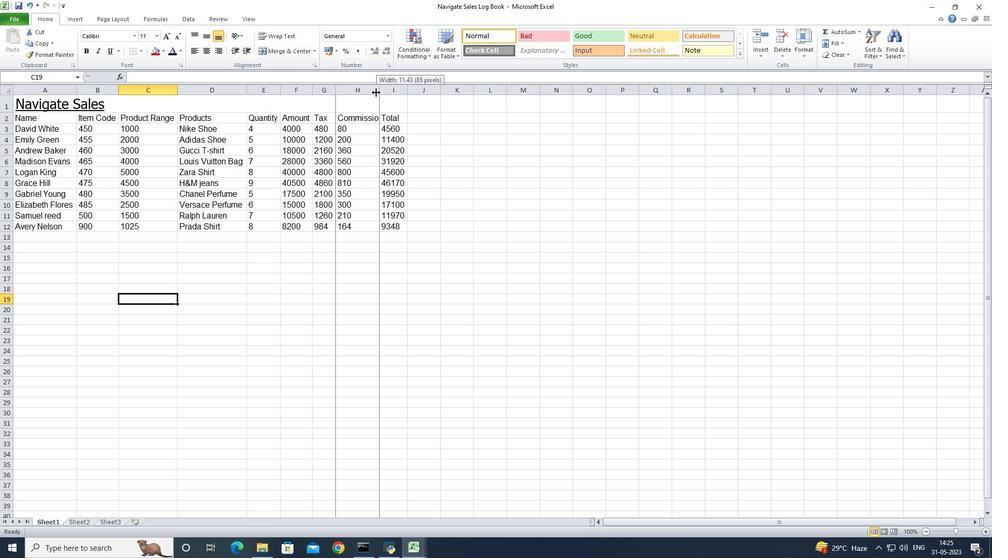 
Action: Mouse moved to (411, 93)
Screenshot: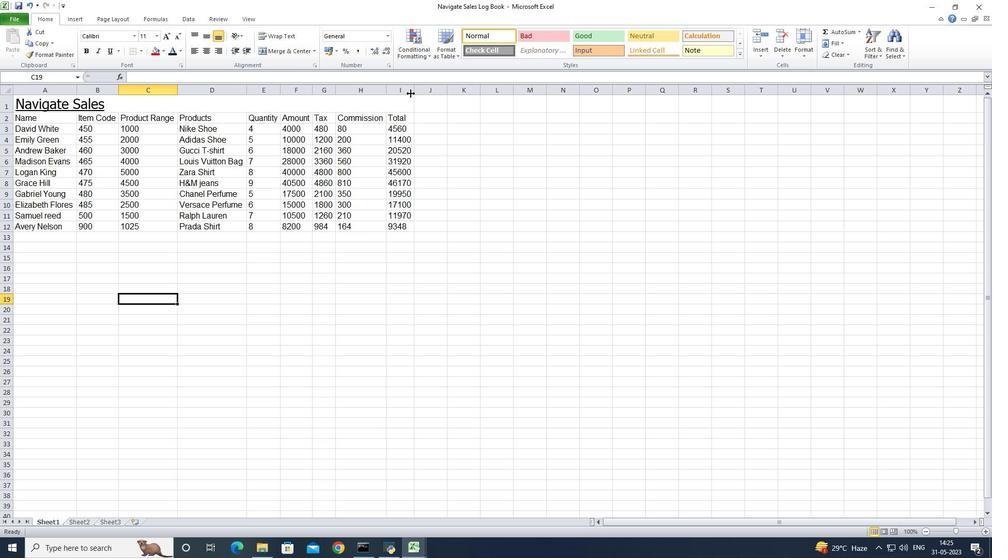 
Action: Mouse pressed left at (411, 93)
Screenshot: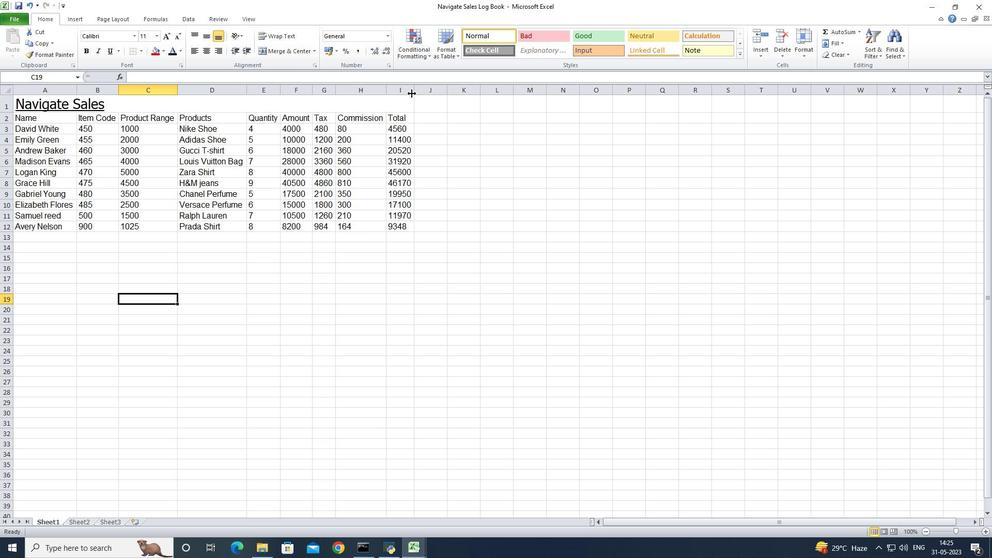 
Action: Mouse pressed left at (411, 93)
Screenshot: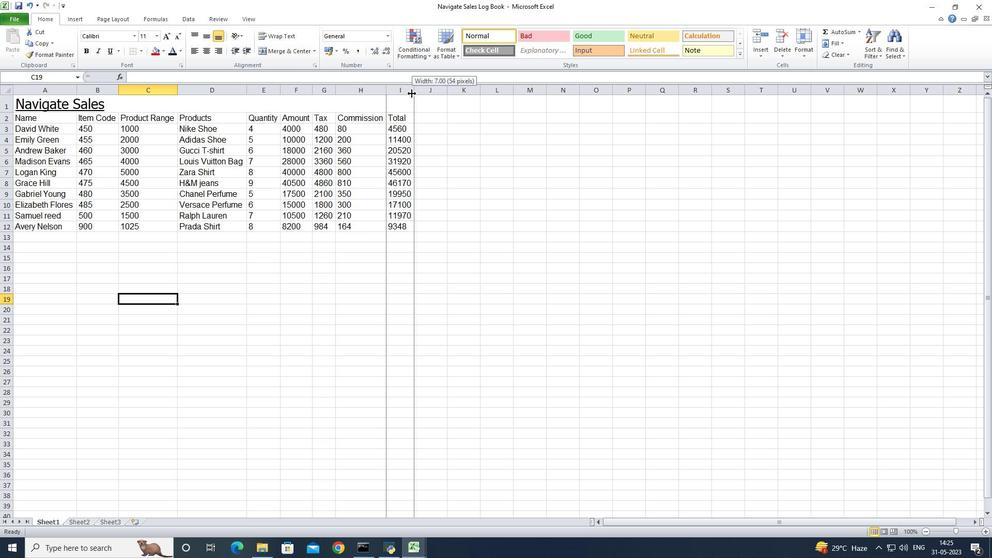 
Action: Mouse moved to (258, 330)
Screenshot: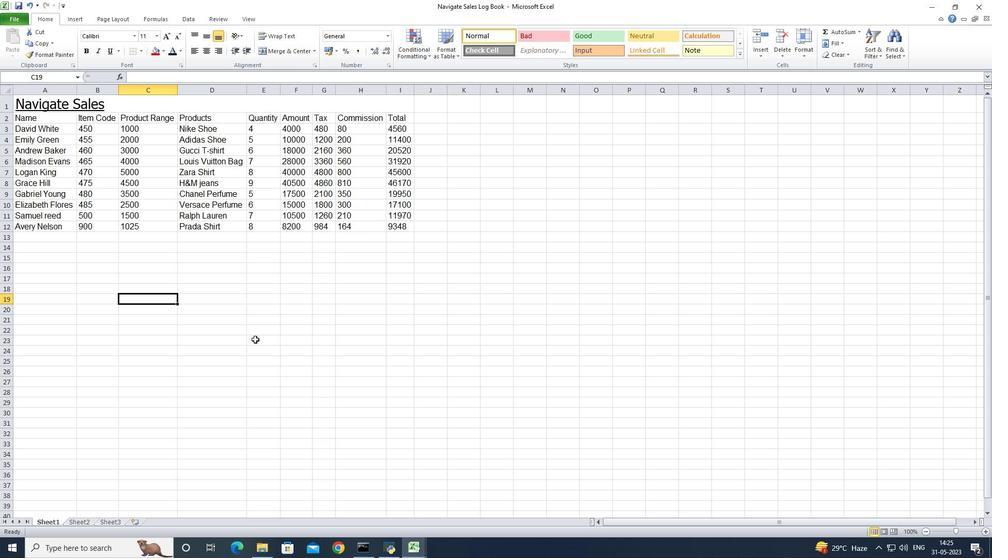 
Action: Mouse pressed left at (258, 330)
Screenshot: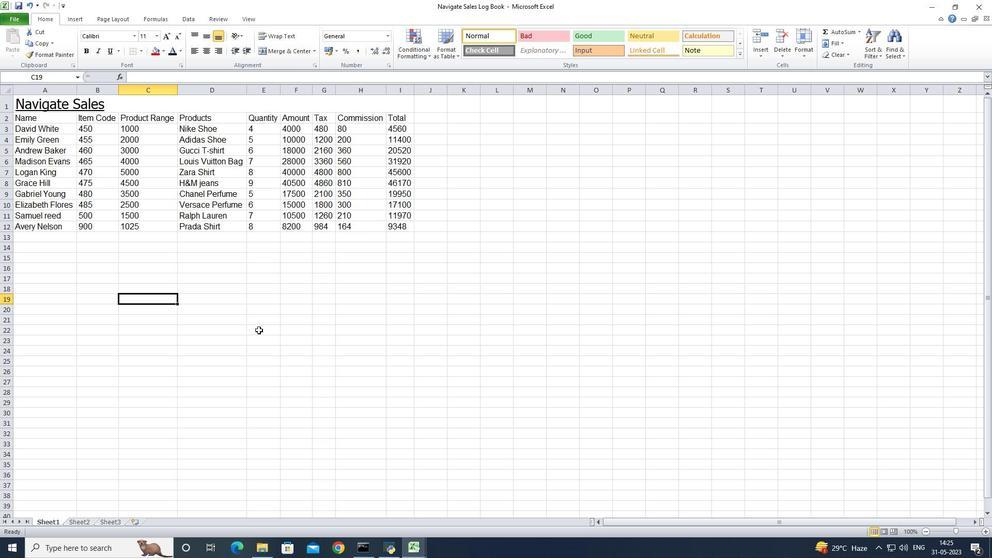 
Action: Mouse moved to (201, 296)
Screenshot: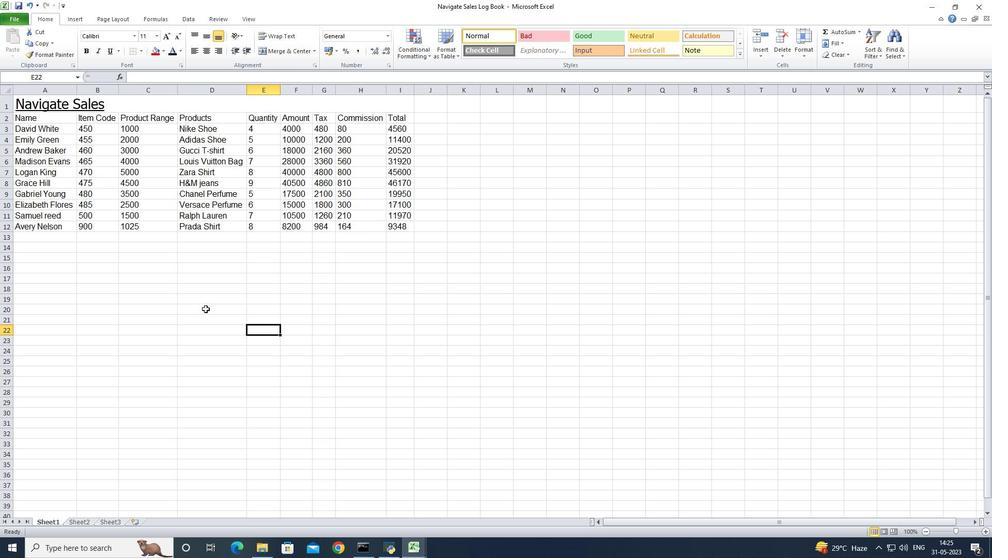 
Action: Mouse pressed left at (201, 296)
Screenshot: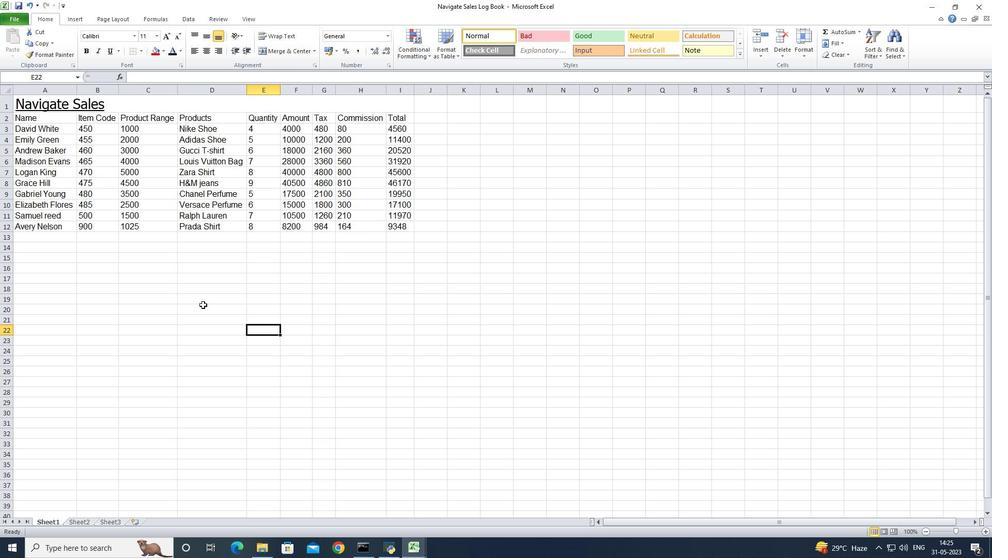 
Action: Key pressed ctrl+S
Screenshot: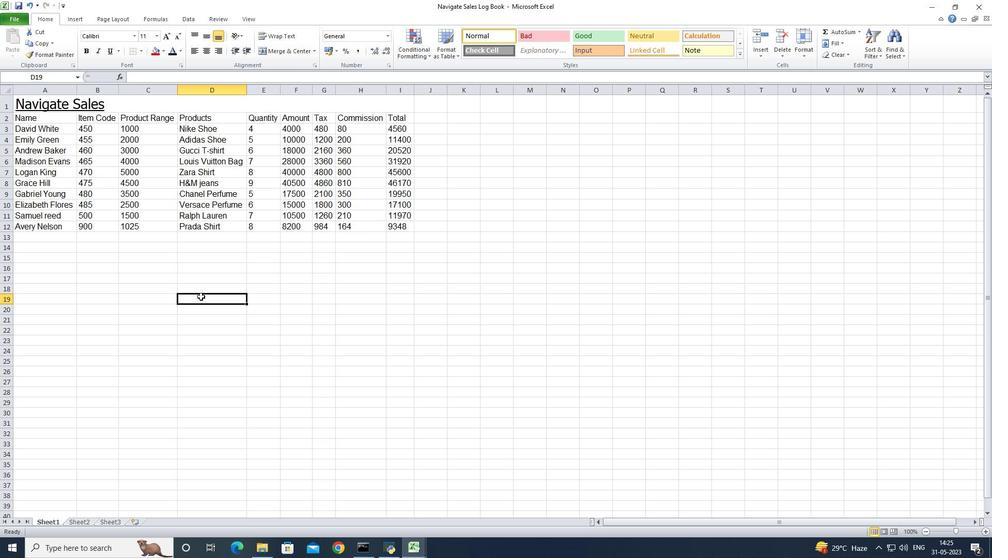 
